 Task: Create a due date automation trigger when advanced on, 2 working days after a card is due add fields without custom field "Resume" set to a date less than 1 days from now at 11:00 AM.
Action: Mouse moved to (1201, 373)
Screenshot: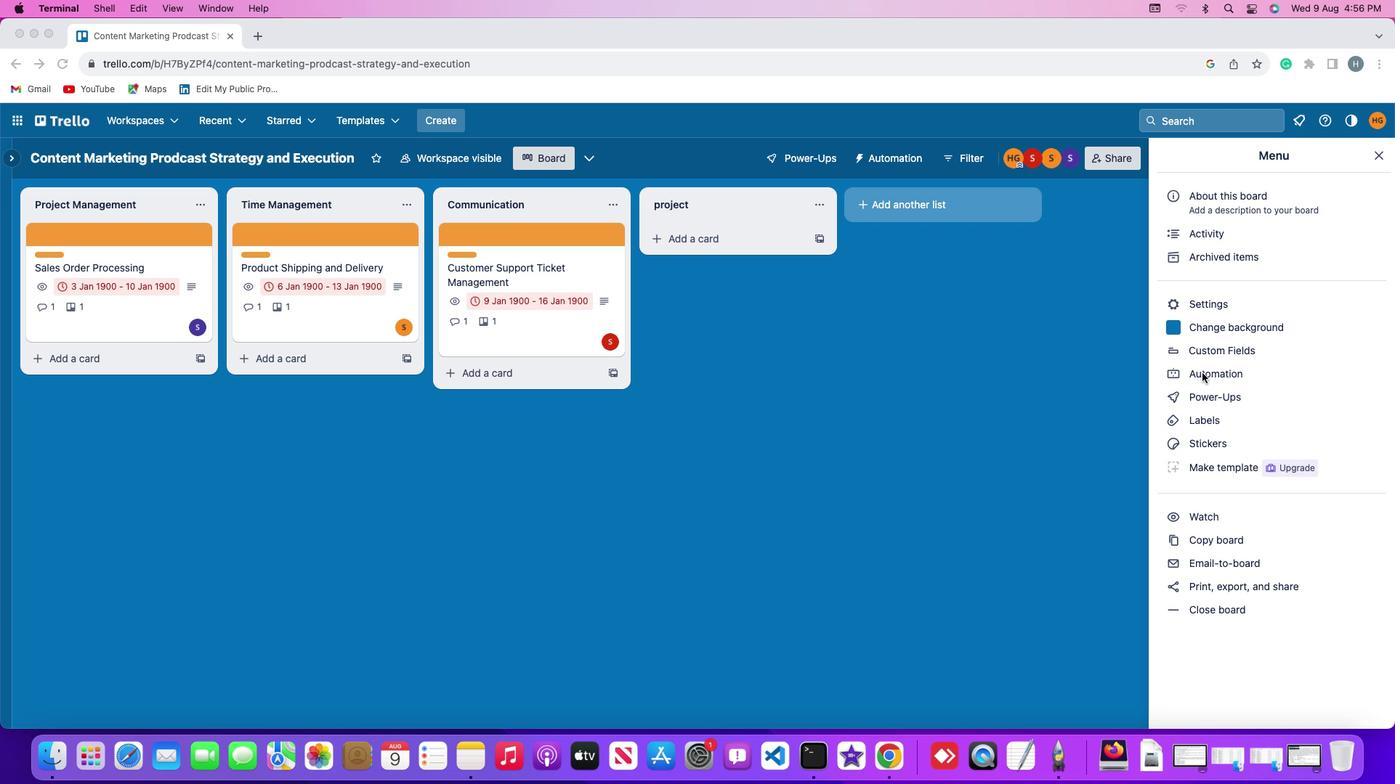 
Action: Mouse pressed left at (1201, 373)
Screenshot: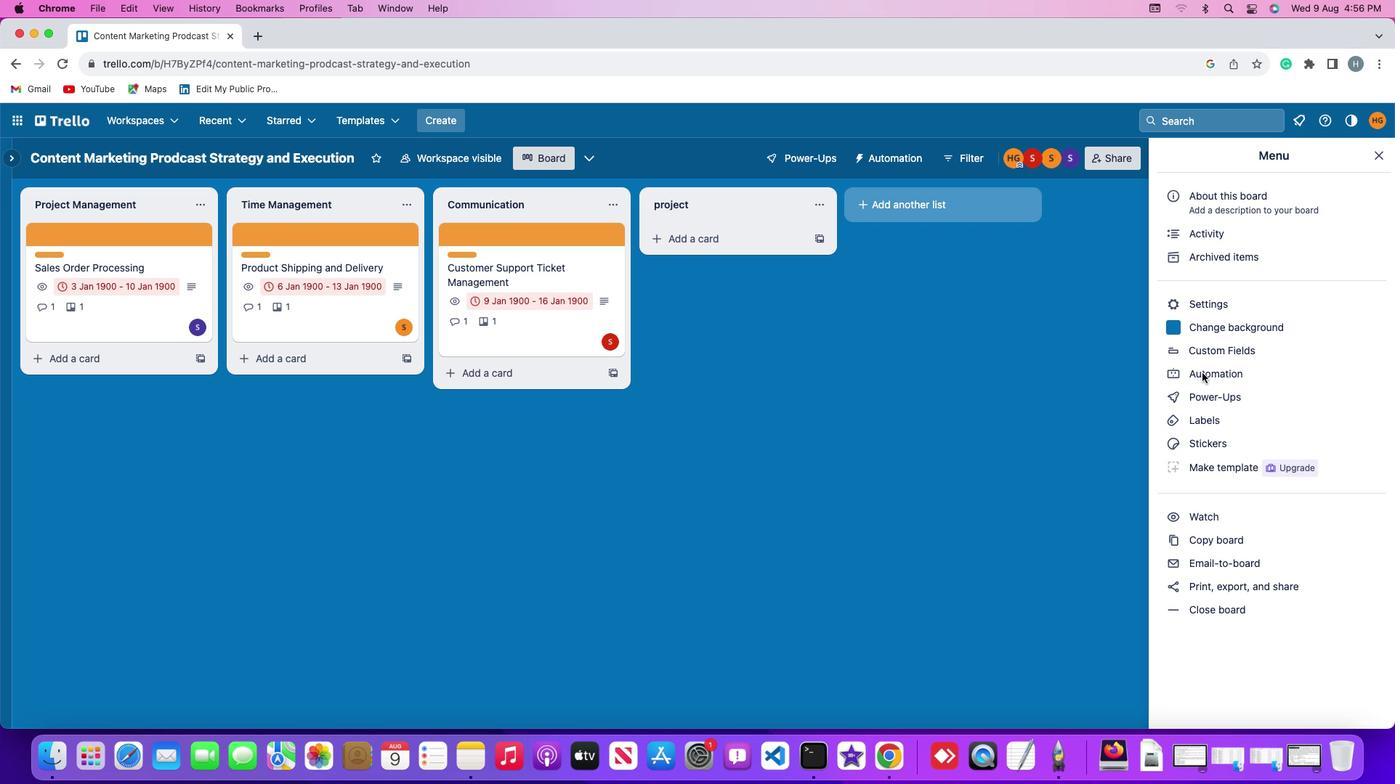 
Action: Mouse pressed left at (1201, 373)
Screenshot: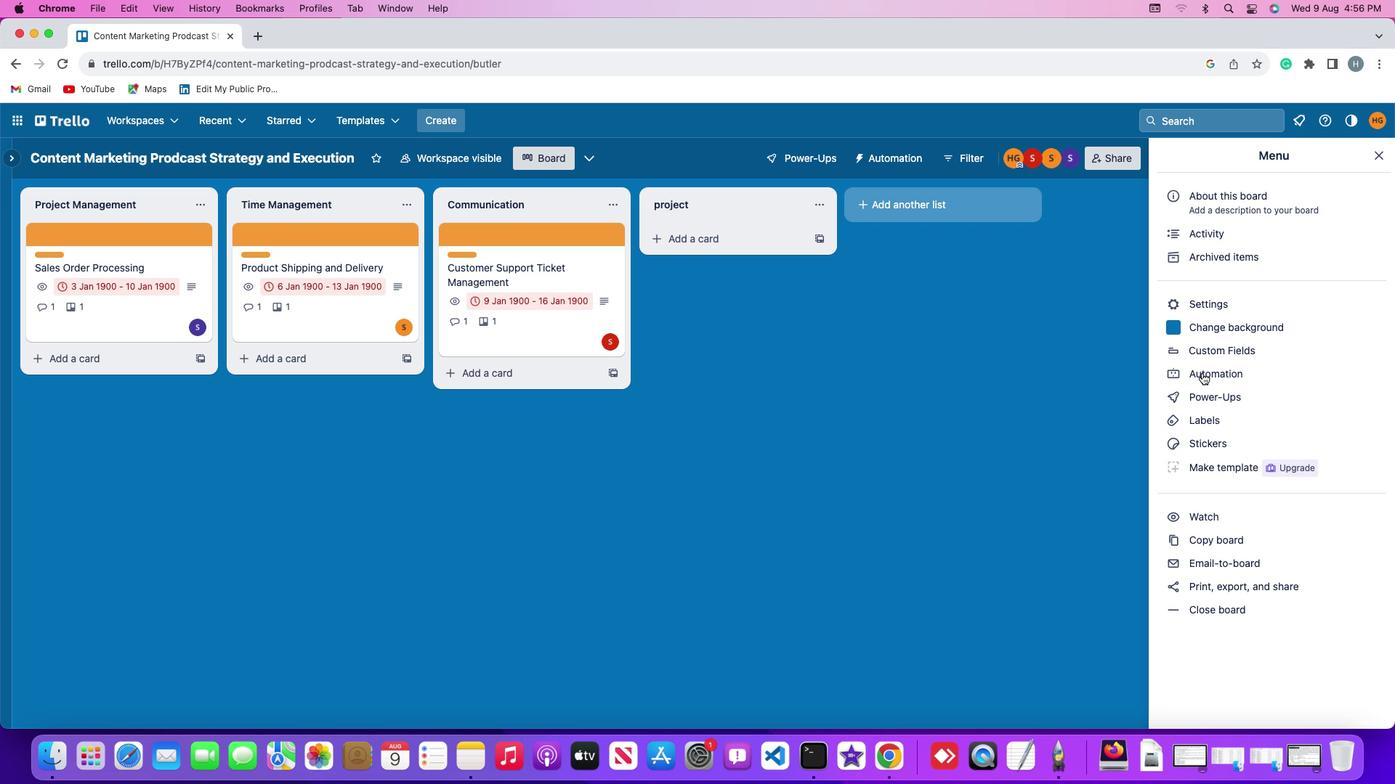 
Action: Mouse moved to (86, 345)
Screenshot: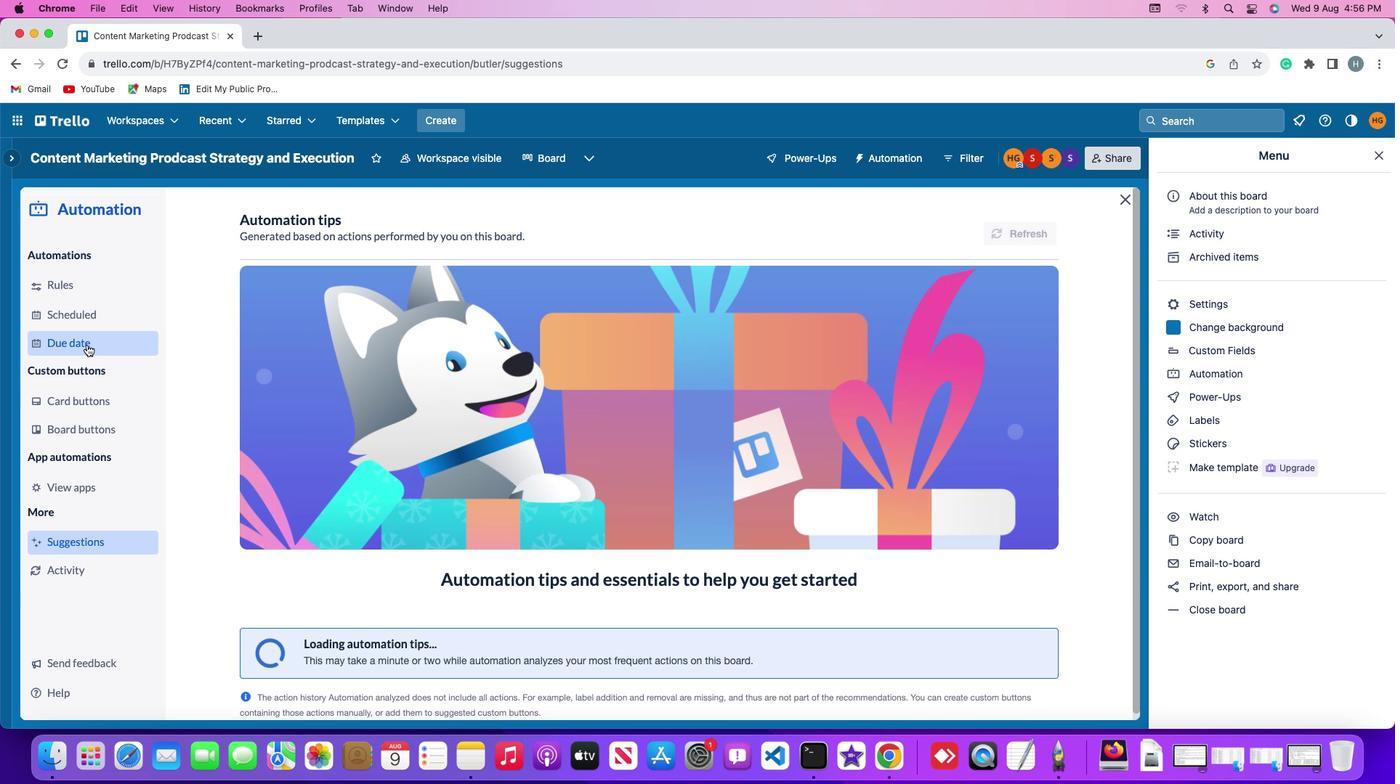 
Action: Mouse pressed left at (86, 345)
Screenshot: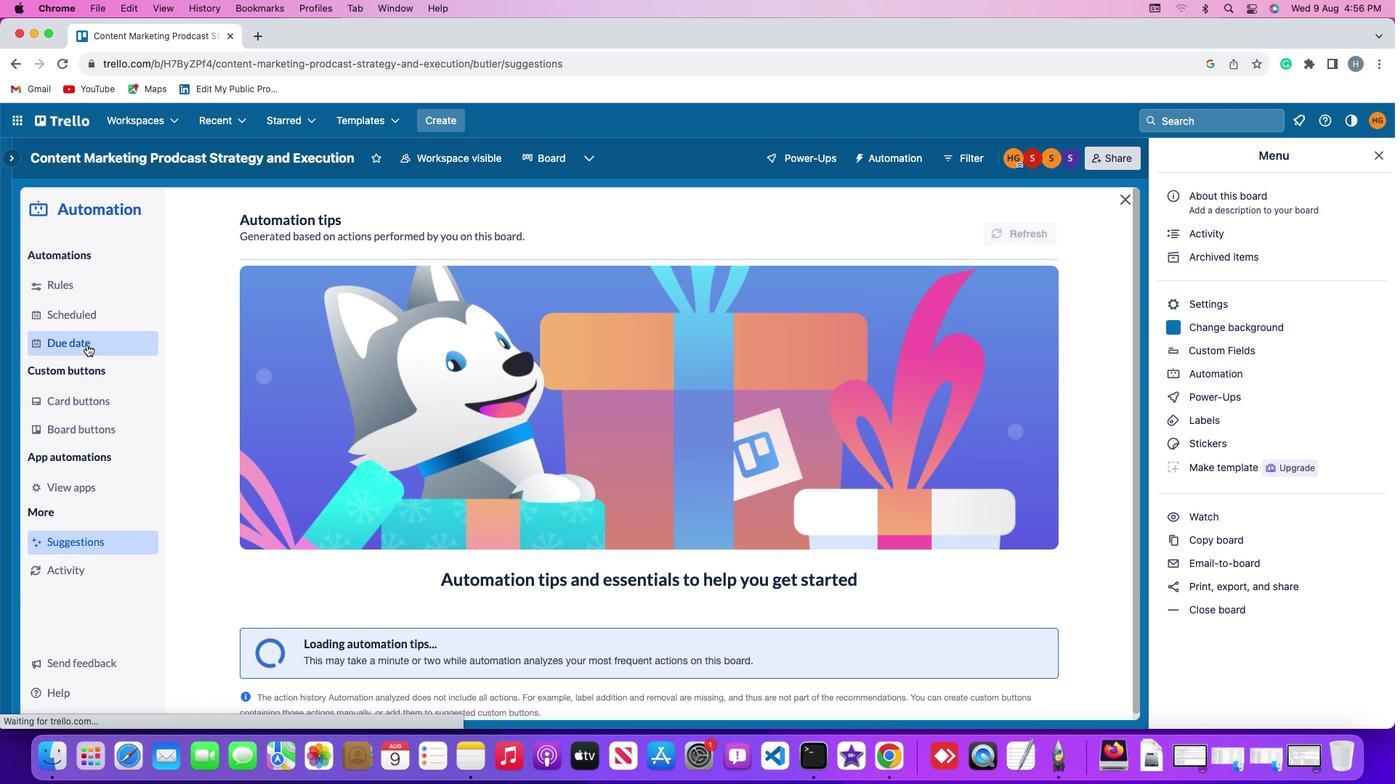 
Action: Mouse moved to (956, 225)
Screenshot: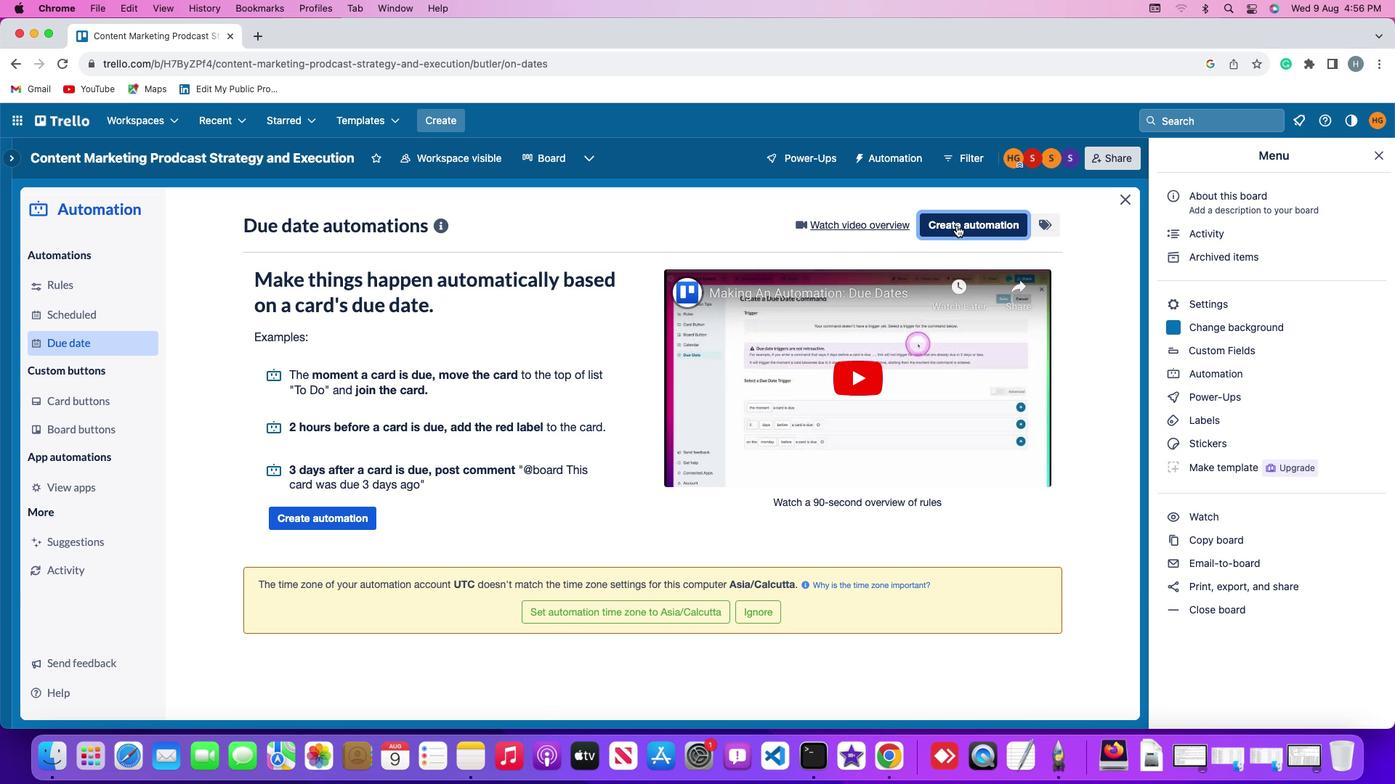 
Action: Mouse pressed left at (956, 225)
Screenshot: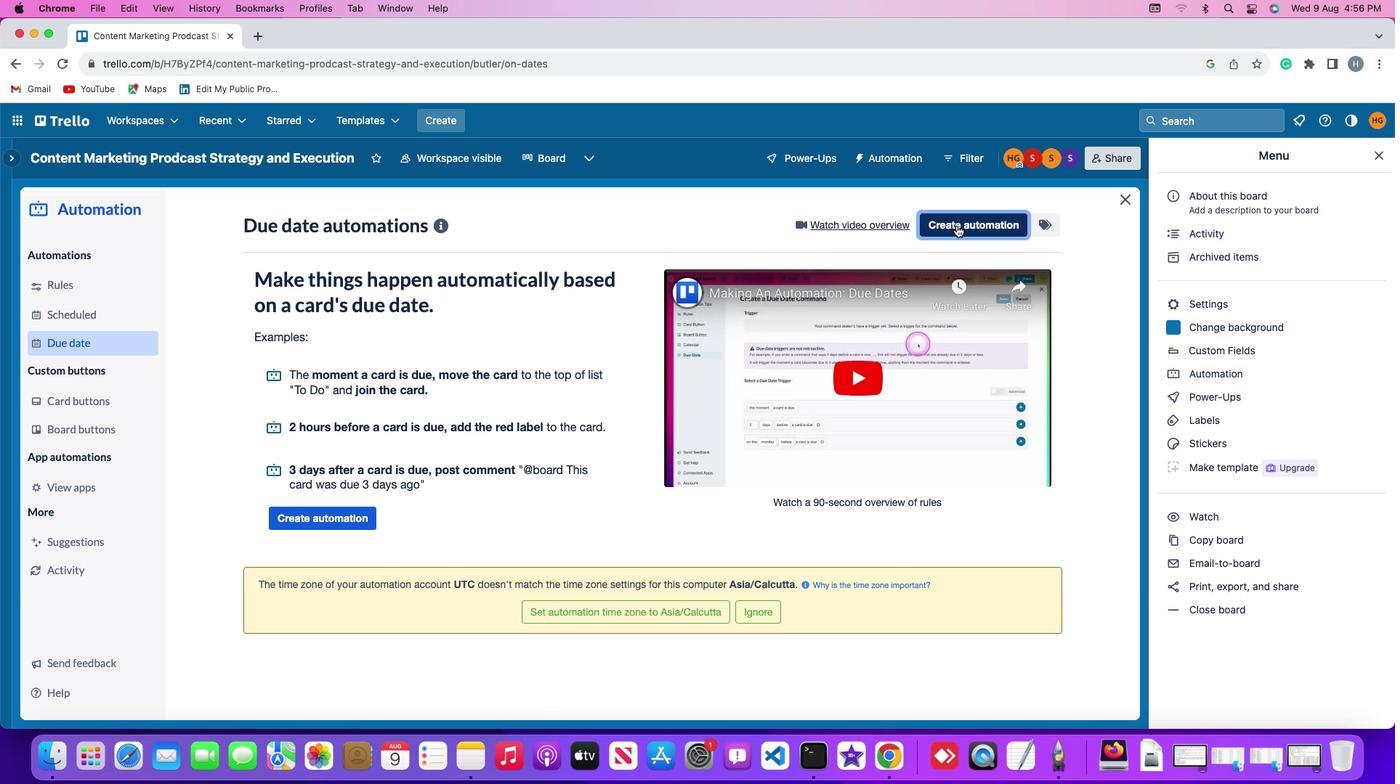 
Action: Mouse moved to (313, 369)
Screenshot: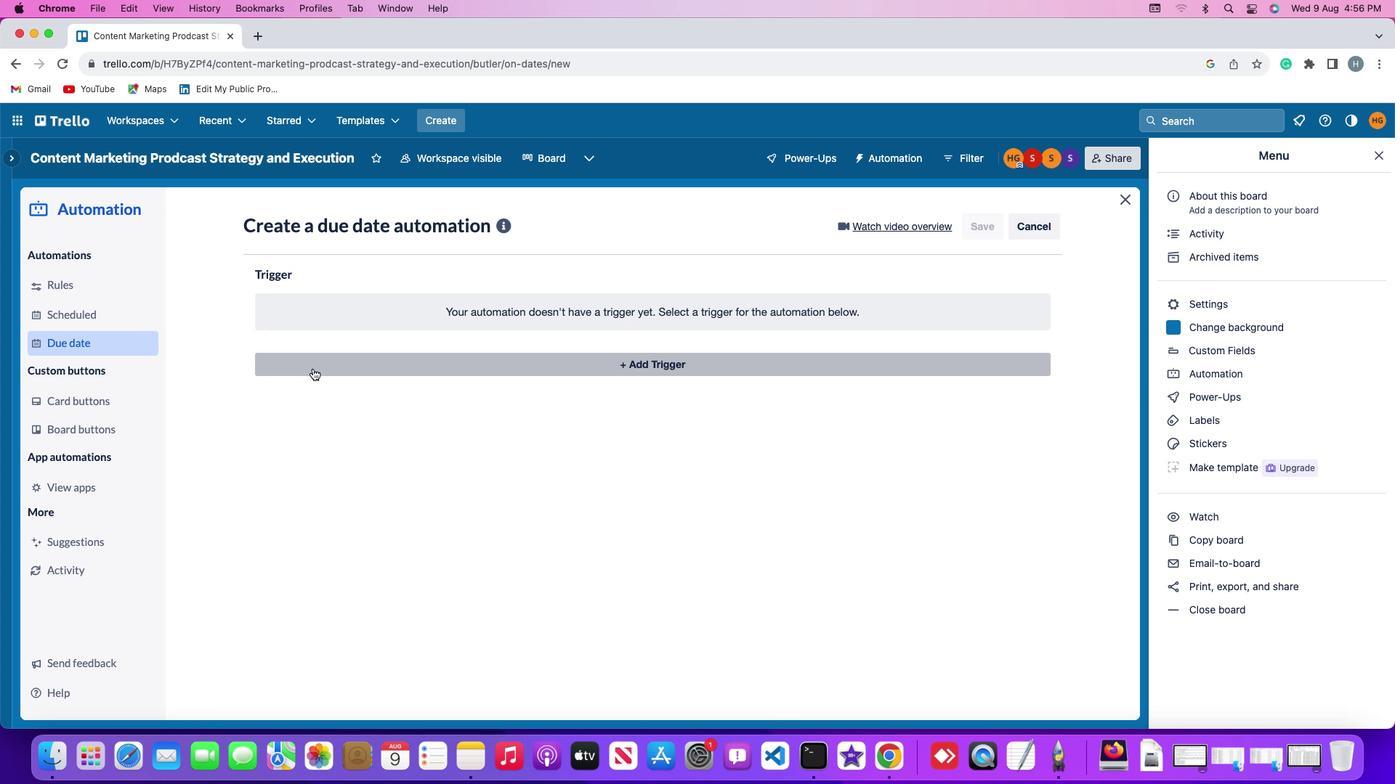 
Action: Mouse pressed left at (313, 369)
Screenshot: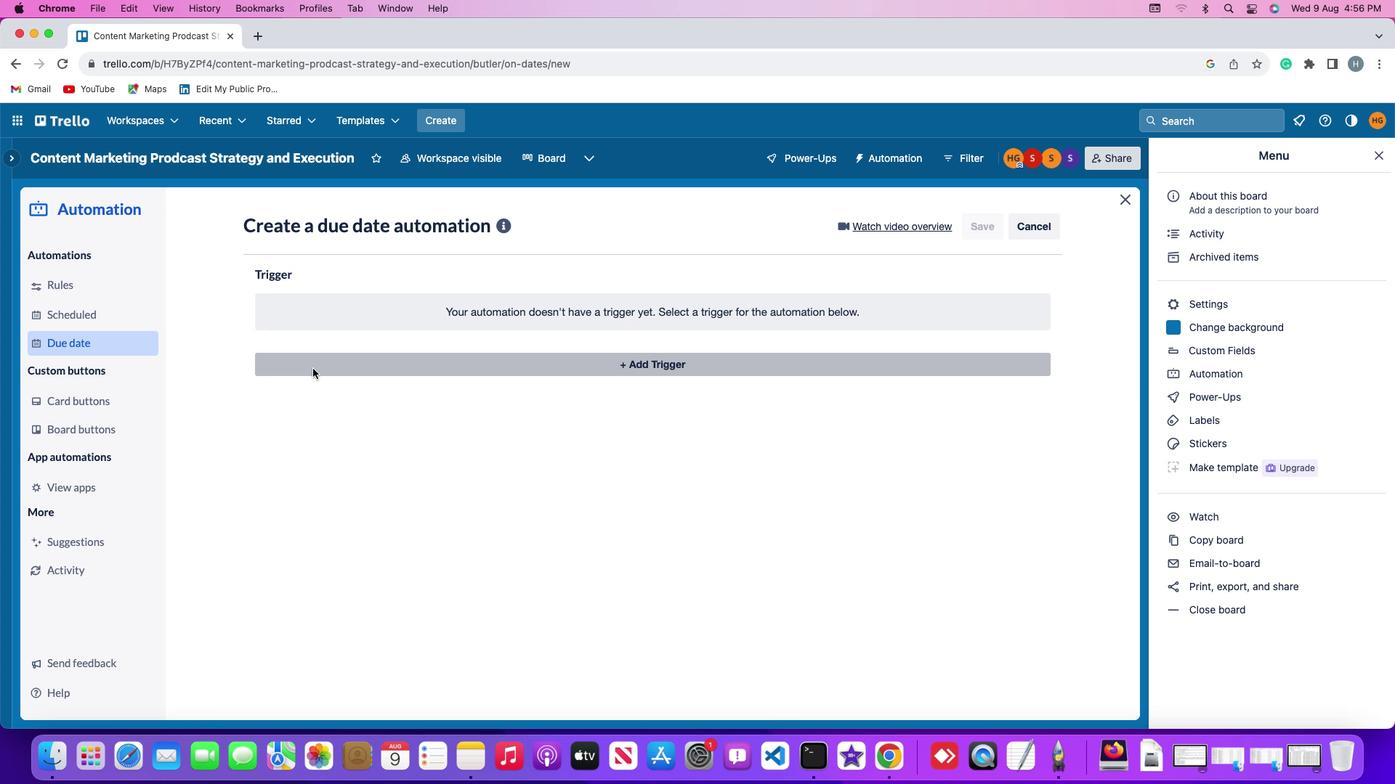 
Action: Mouse moved to (286, 587)
Screenshot: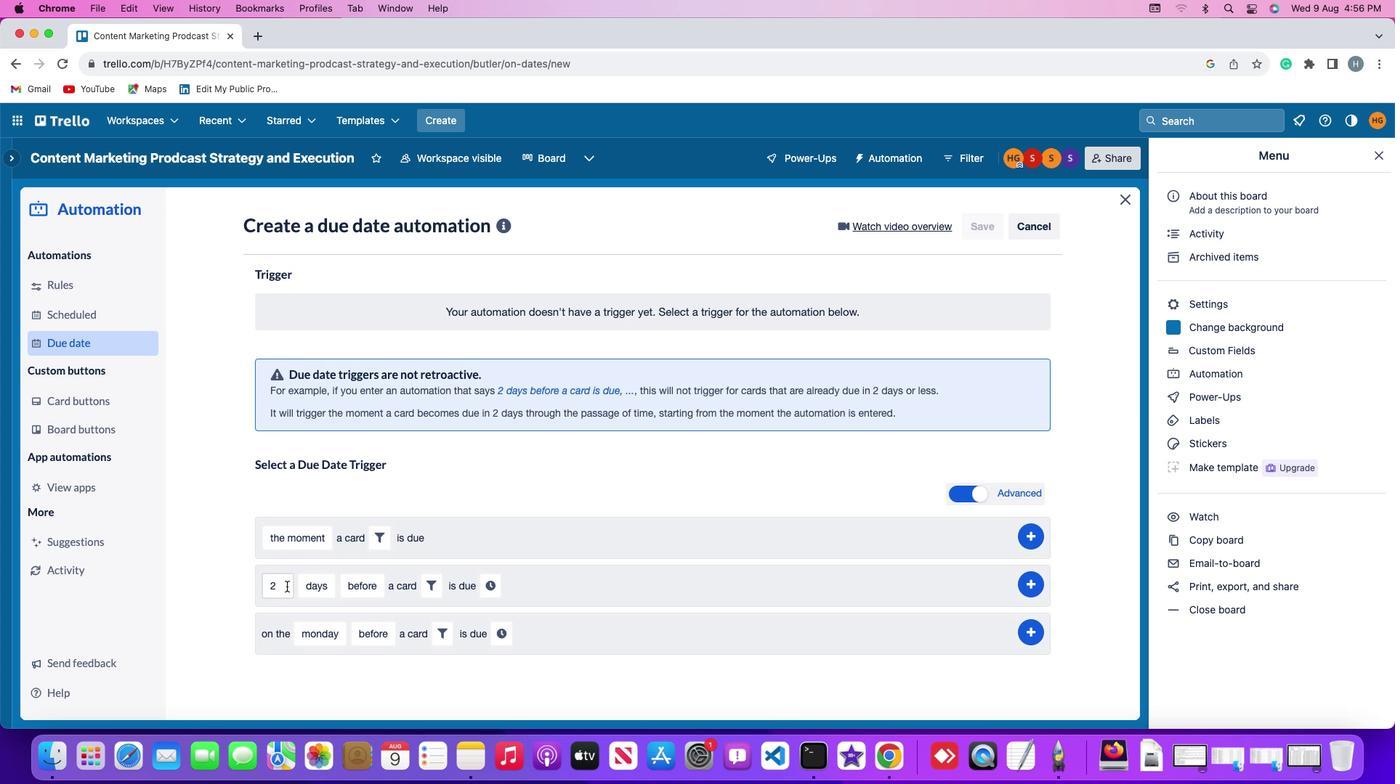 
Action: Mouse pressed left at (286, 587)
Screenshot: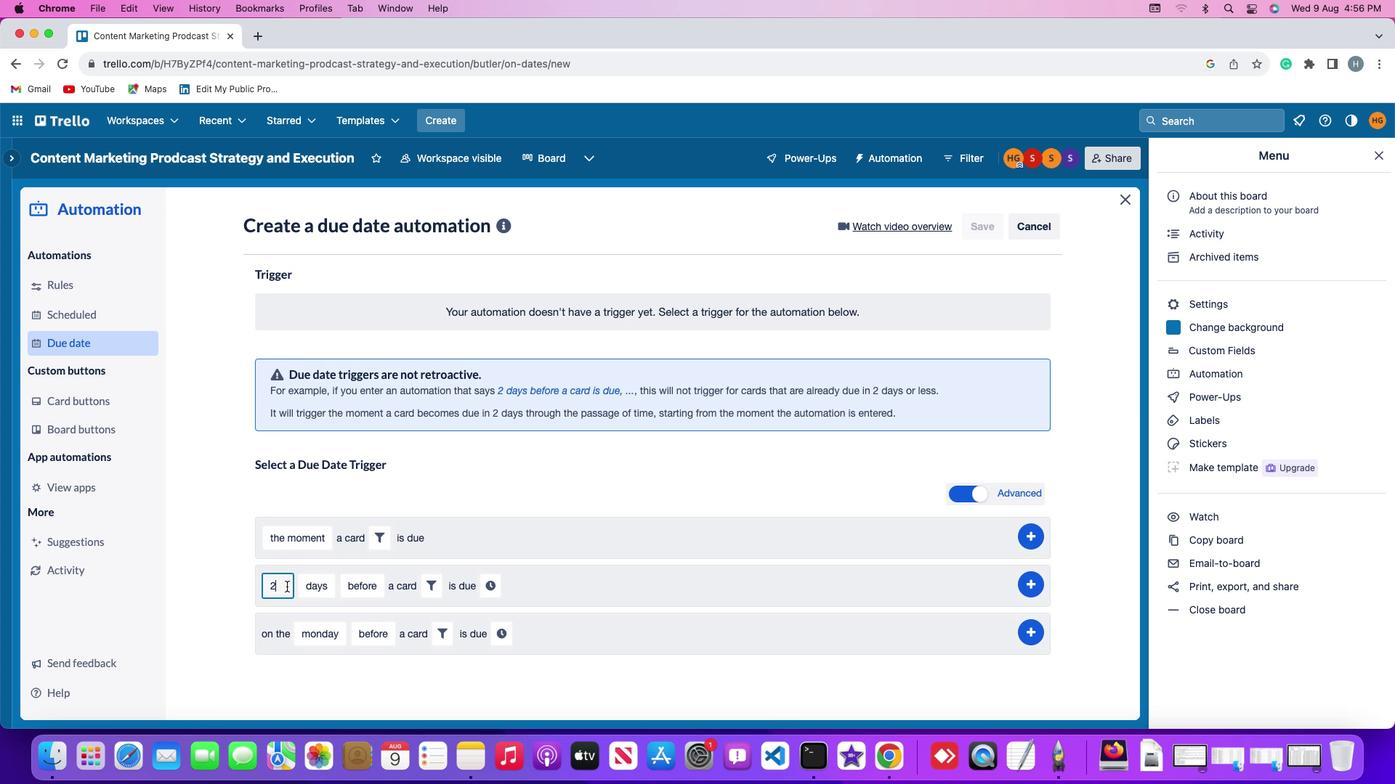 
Action: Mouse moved to (287, 585)
Screenshot: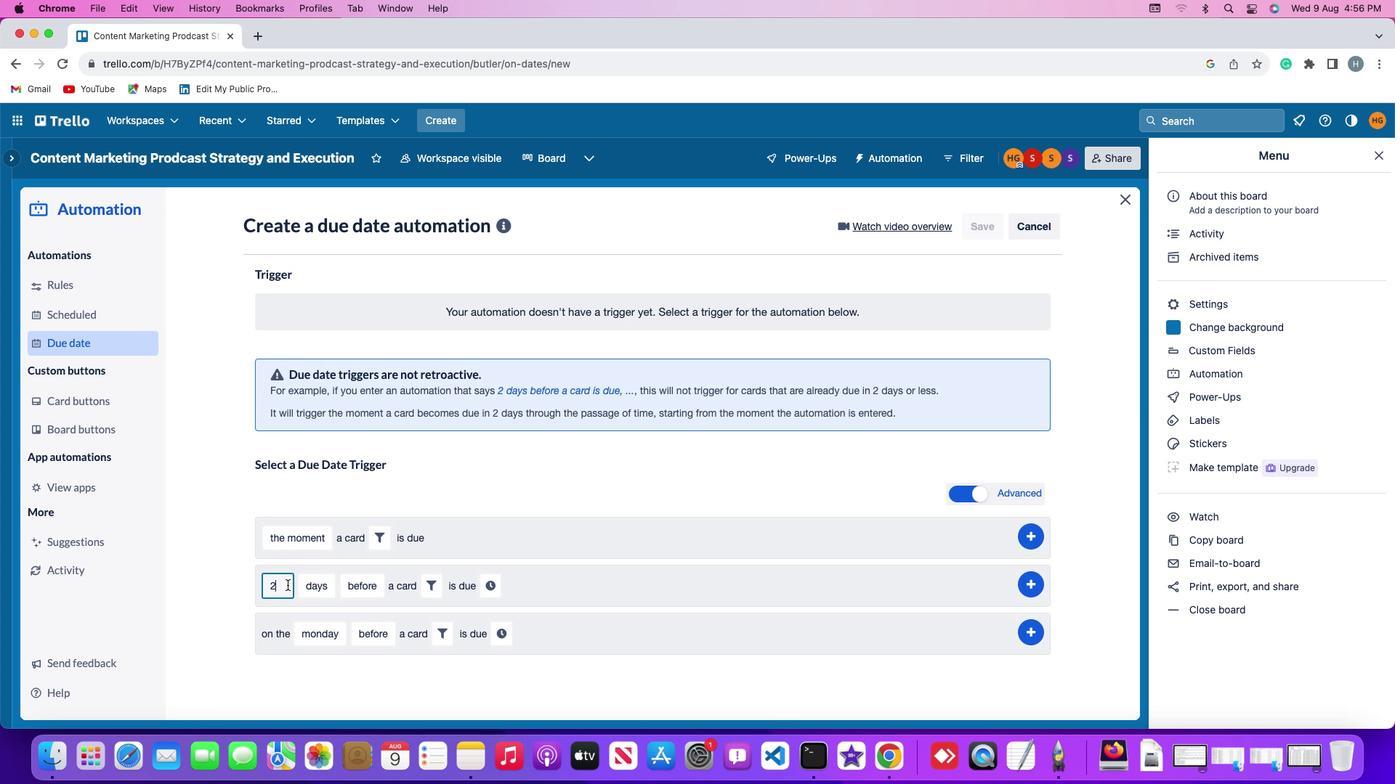
Action: Key pressed Key.backspace'2'
Screenshot: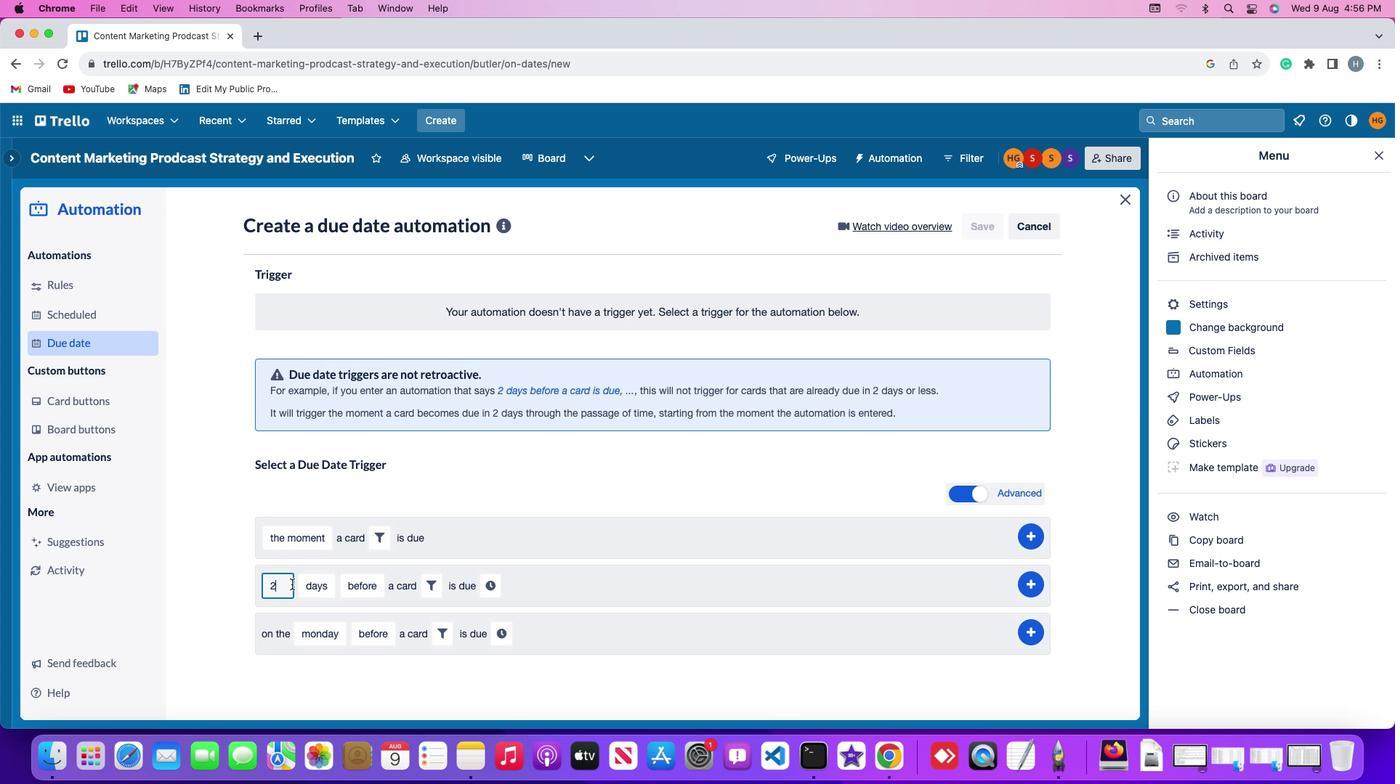 
Action: Mouse moved to (308, 584)
Screenshot: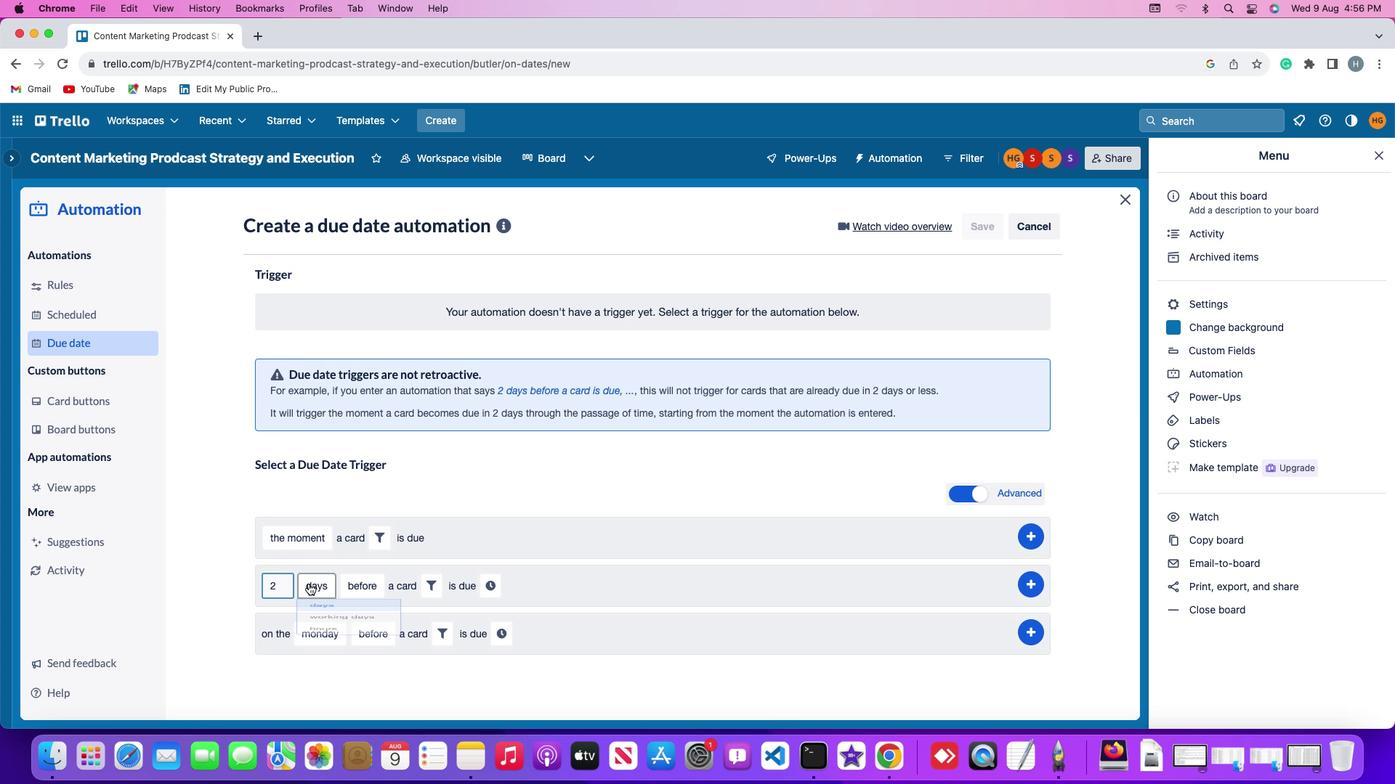 
Action: Mouse pressed left at (308, 584)
Screenshot: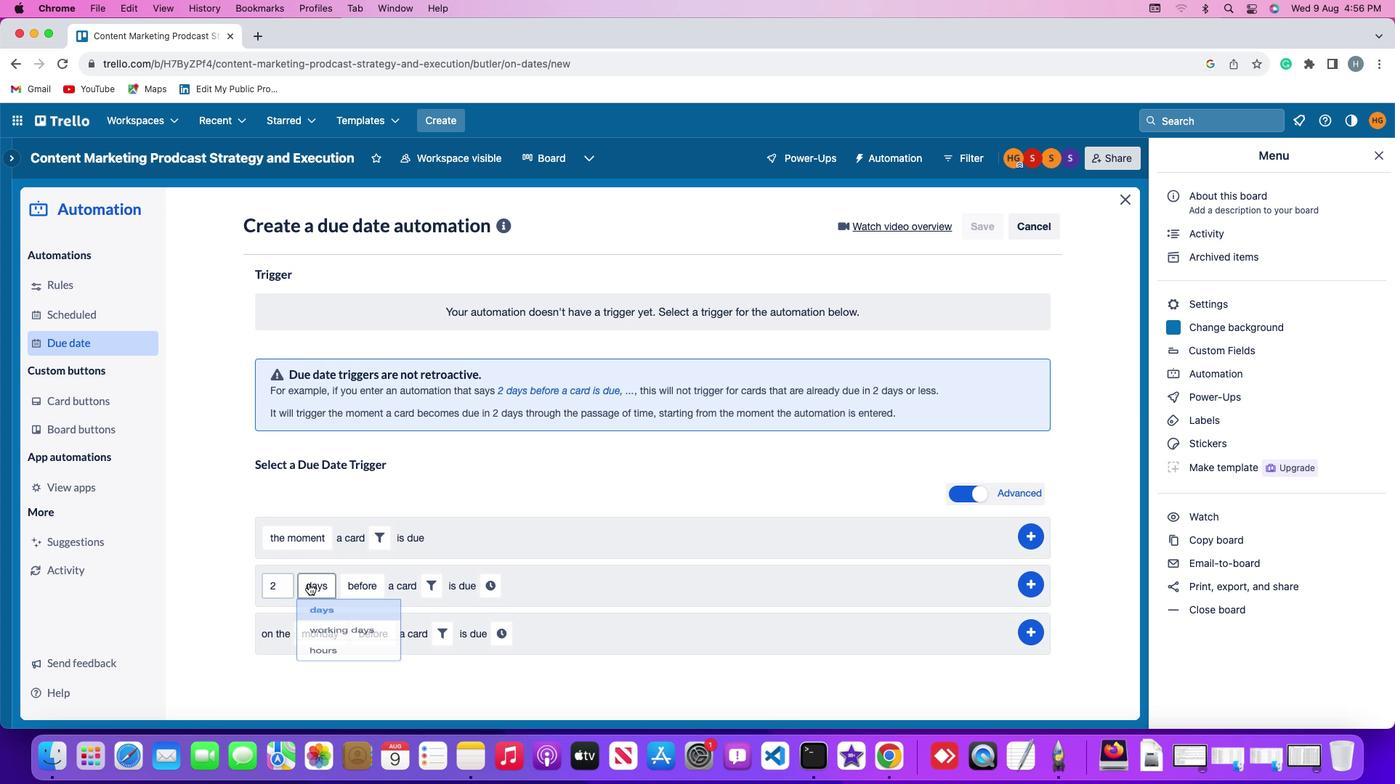 
Action: Mouse moved to (329, 637)
Screenshot: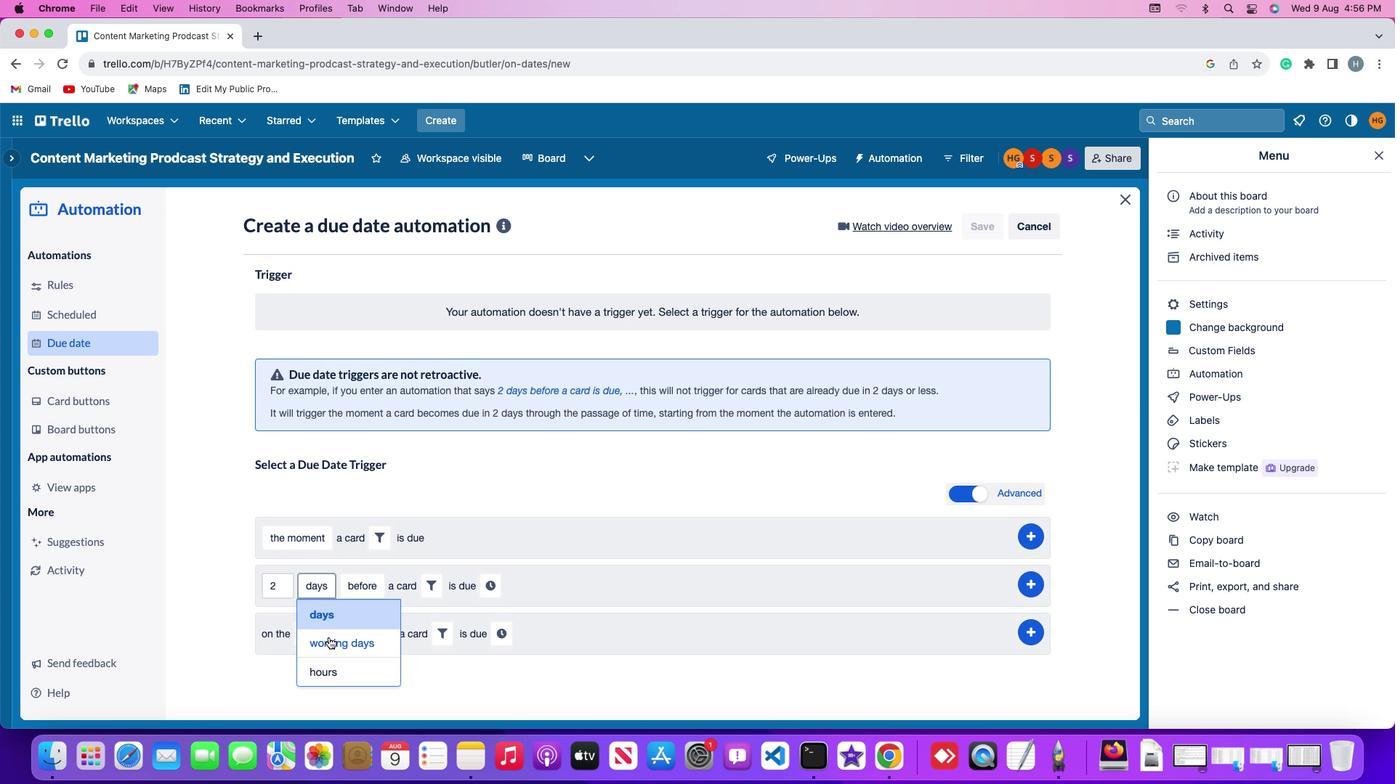 
Action: Mouse pressed left at (329, 637)
Screenshot: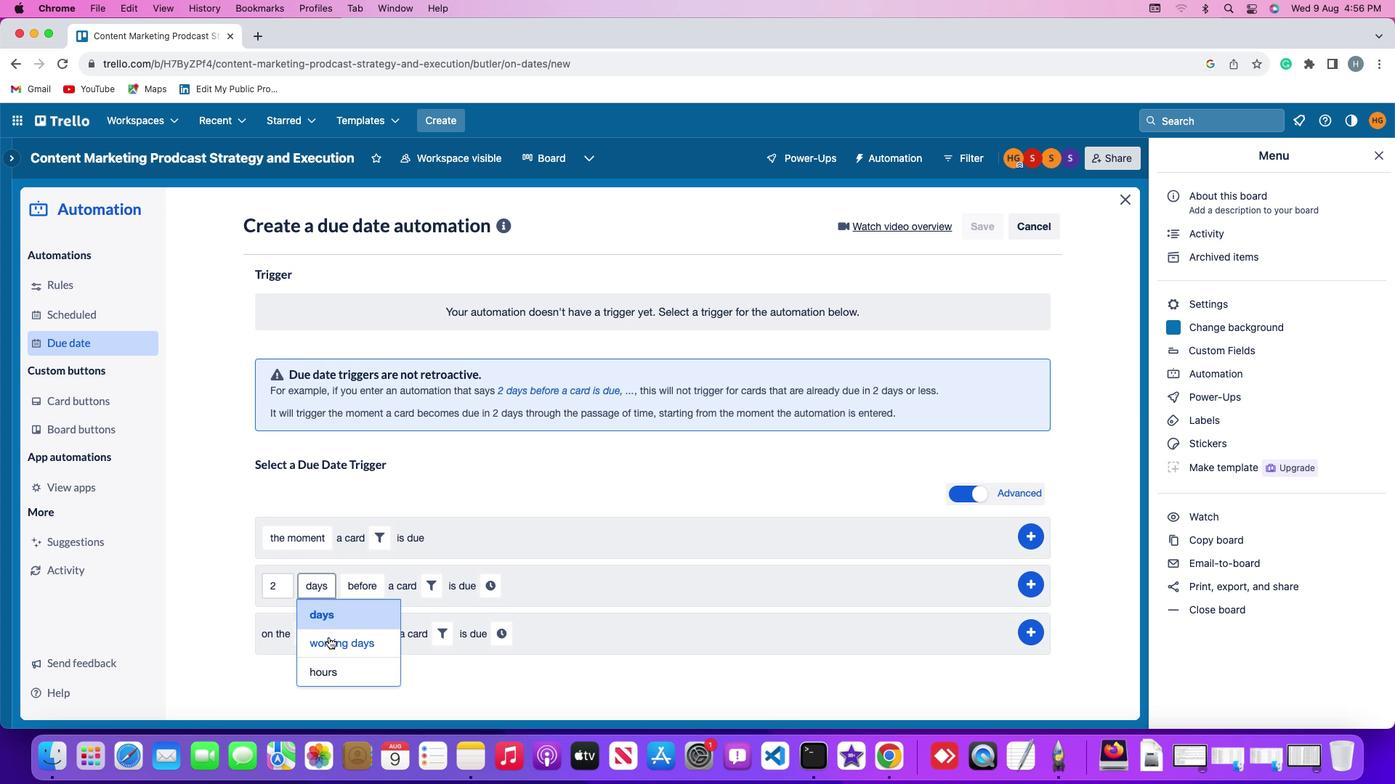 
Action: Mouse moved to (412, 583)
Screenshot: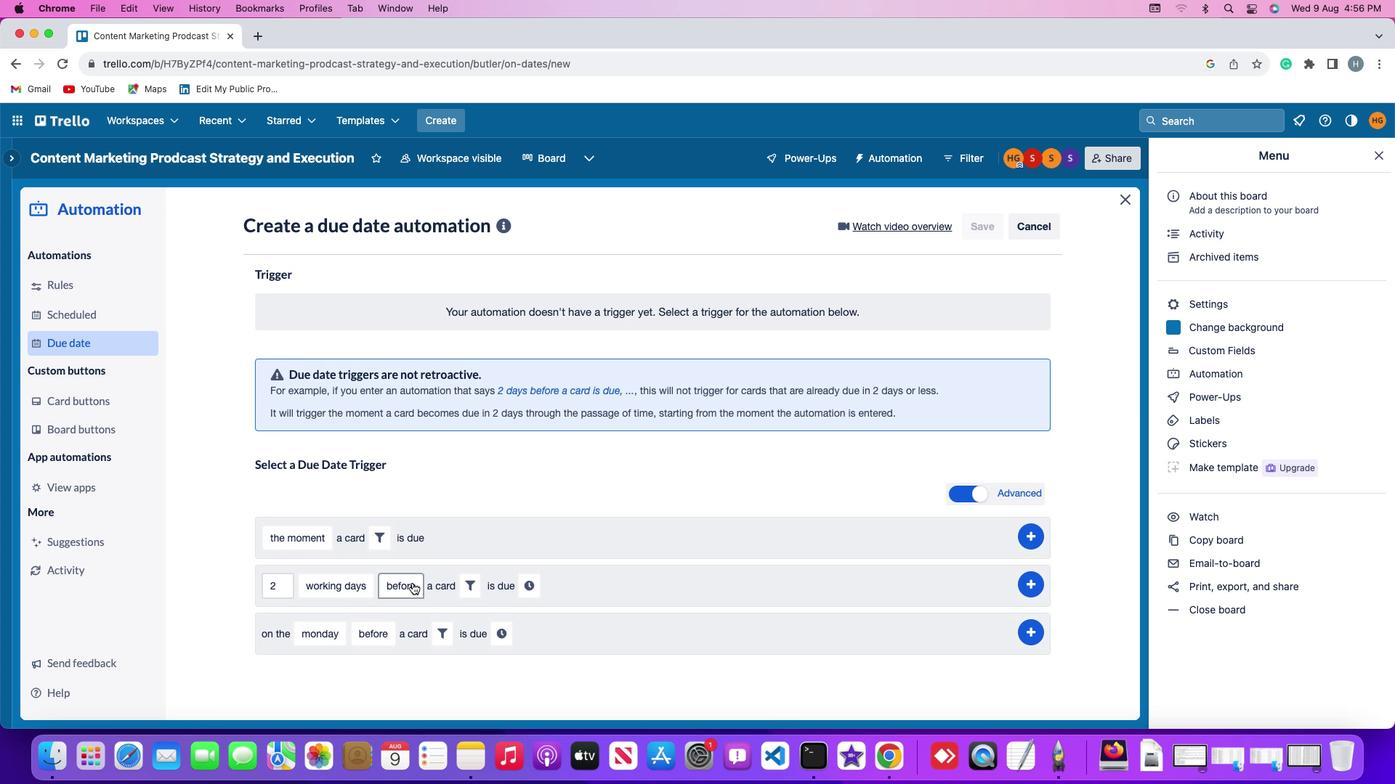 
Action: Mouse pressed left at (412, 583)
Screenshot: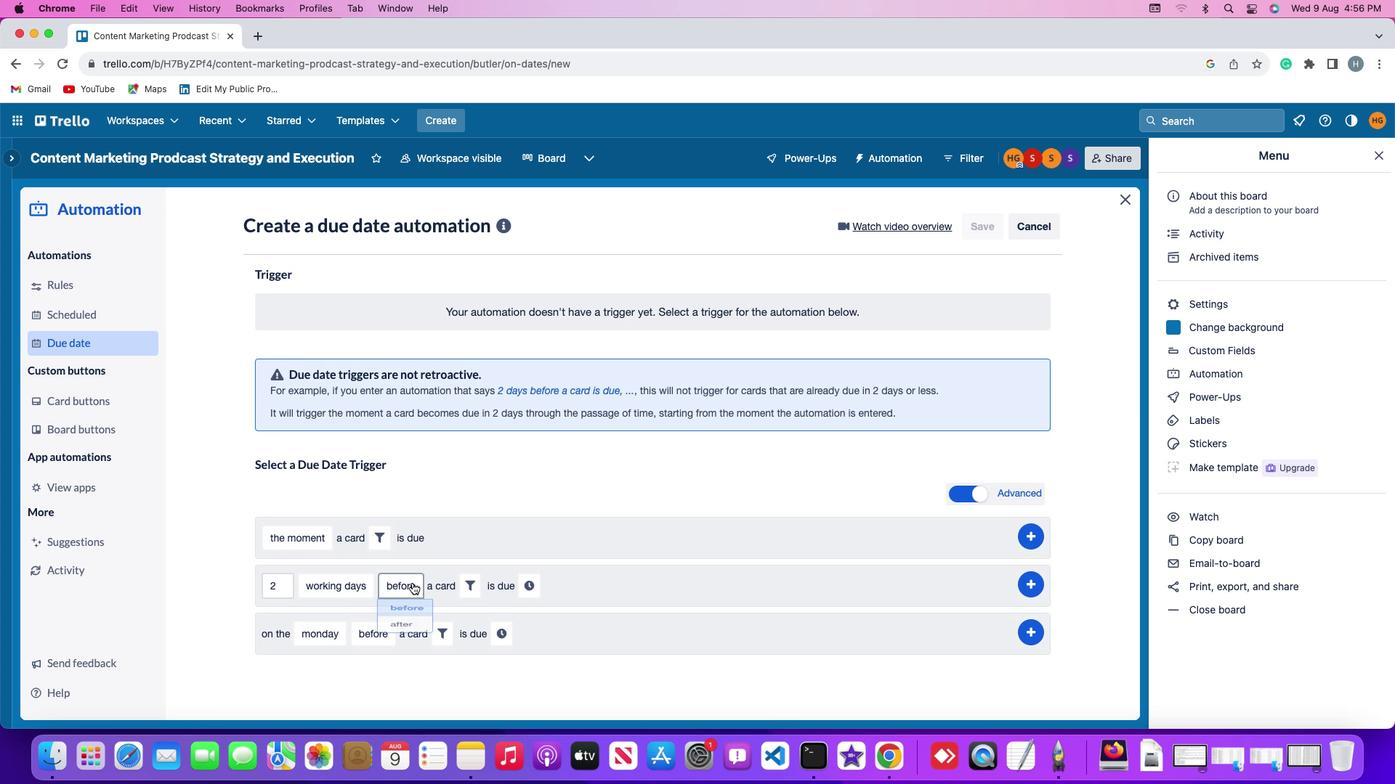 
Action: Mouse moved to (405, 637)
Screenshot: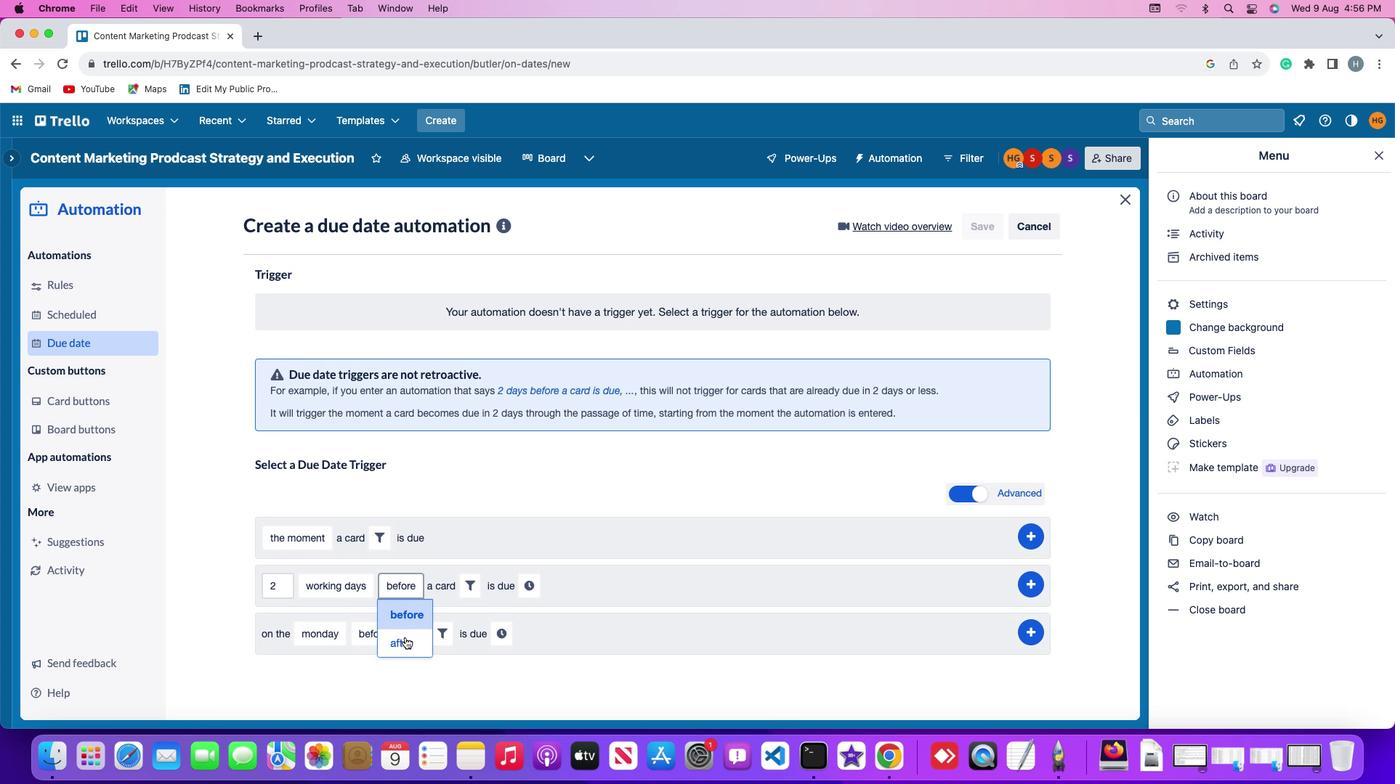 
Action: Mouse pressed left at (405, 637)
Screenshot: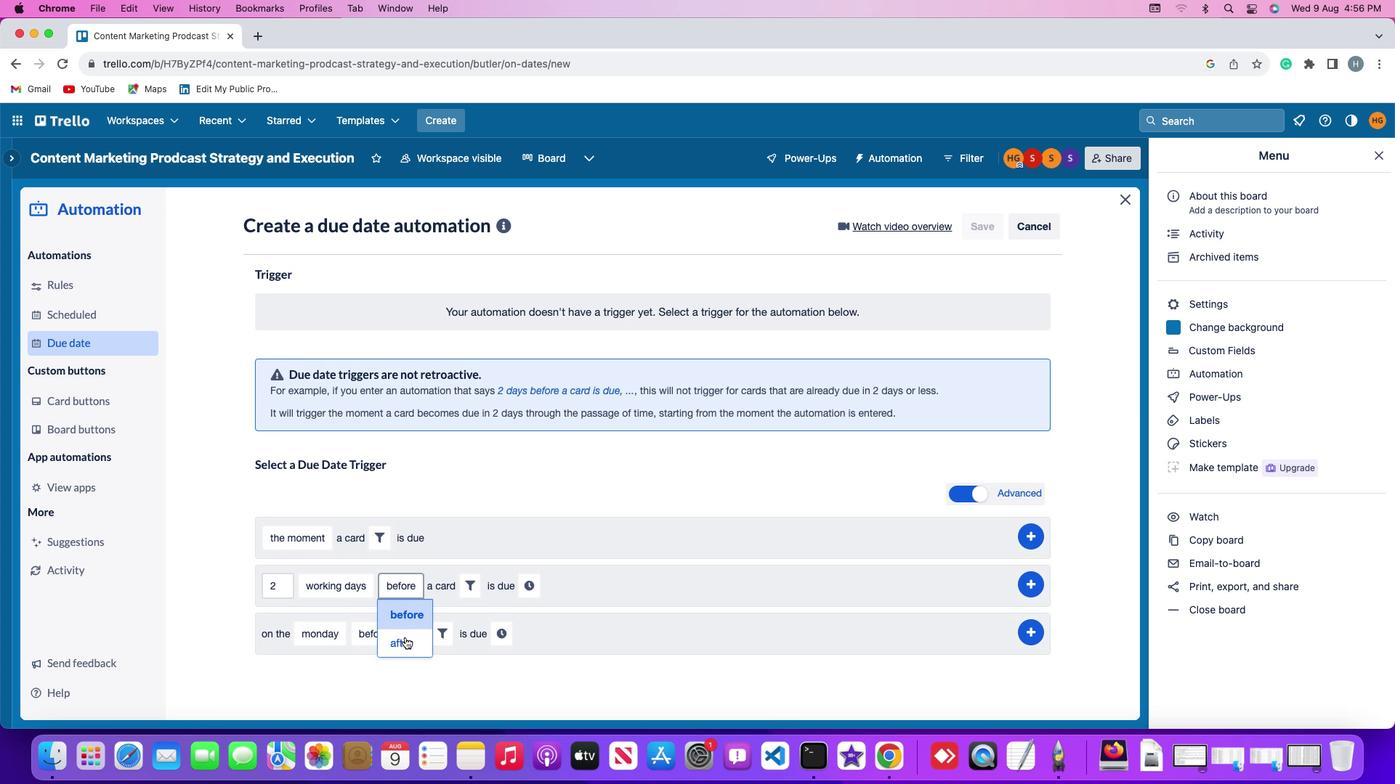 
Action: Mouse moved to (462, 591)
Screenshot: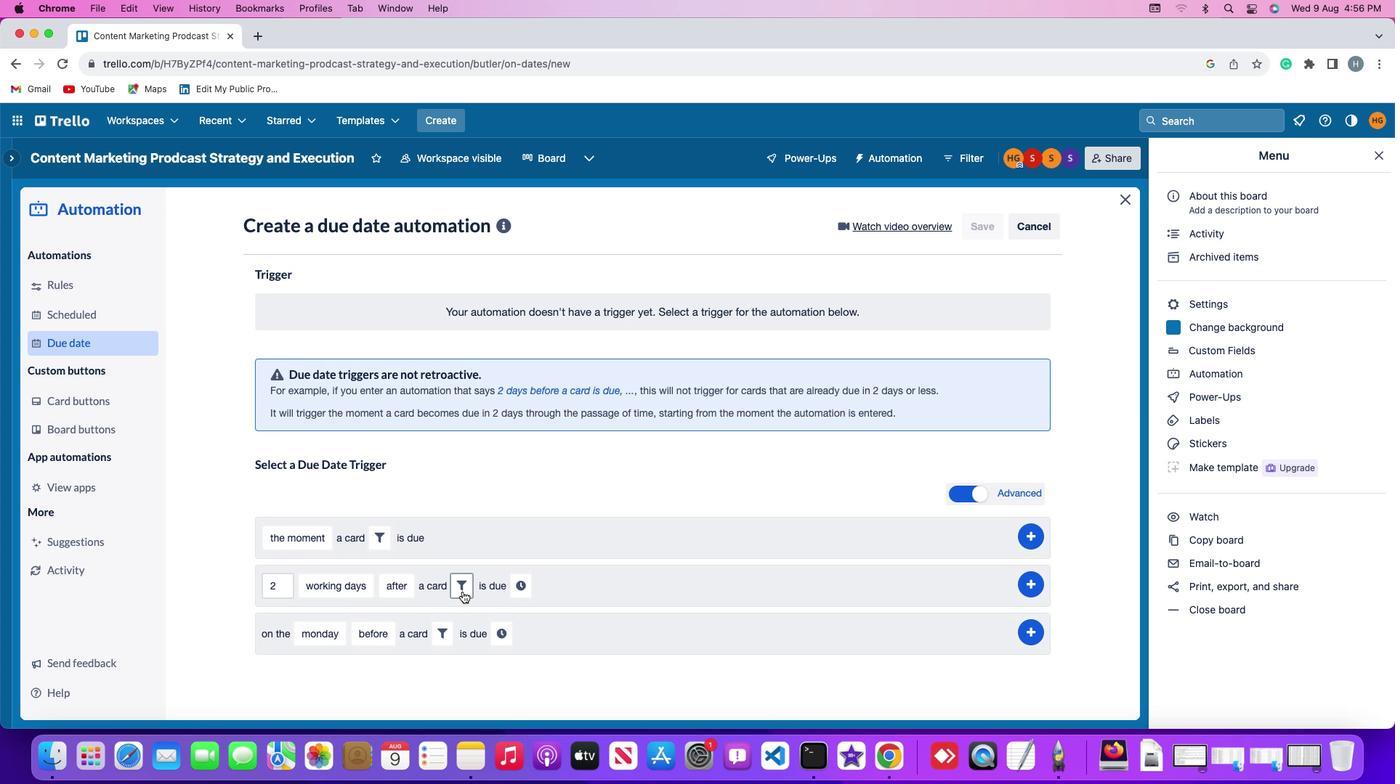 
Action: Mouse pressed left at (462, 591)
Screenshot: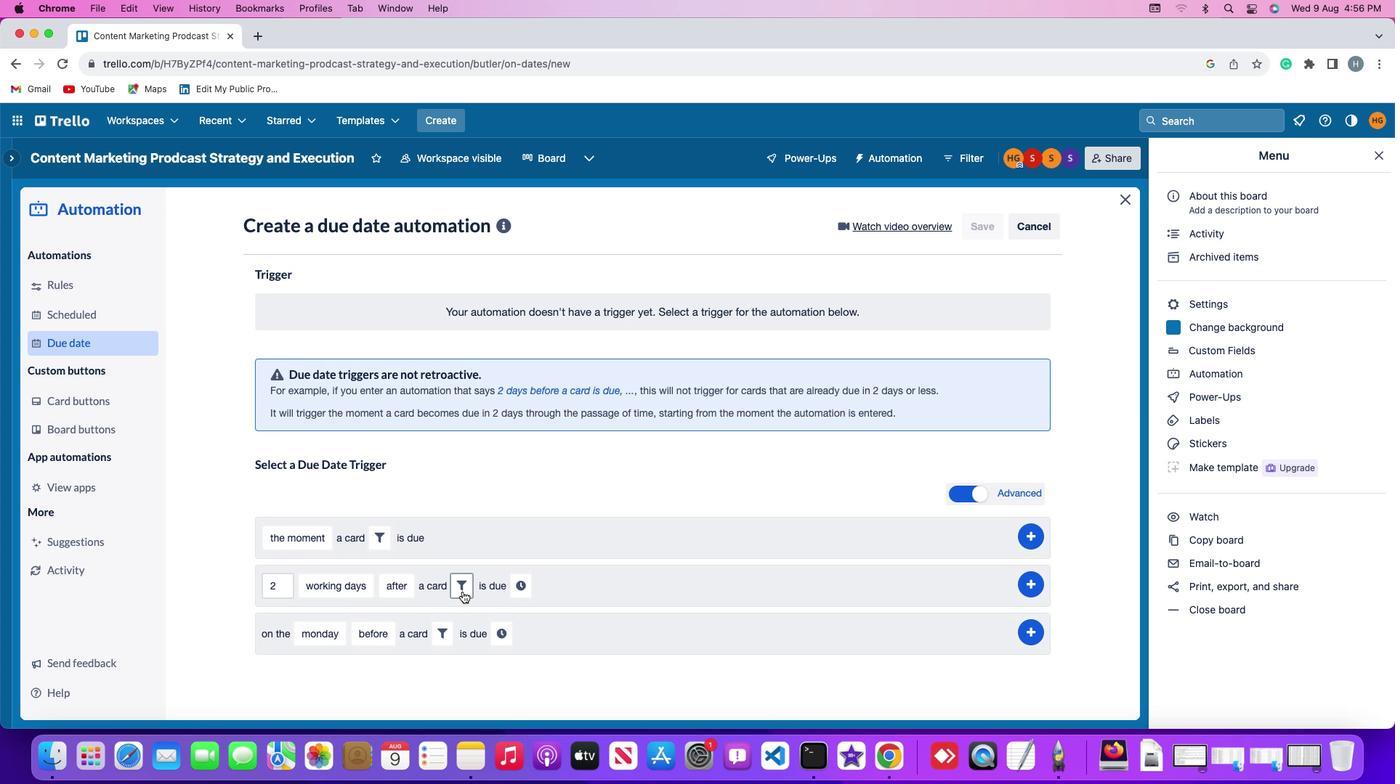 
Action: Mouse moved to (697, 626)
Screenshot: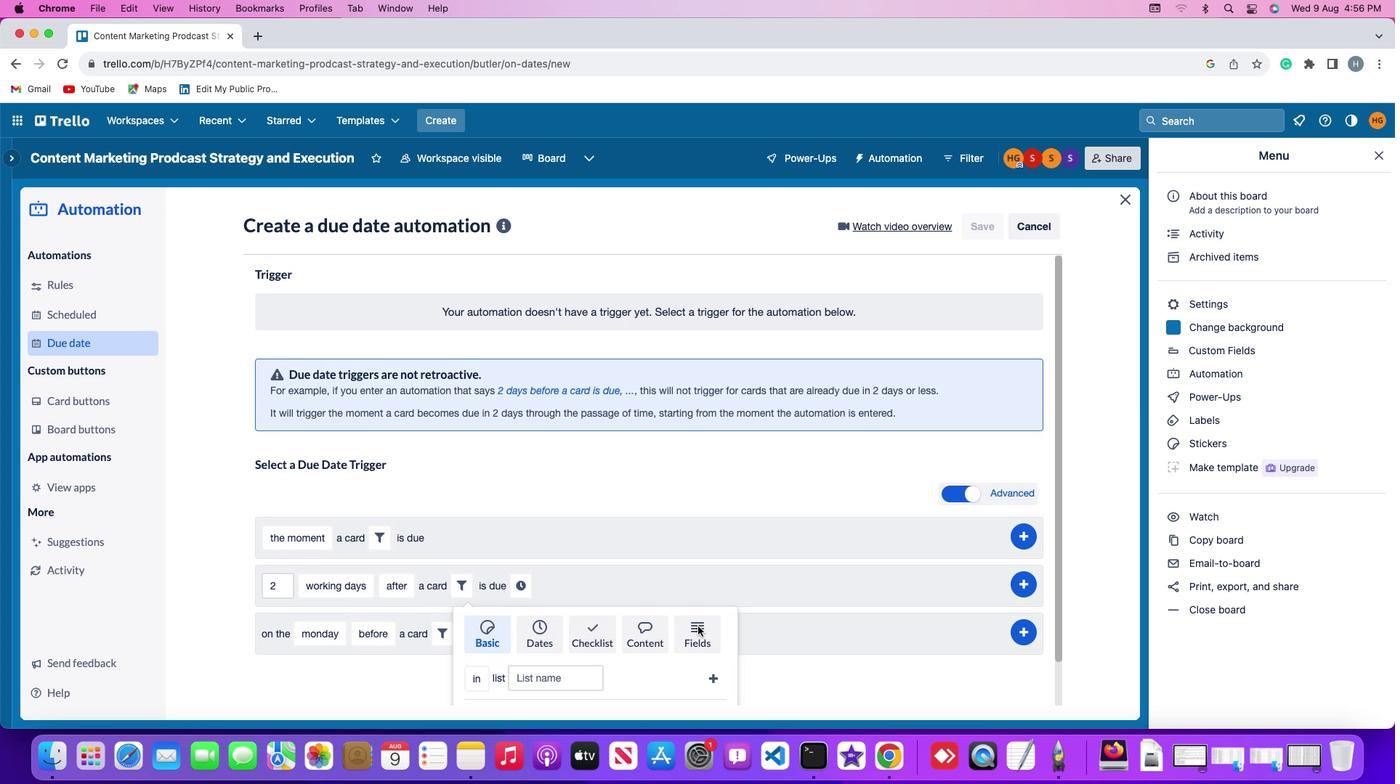
Action: Mouse pressed left at (697, 626)
Screenshot: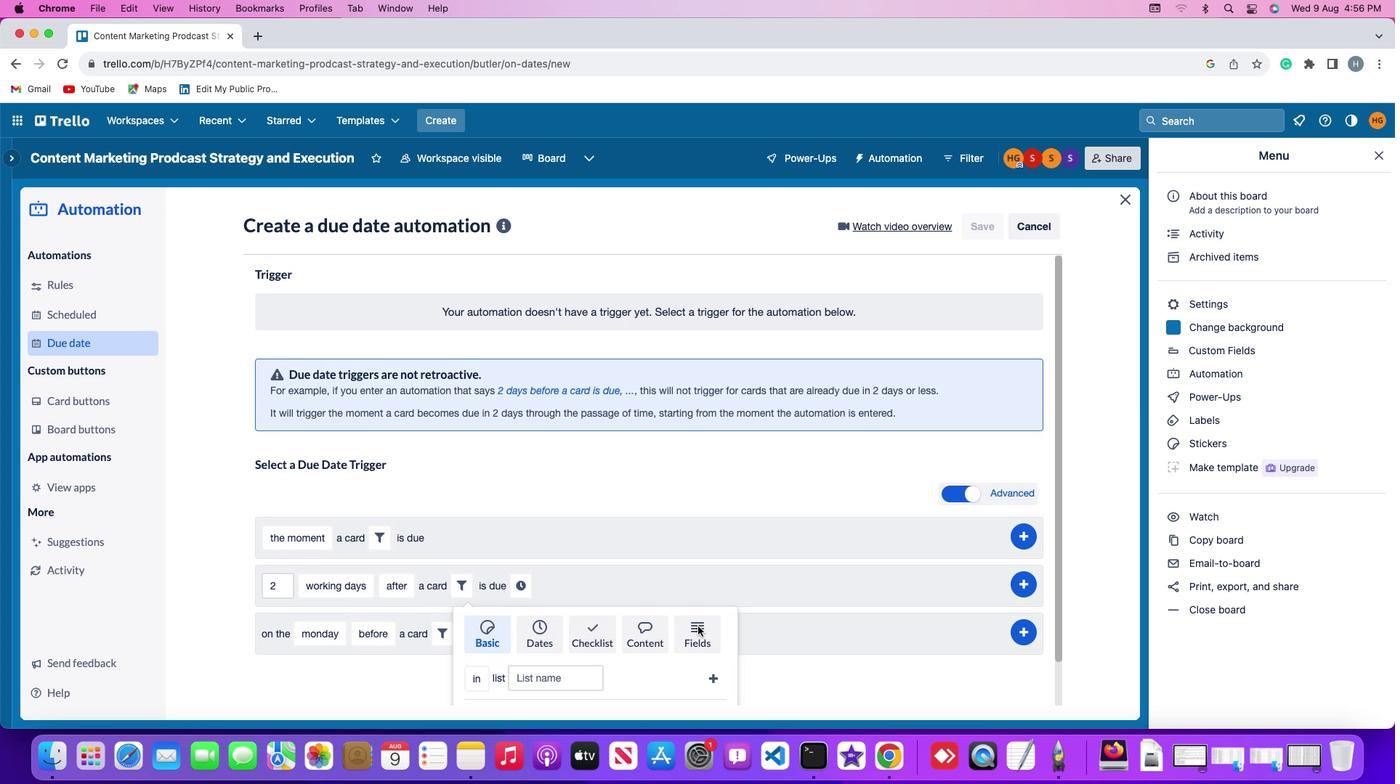
Action: Mouse moved to (440, 672)
Screenshot: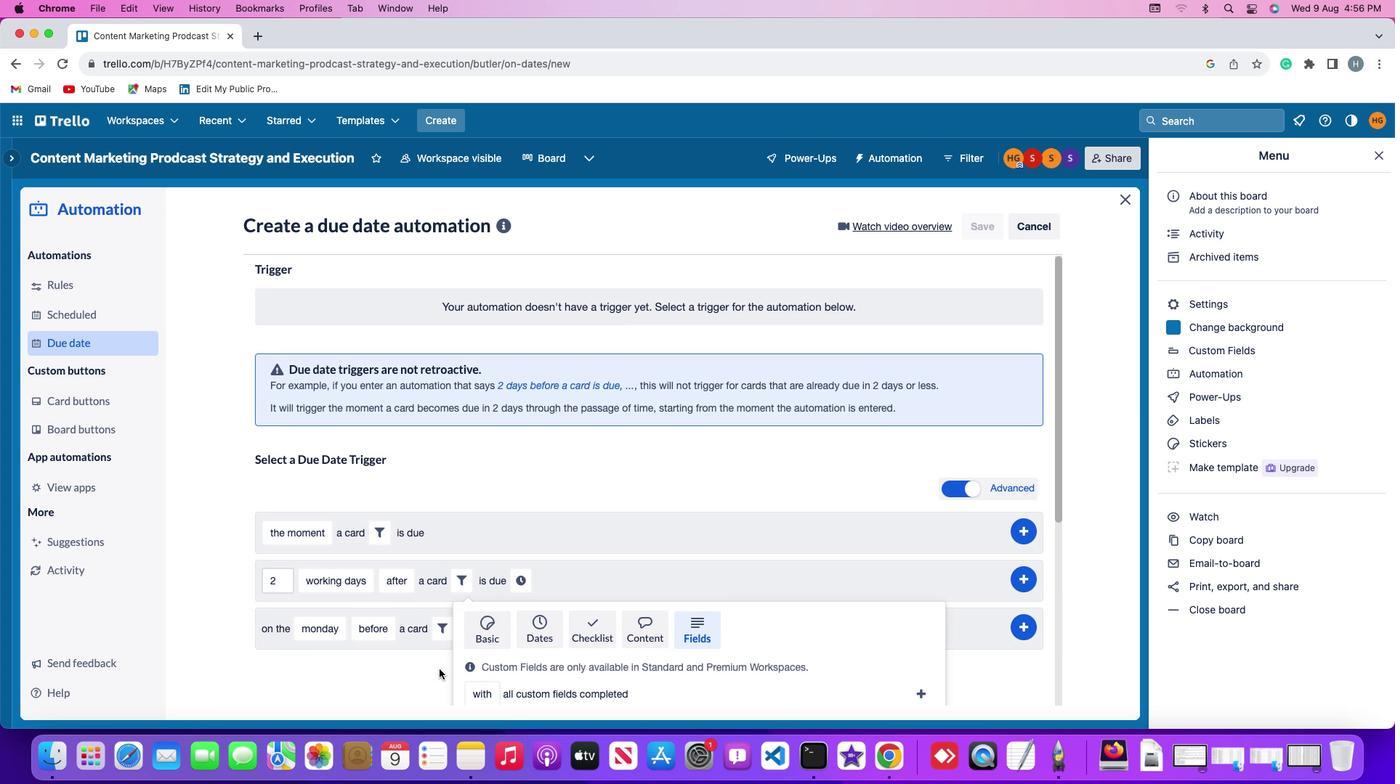 
Action: Mouse scrolled (440, 672) with delta (0, 0)
Screenshot: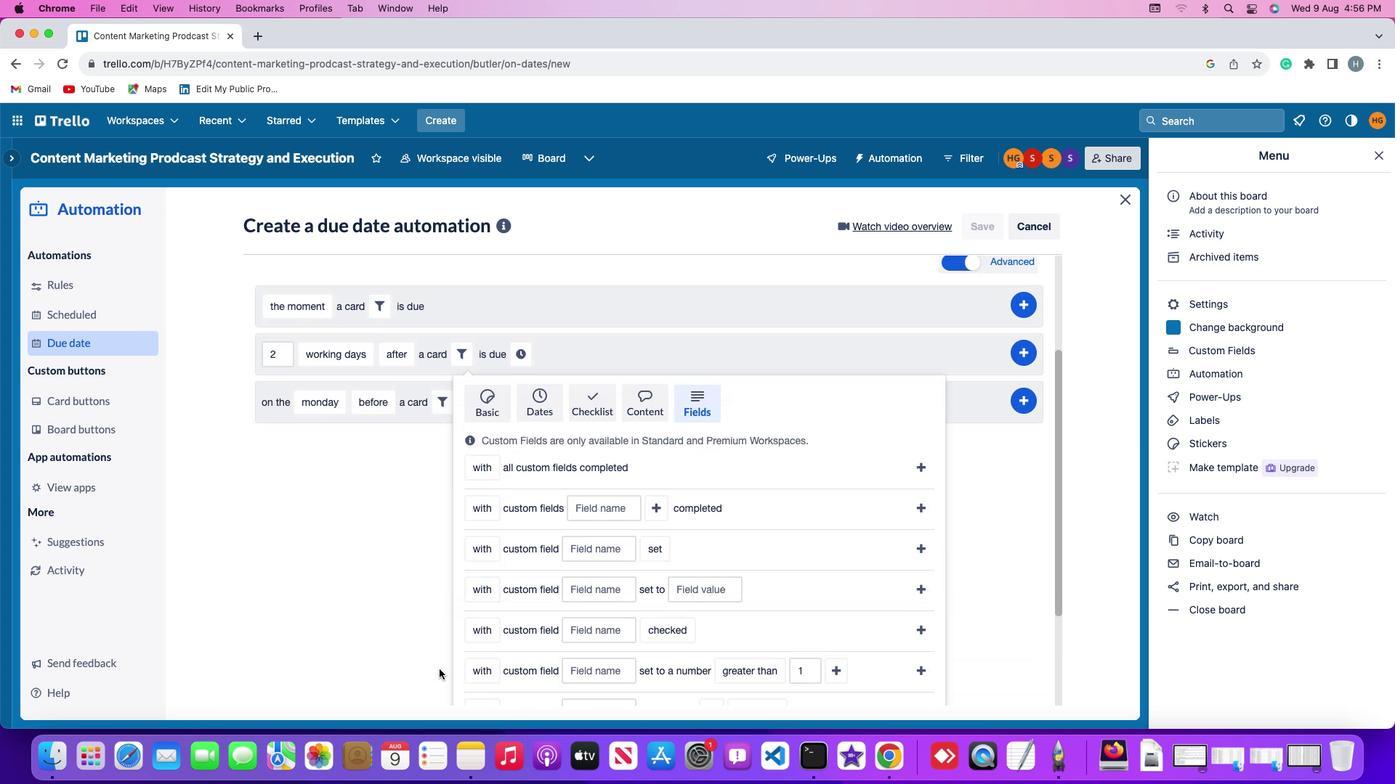 
Action: Mouse scrolled (440, 672) with delta (0, 0)
Screenshot: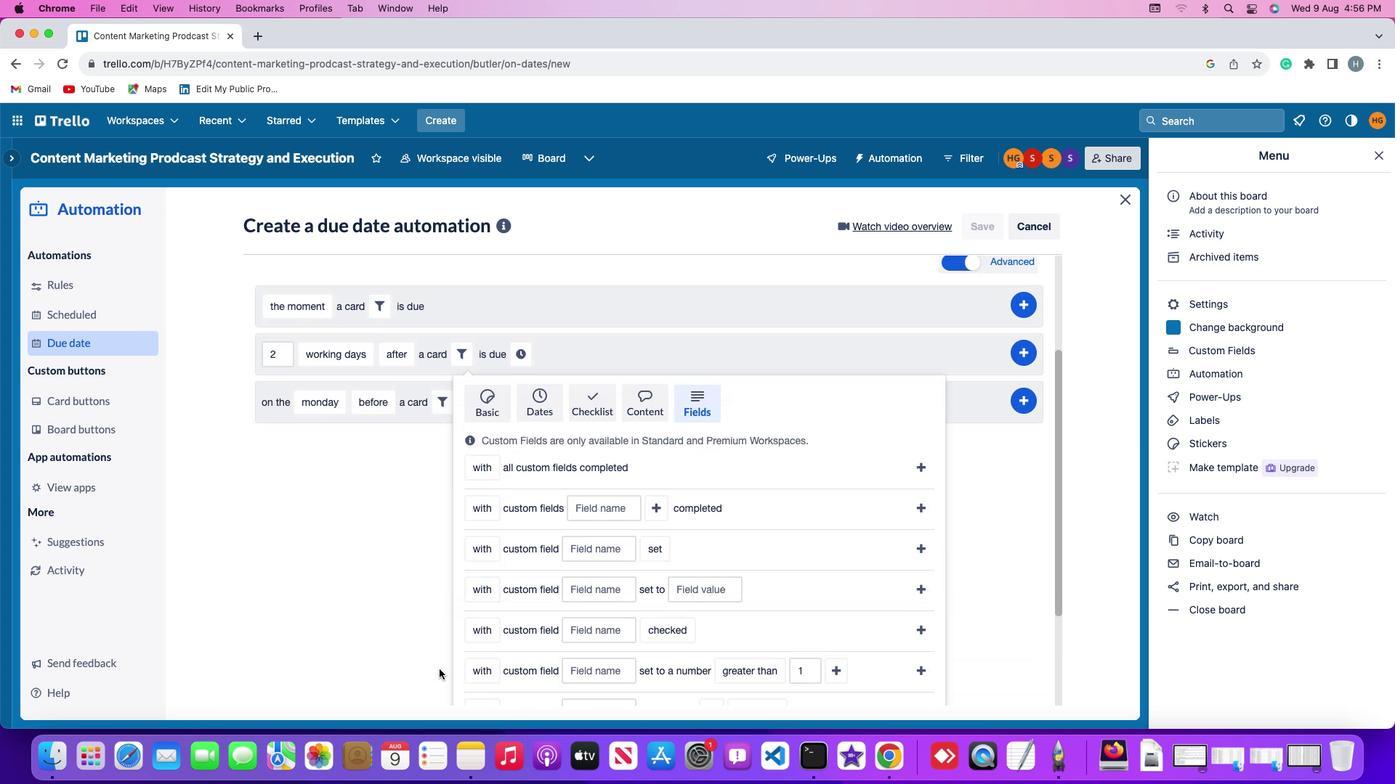 
Action: Mouse scrolled (440, 672) with delta (0, -2)
Screenshot: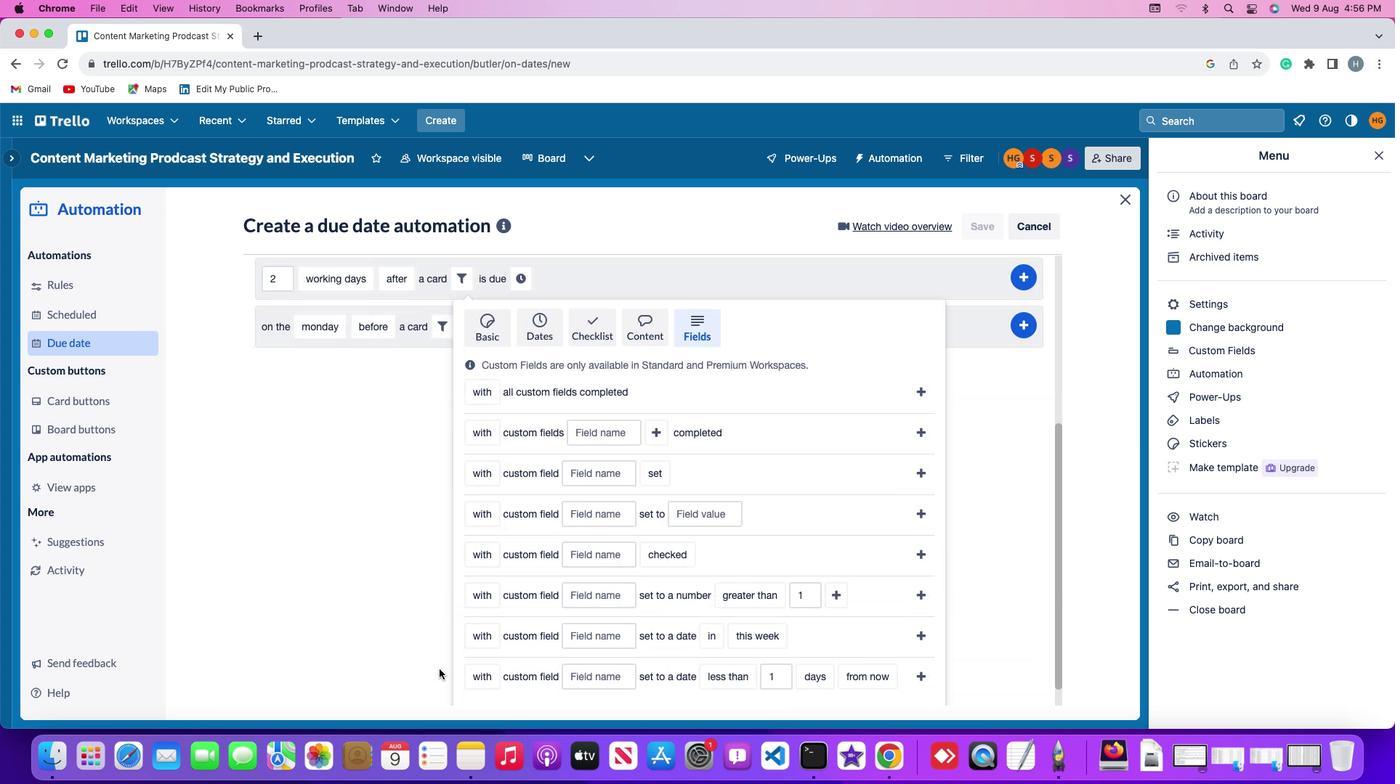 
Action: Mouse scrolled (440, 672) with delta (0, -3)
Screenshot: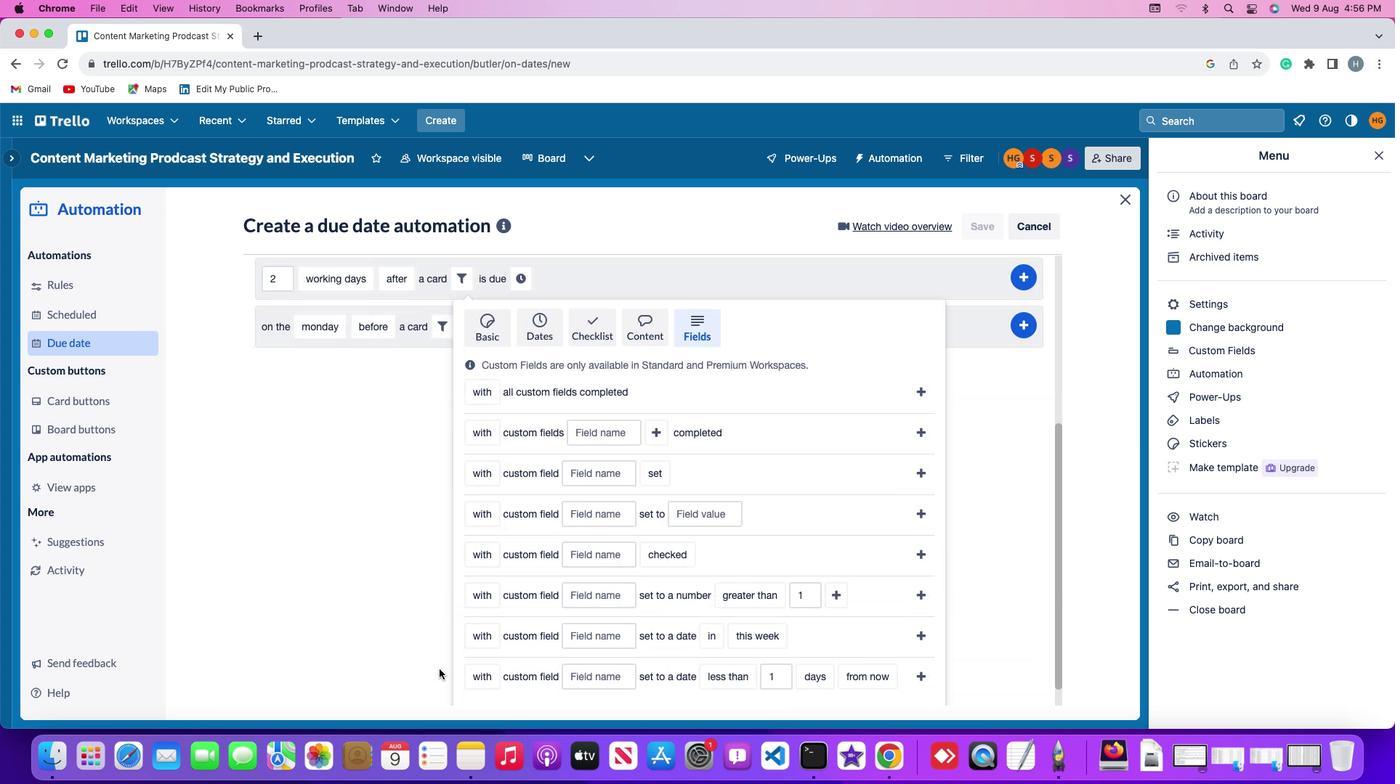 
Action: Mouse moved to (440, 671)
Screenshot: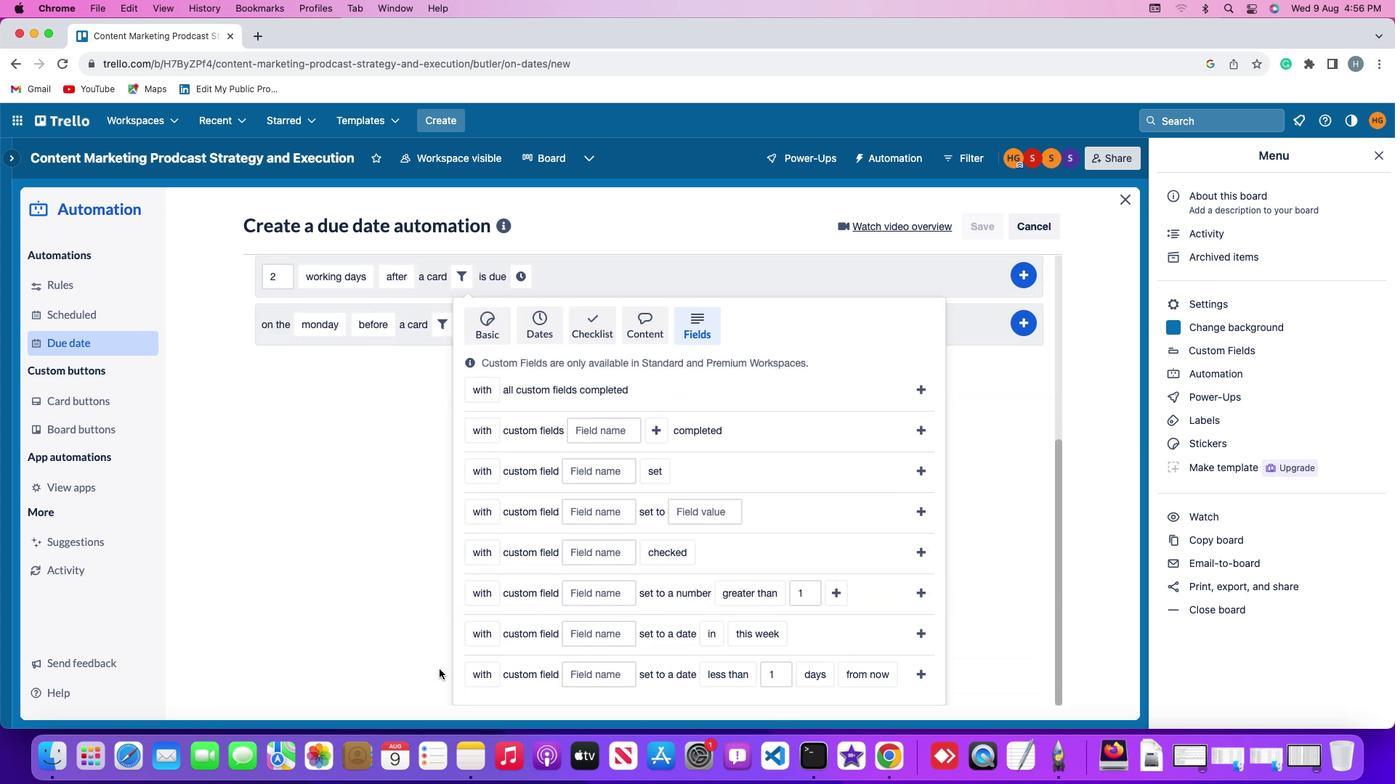 
Action: Mouse scrolled (440, 671) with delta (0, -4)
Screenshot: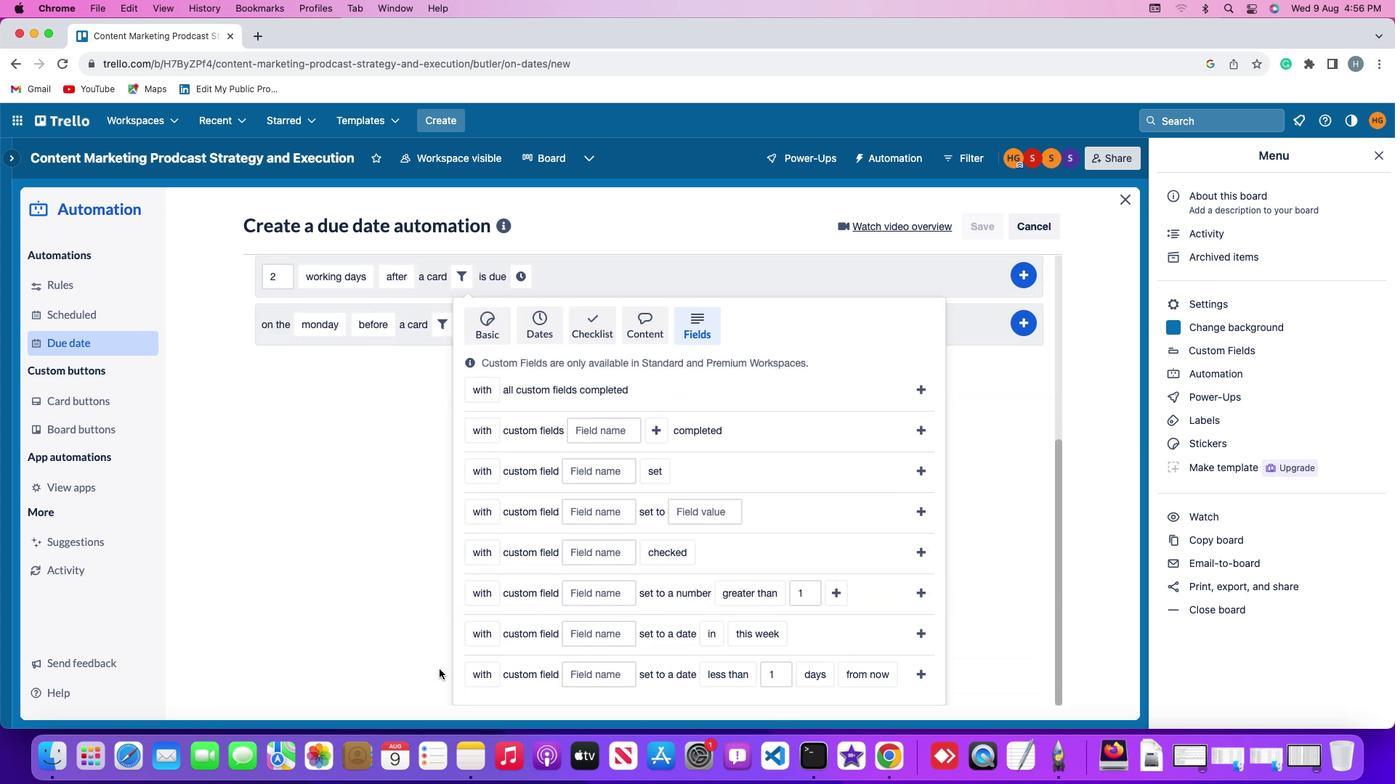 
Action: Mouse moved to (438, 669)
Screenshot: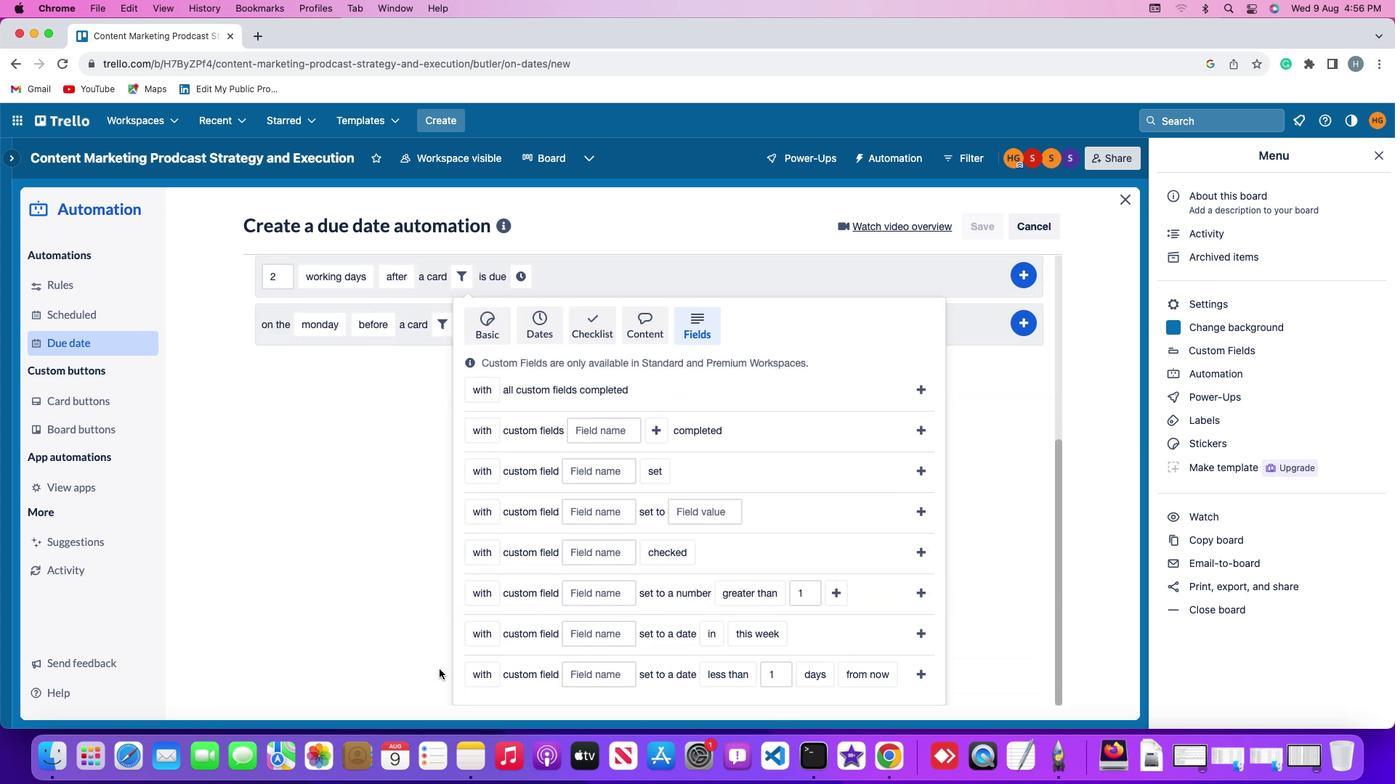 
Action: Mouse scrolled (438, 669) with delta (0, 0)
Screenshot: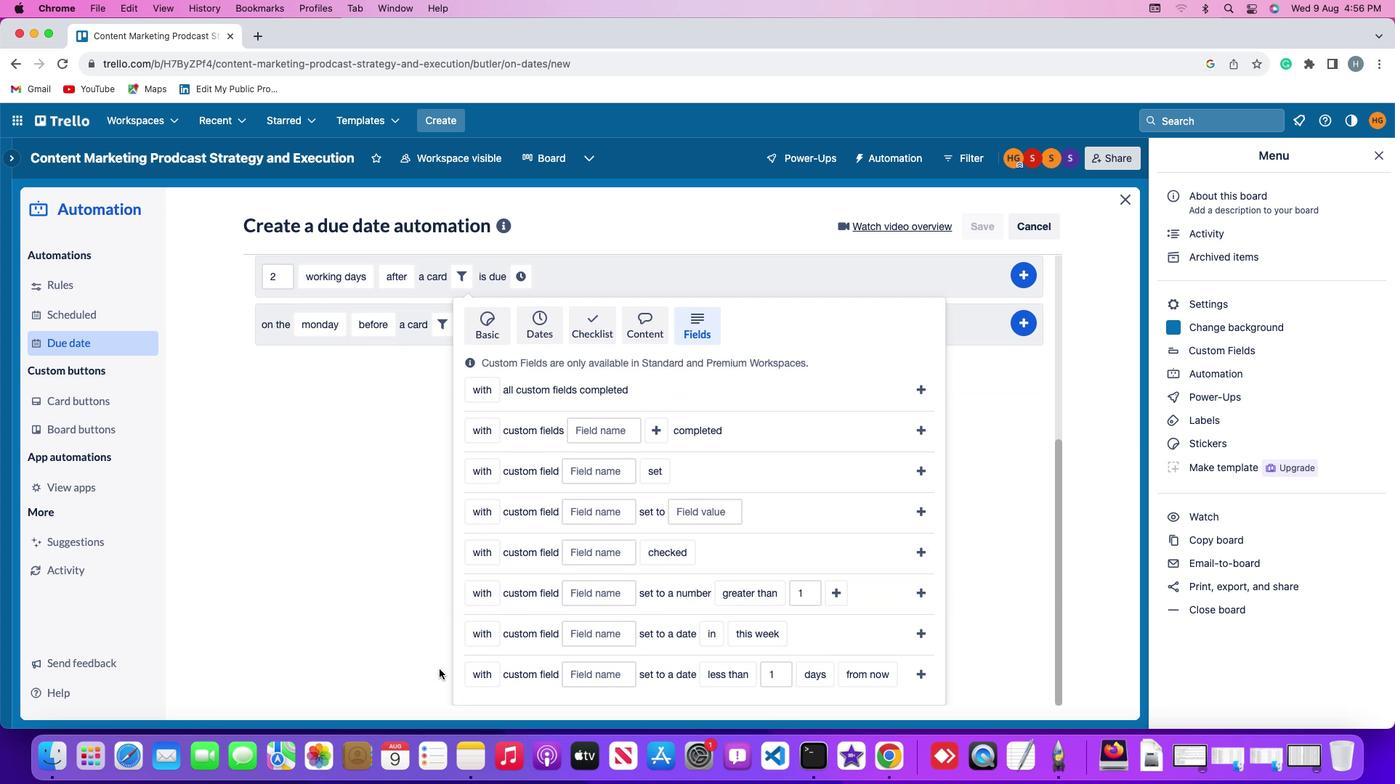 
Action: Mouse scrolled (438, 669) with delta (0, 0)
Screenshot: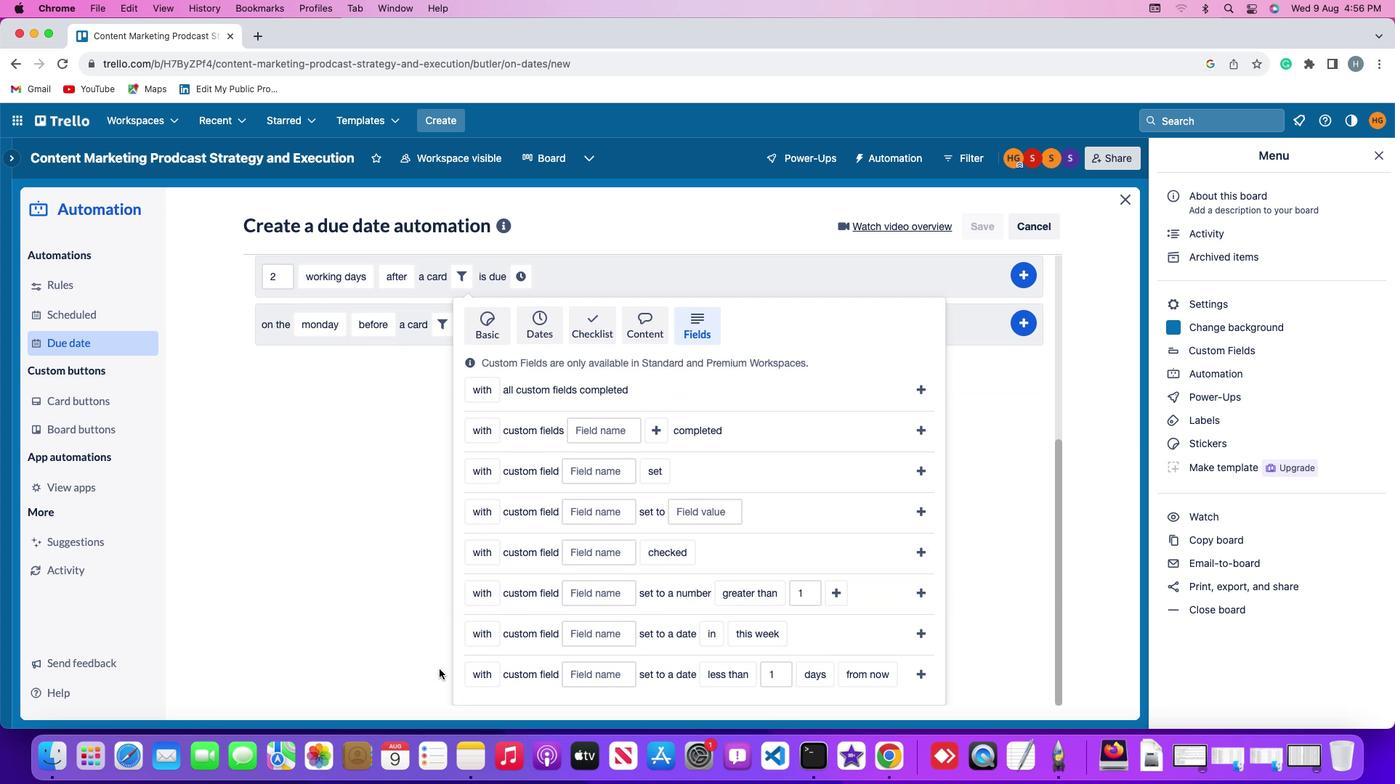 
Action: Mouse scrolled (438, 669) with delta (0, -2)
Screenshot: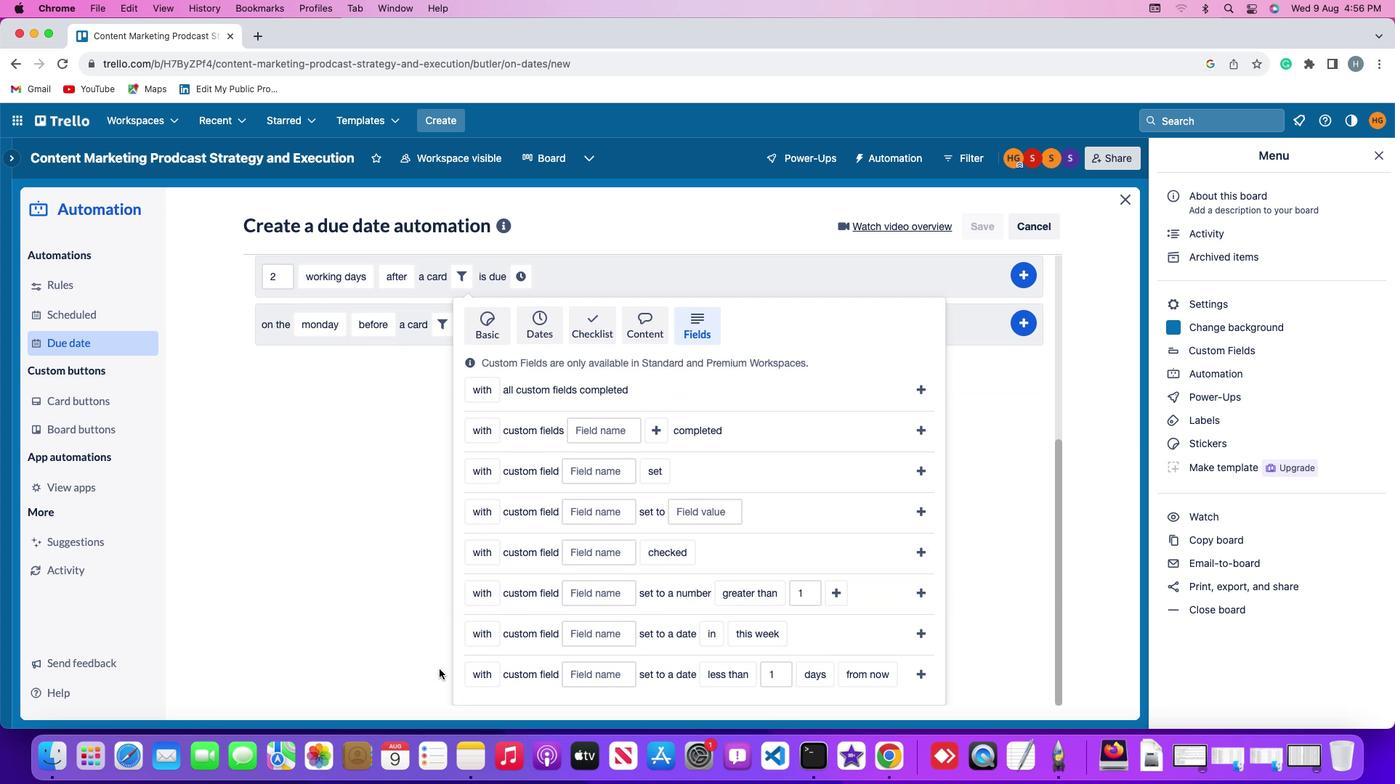 
Action: Mouse scrolled (438, 669) with delta (0, -3)
Screenshot: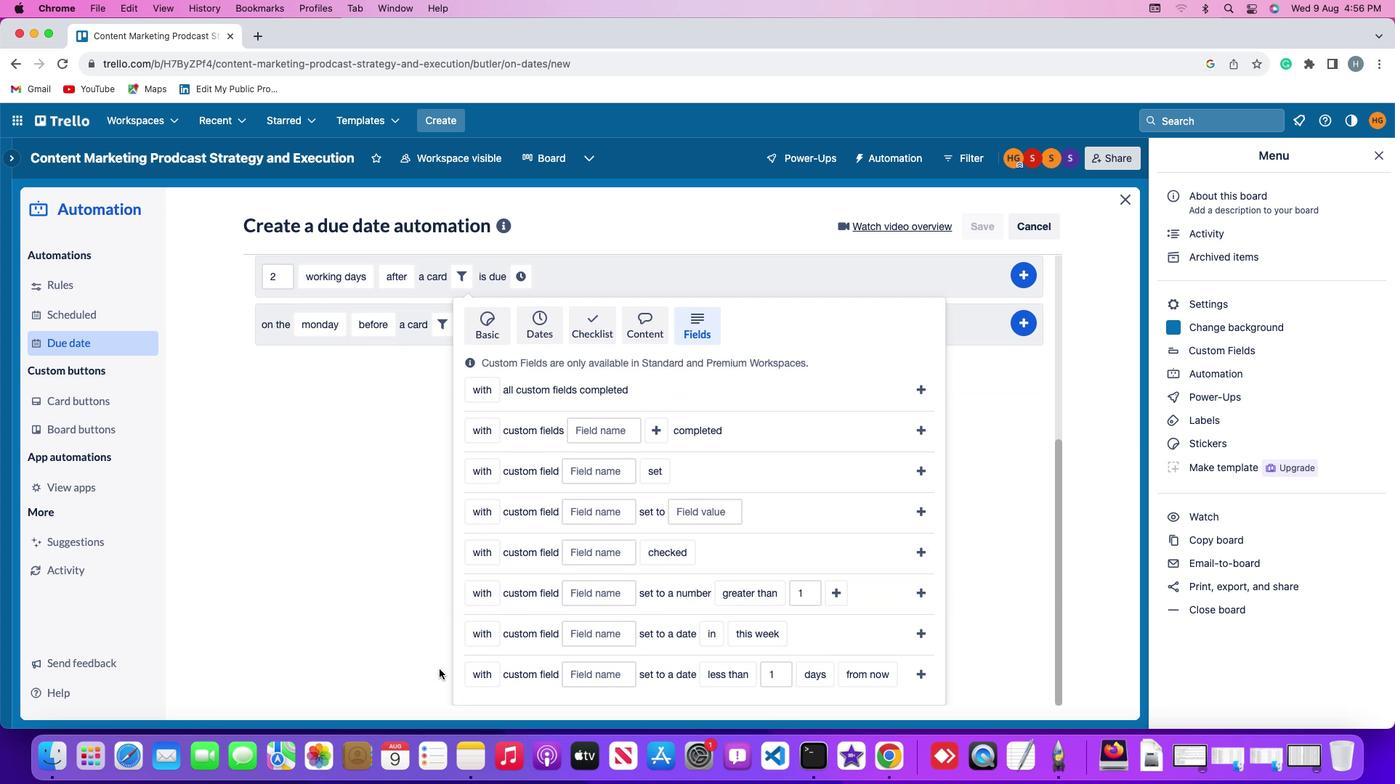 
Action: Mouse moved to (488, 671)
Screenshot: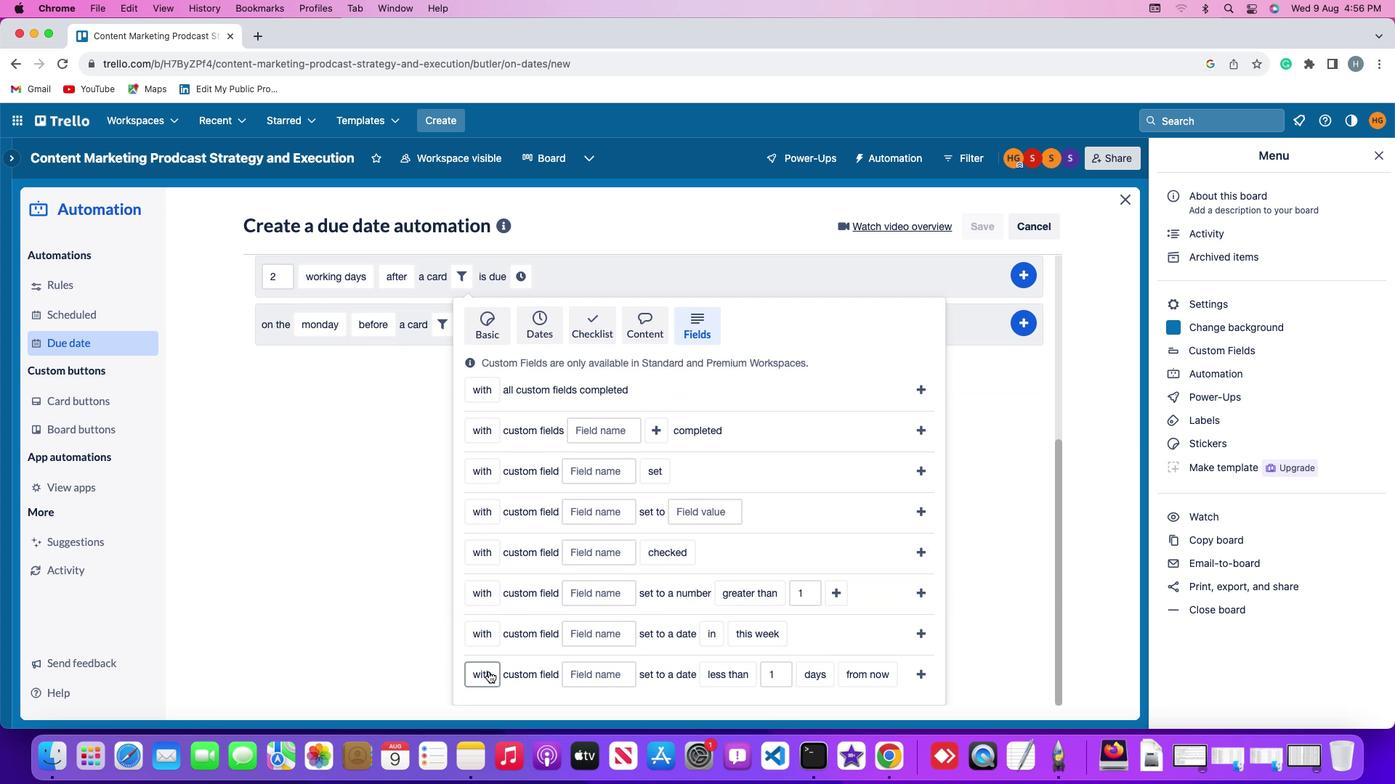 
Action: Mouse pressed left at (488, 671)
Screenshot: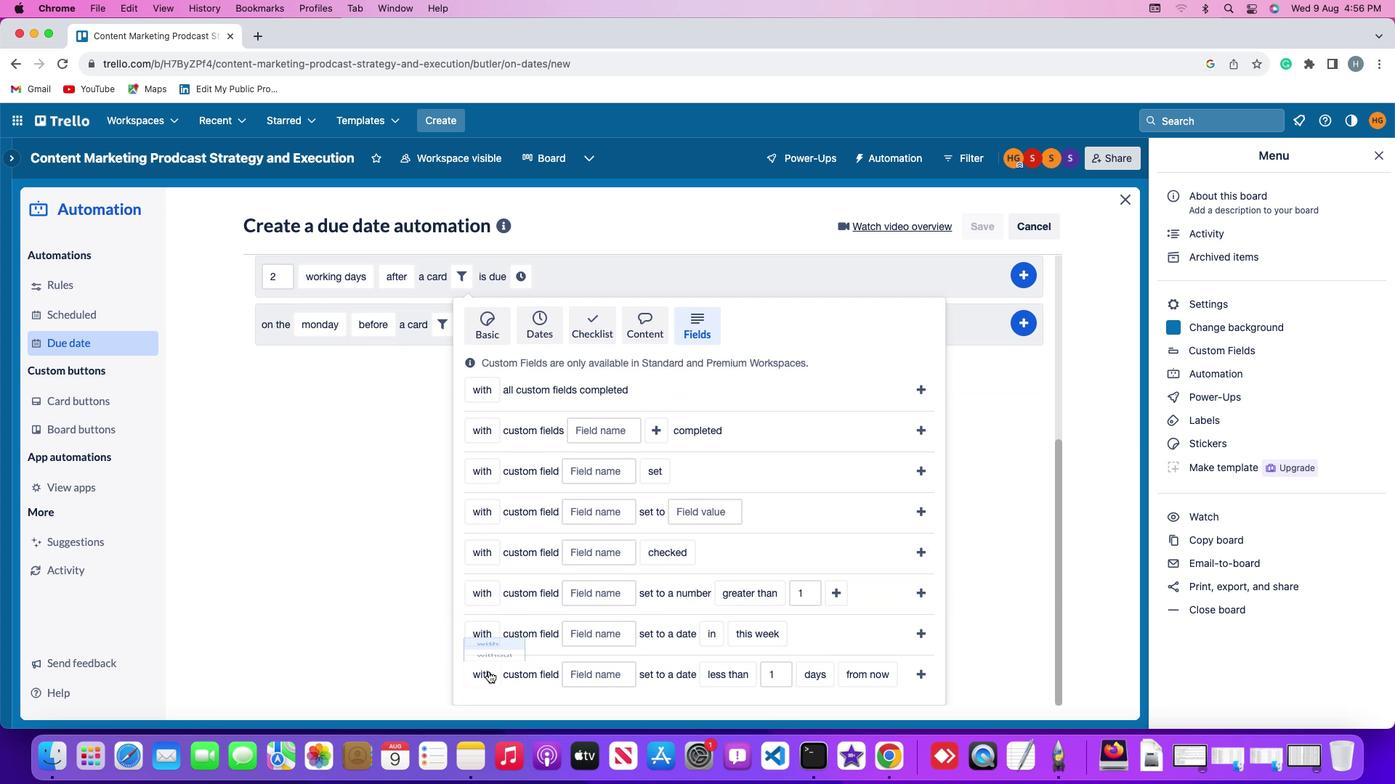 
Action: Mouse moved to (494, 652)
Screenshot: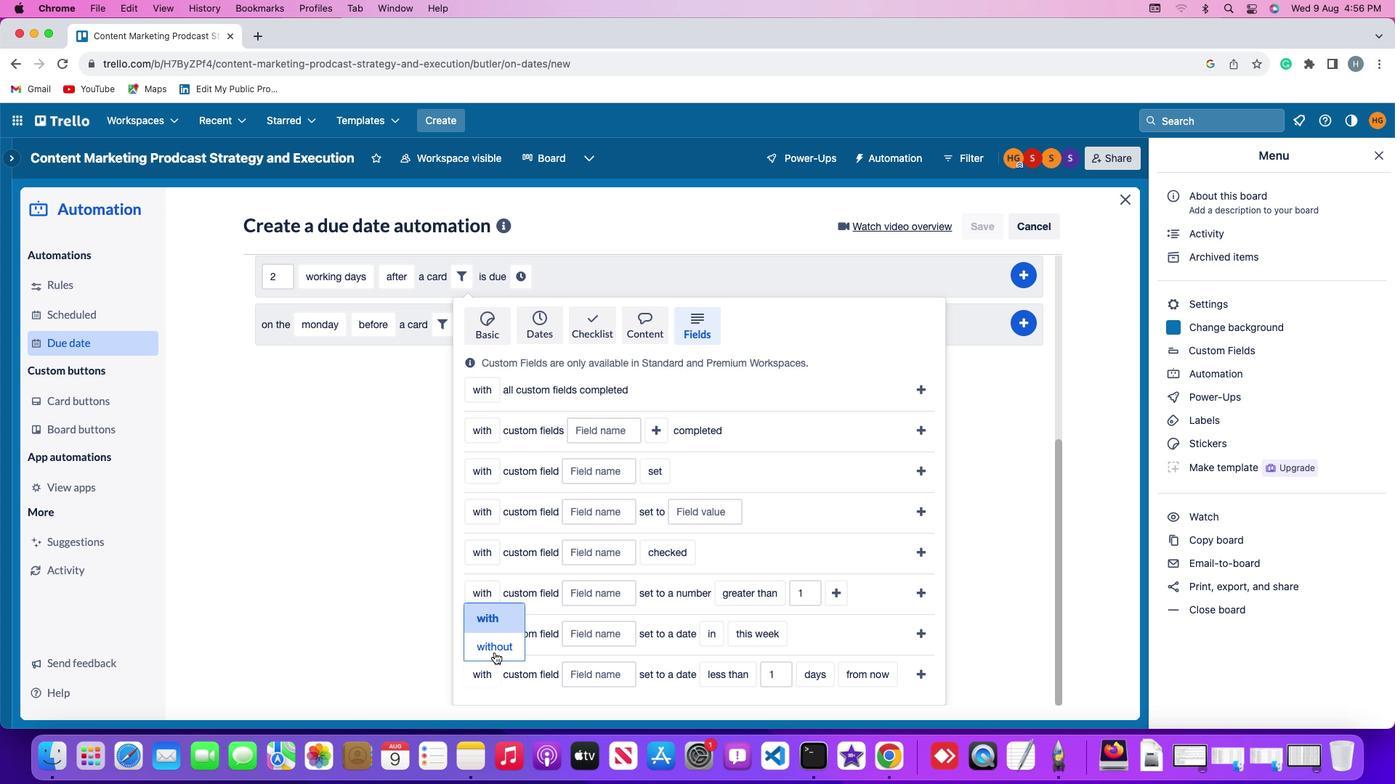 
Action: Mouse pressed left at (494, 652)
Screenshot: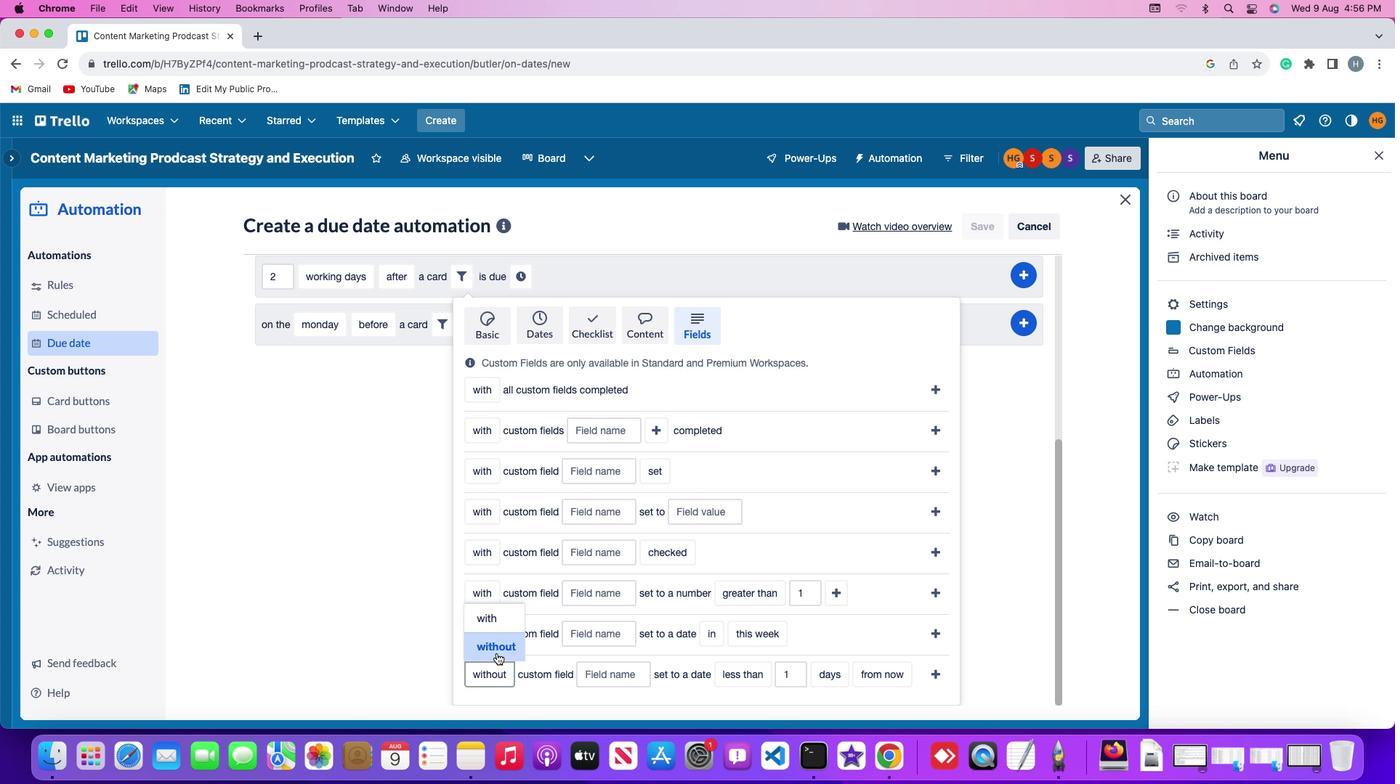 
Action: Mouse moved to (604, 679)
Screenshot: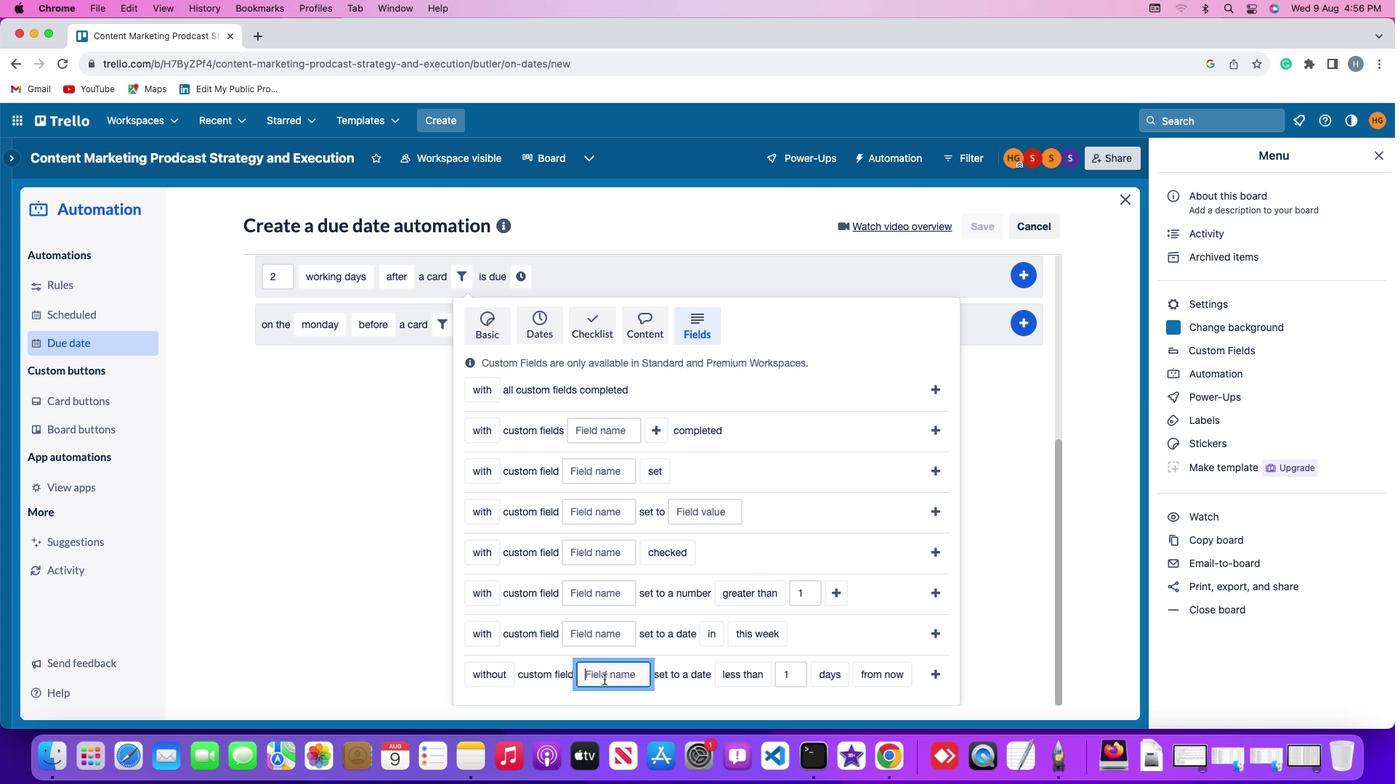 
Action: Mouse pressed left at (604, 679)
Screenshot: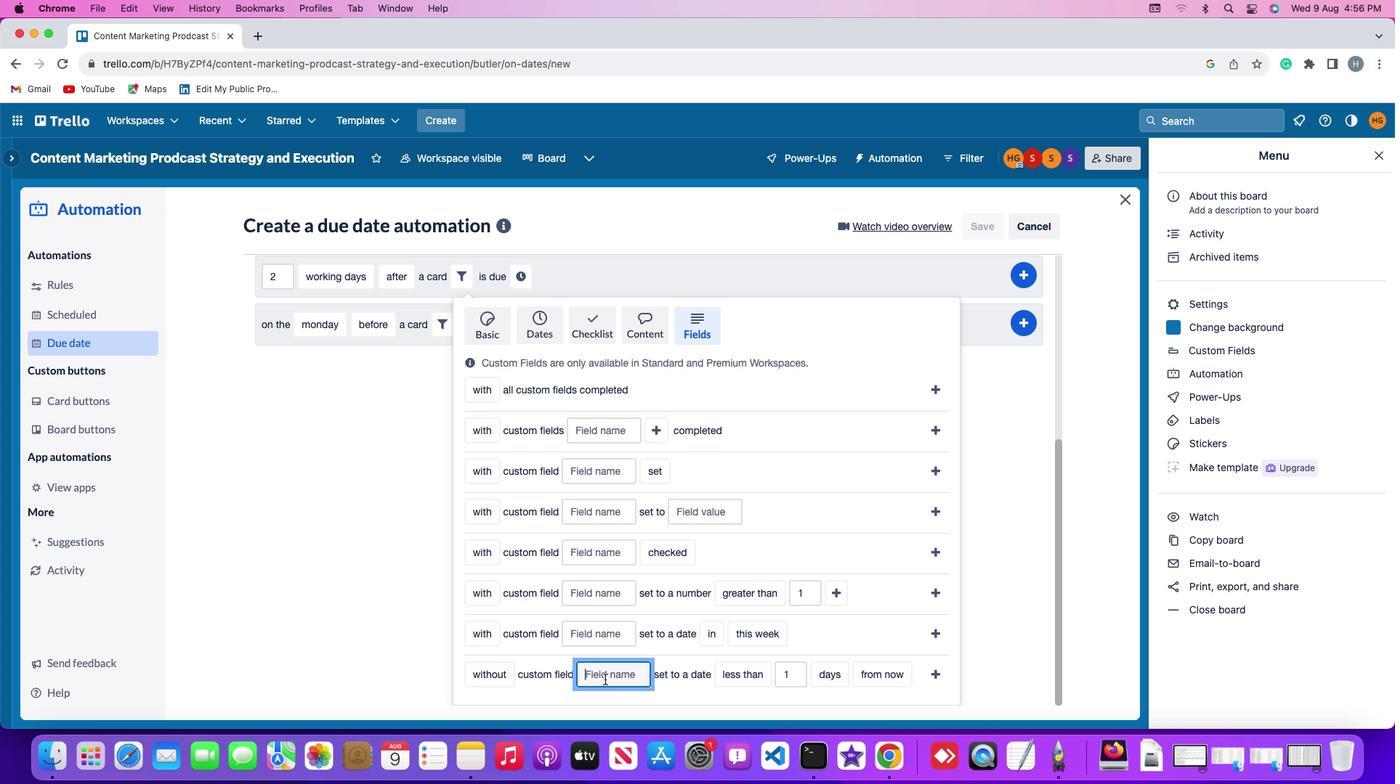 
Action: Mouse moved to (605, 679)
Screenshot: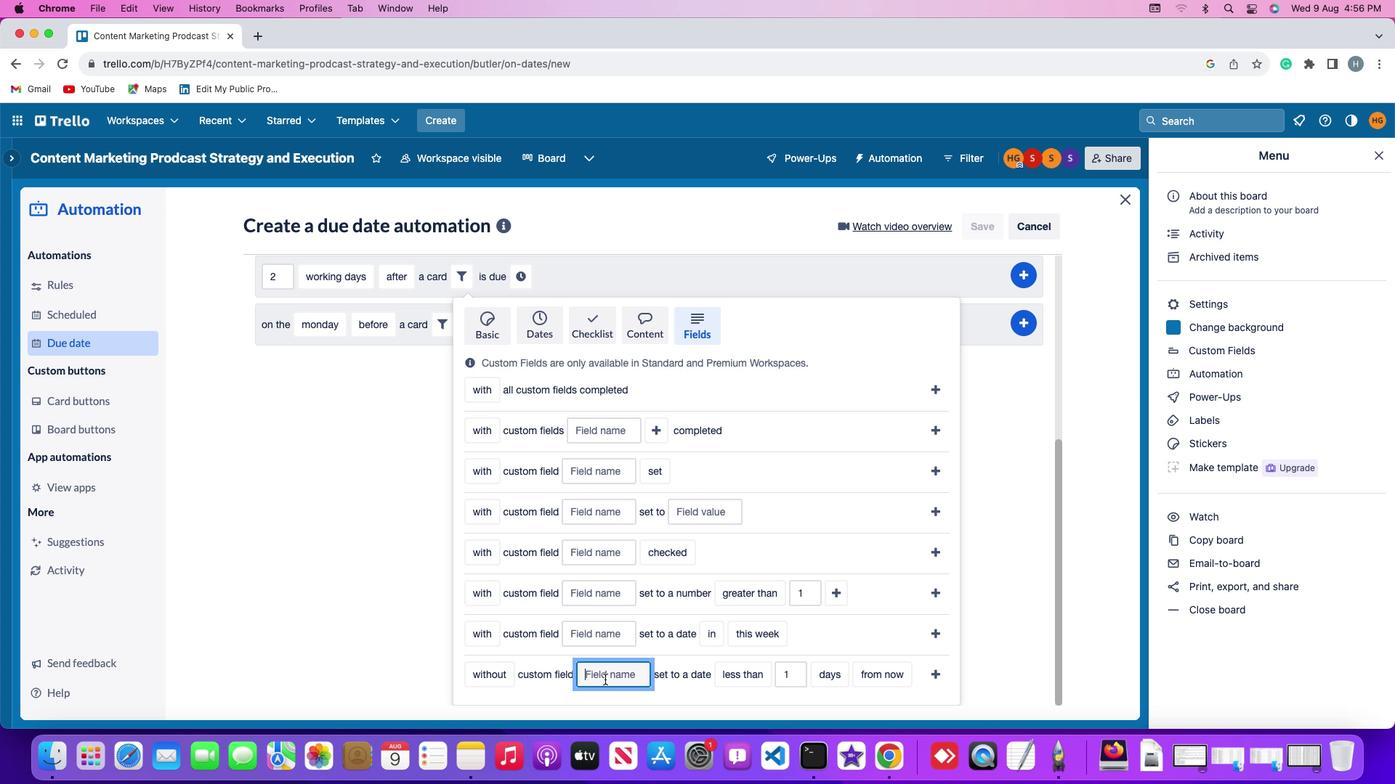 
Action: Key pressed Key.shift'R''e''s''u''m''e'
Screenshot: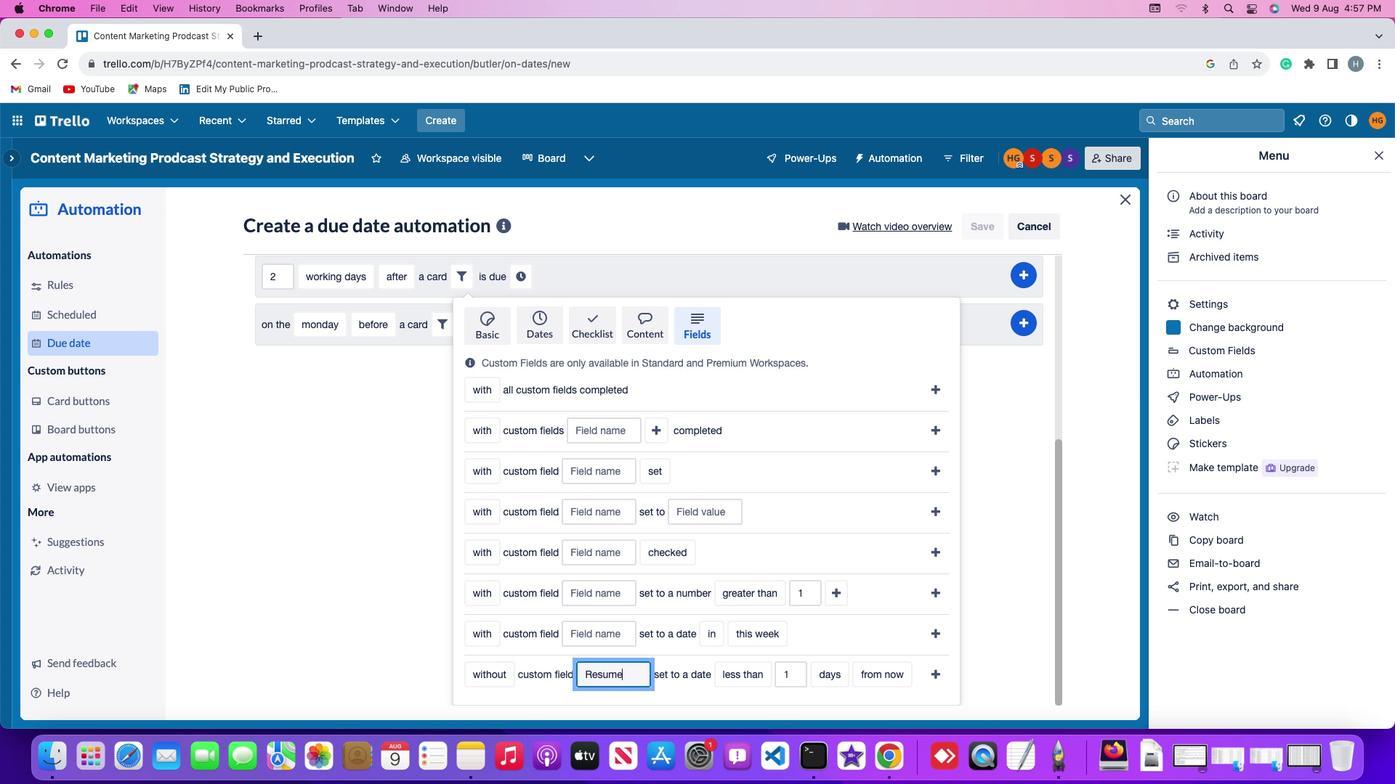 
Action: Mouse moved to (724, 677)
Screenshot: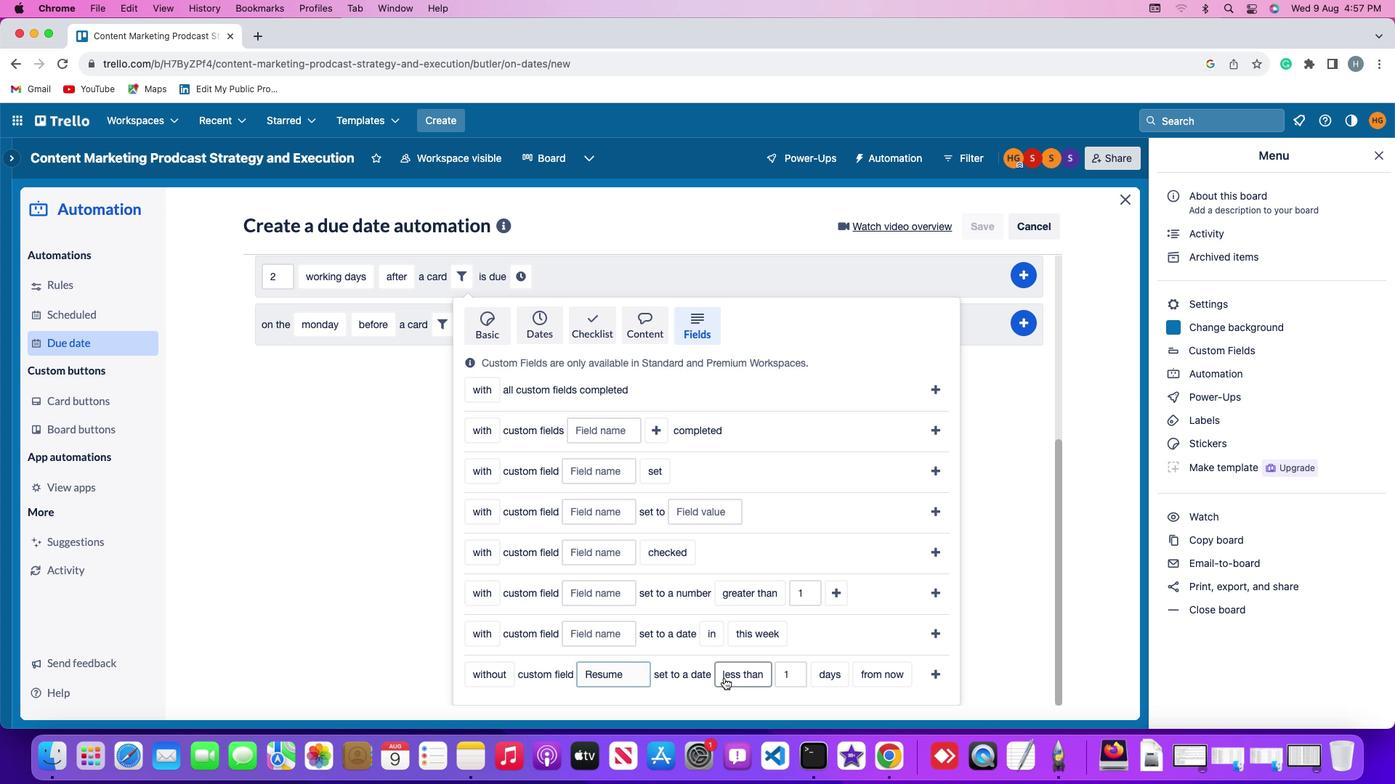 
Action: Mouse pressed left at (724, 677)
Screenshot: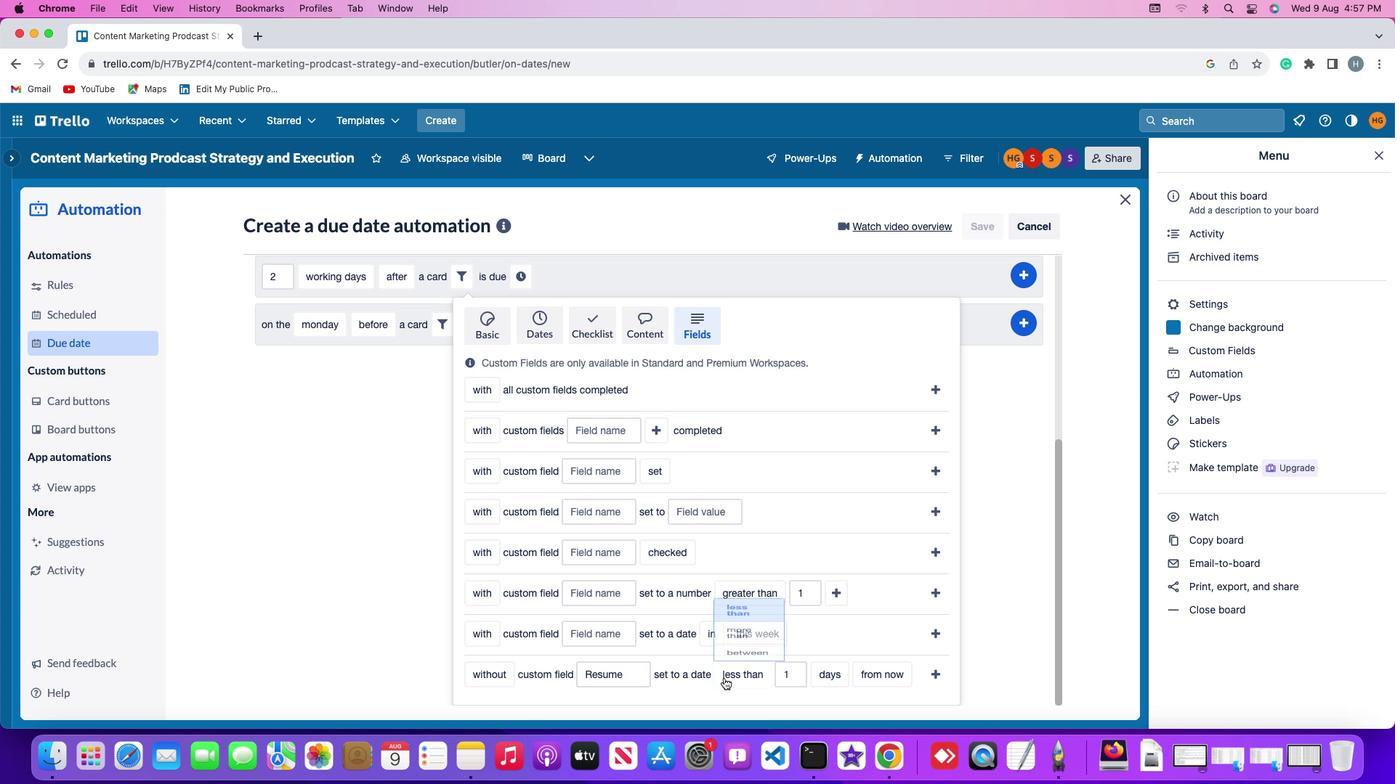 
Action: Mouse moved to (761, 579)
Screenshot: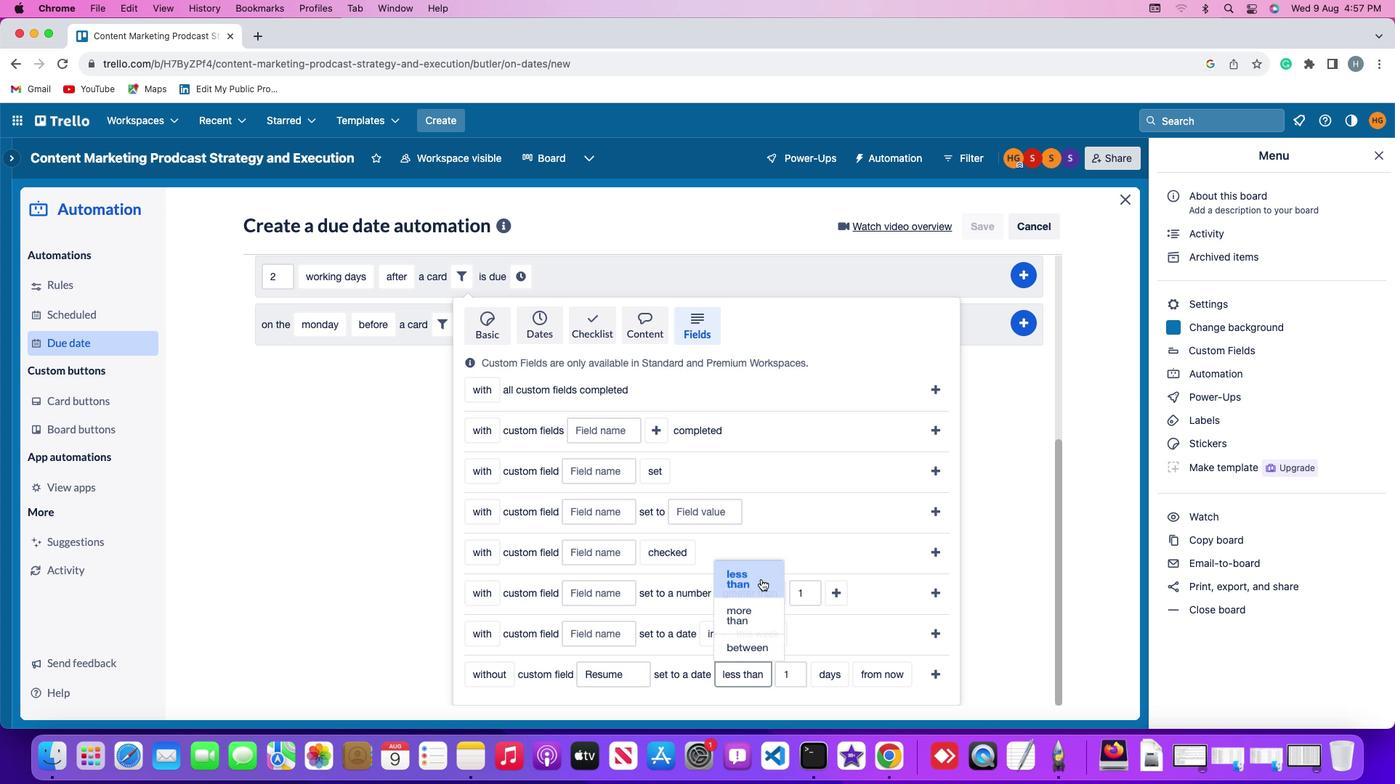 
Action: Mouse pressed left at (761, 579)
Screenshot: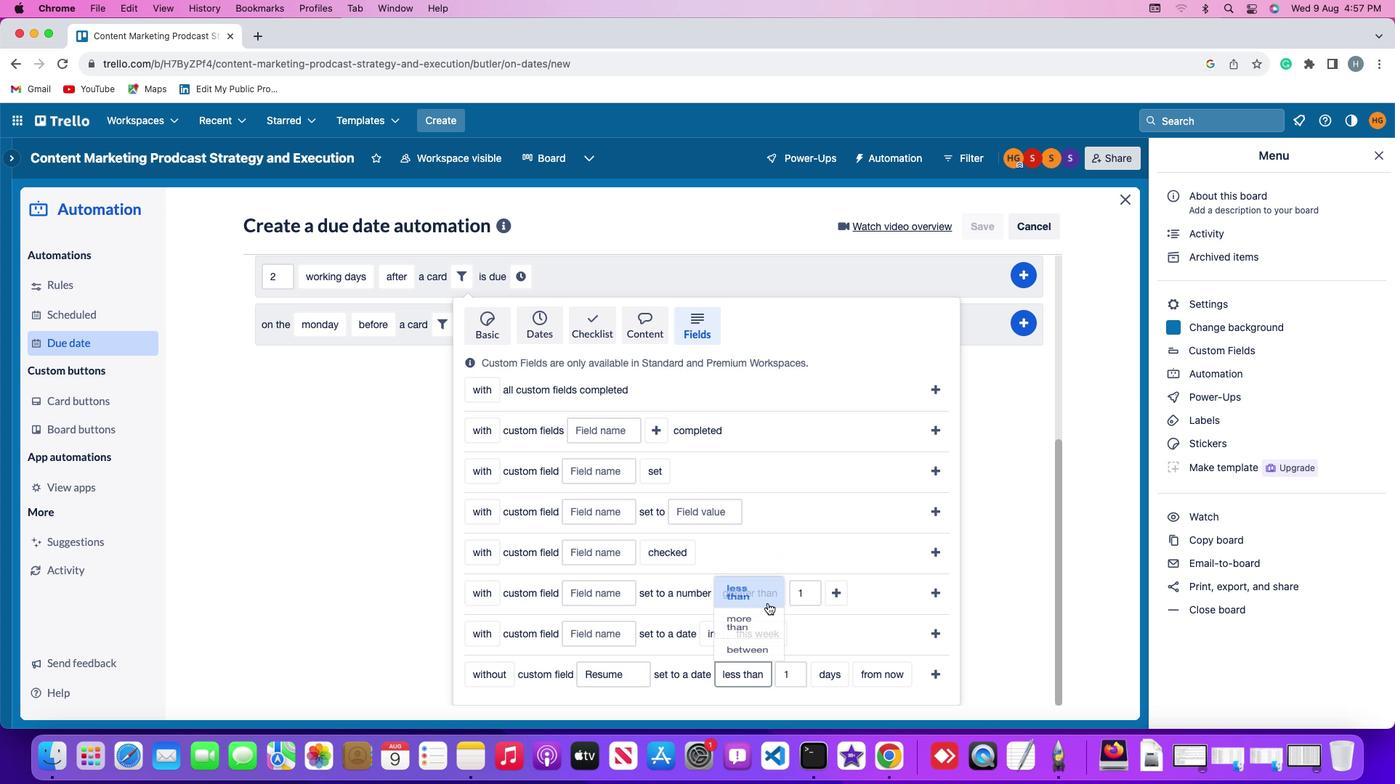 
Action: Mouse moved to (794, 677)
Screenshot: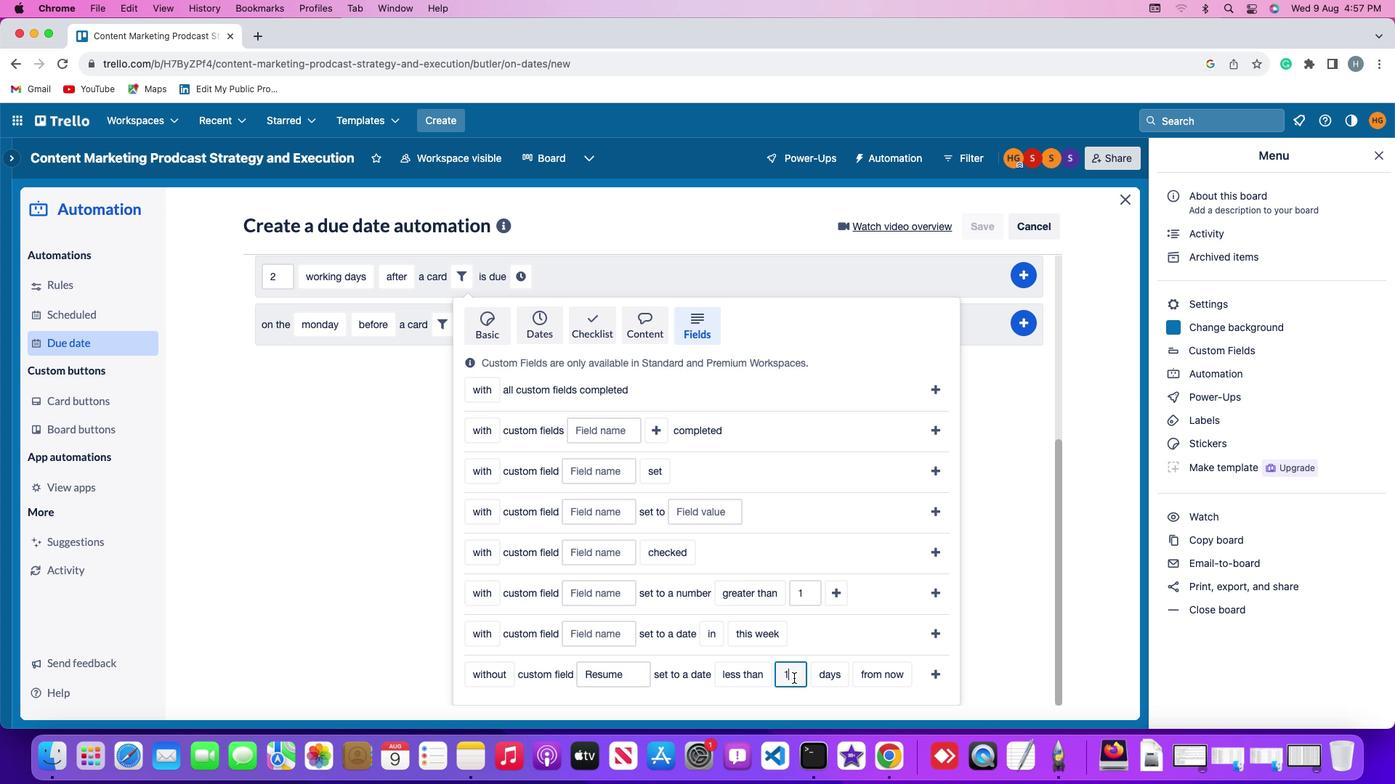 
Action: Mouse pressed left at (794, 677)
Screenshot: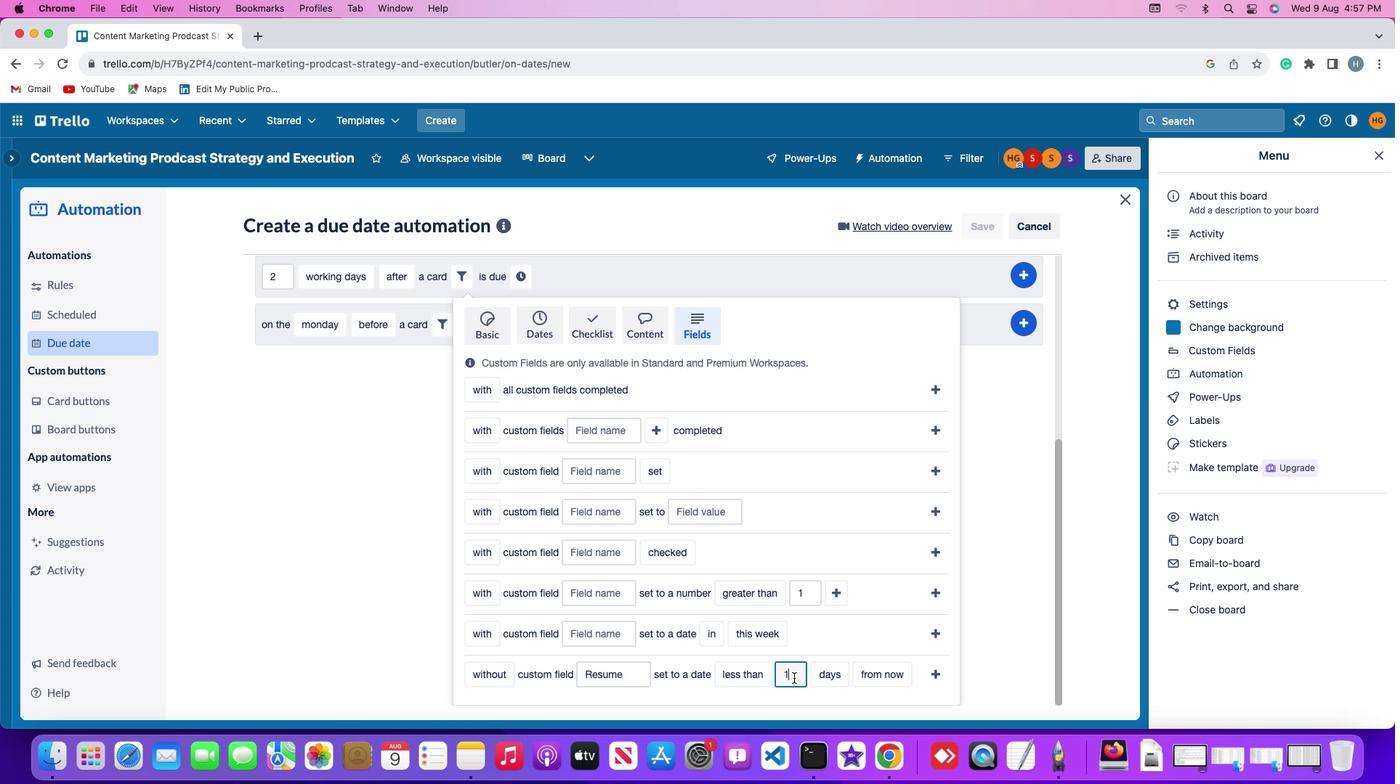 
Action: Key pressed Key.backspace
Screenshot: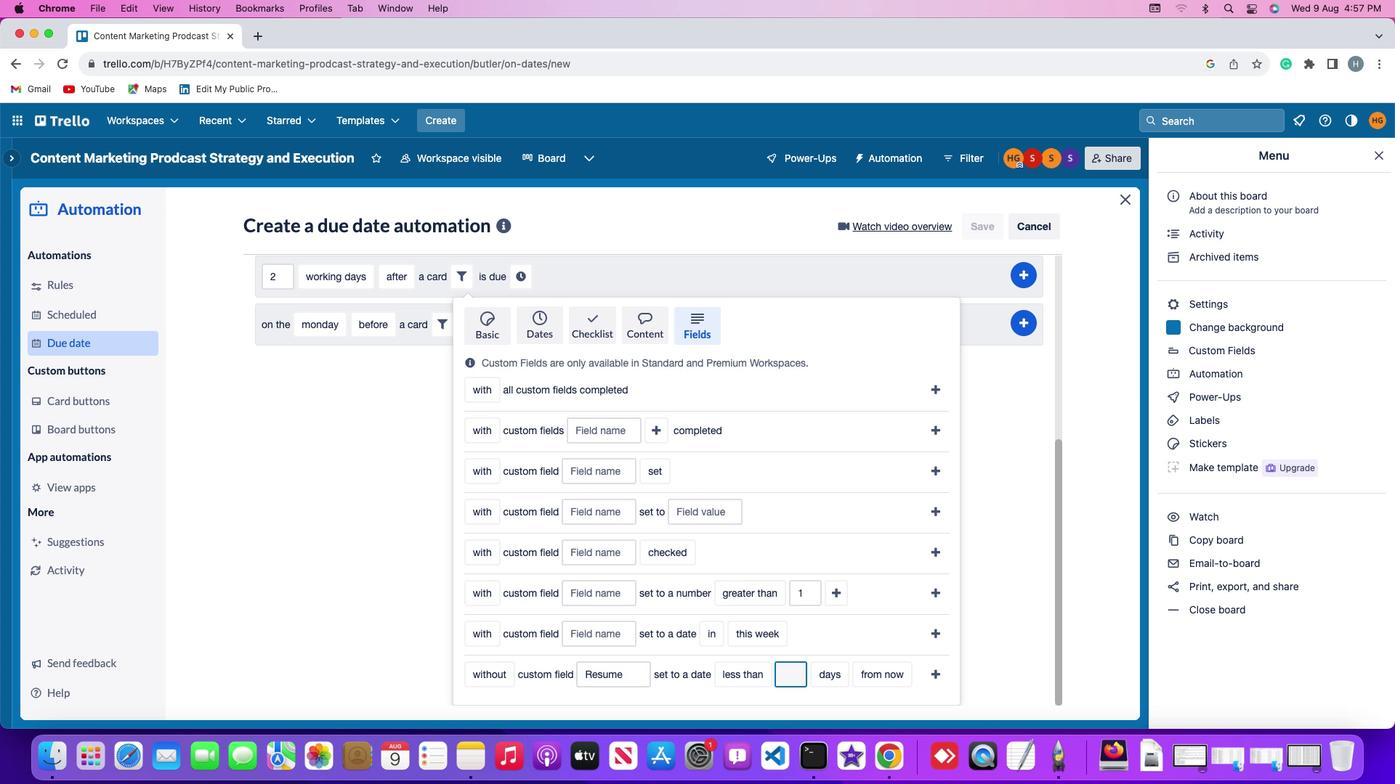 
Action: Mouse moved to (796, 678)
Screenshot: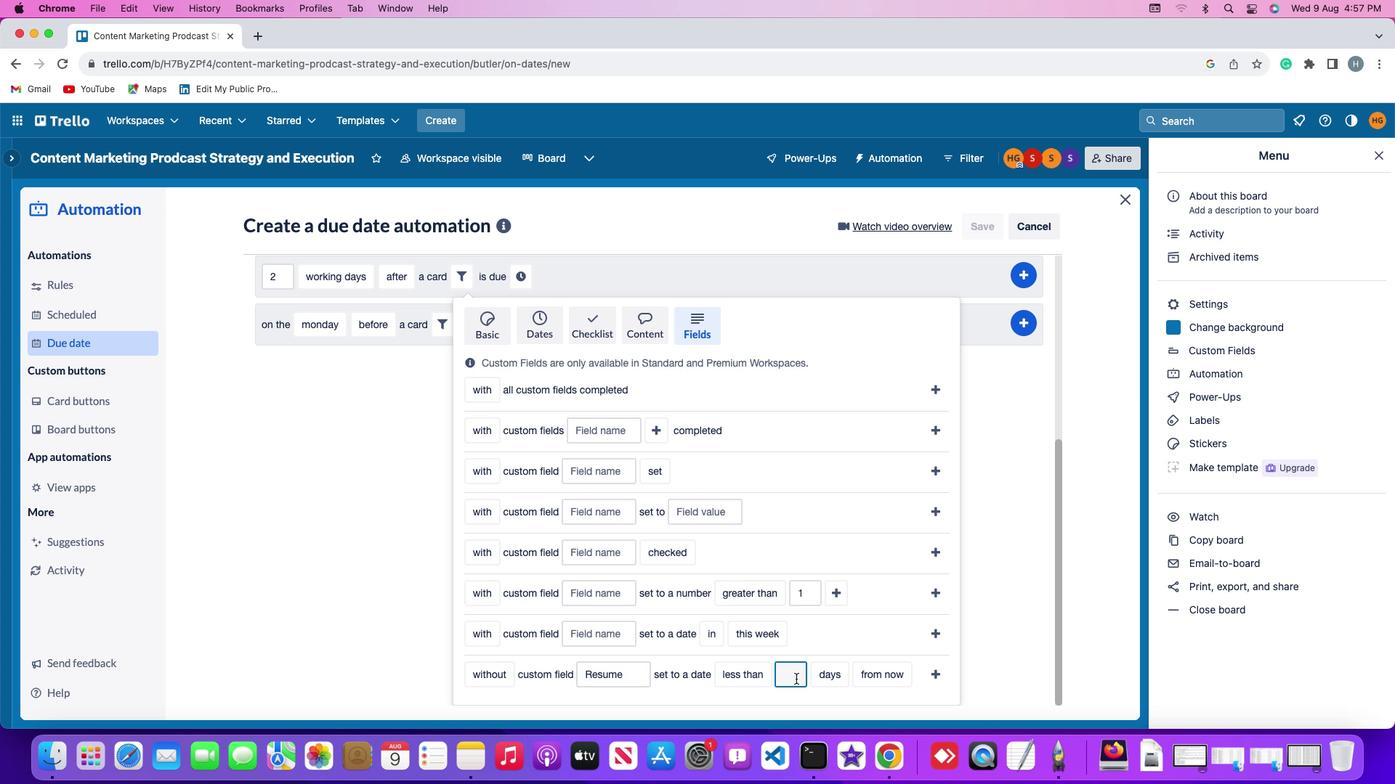 
Action: Key pressed '1'
Screenshot: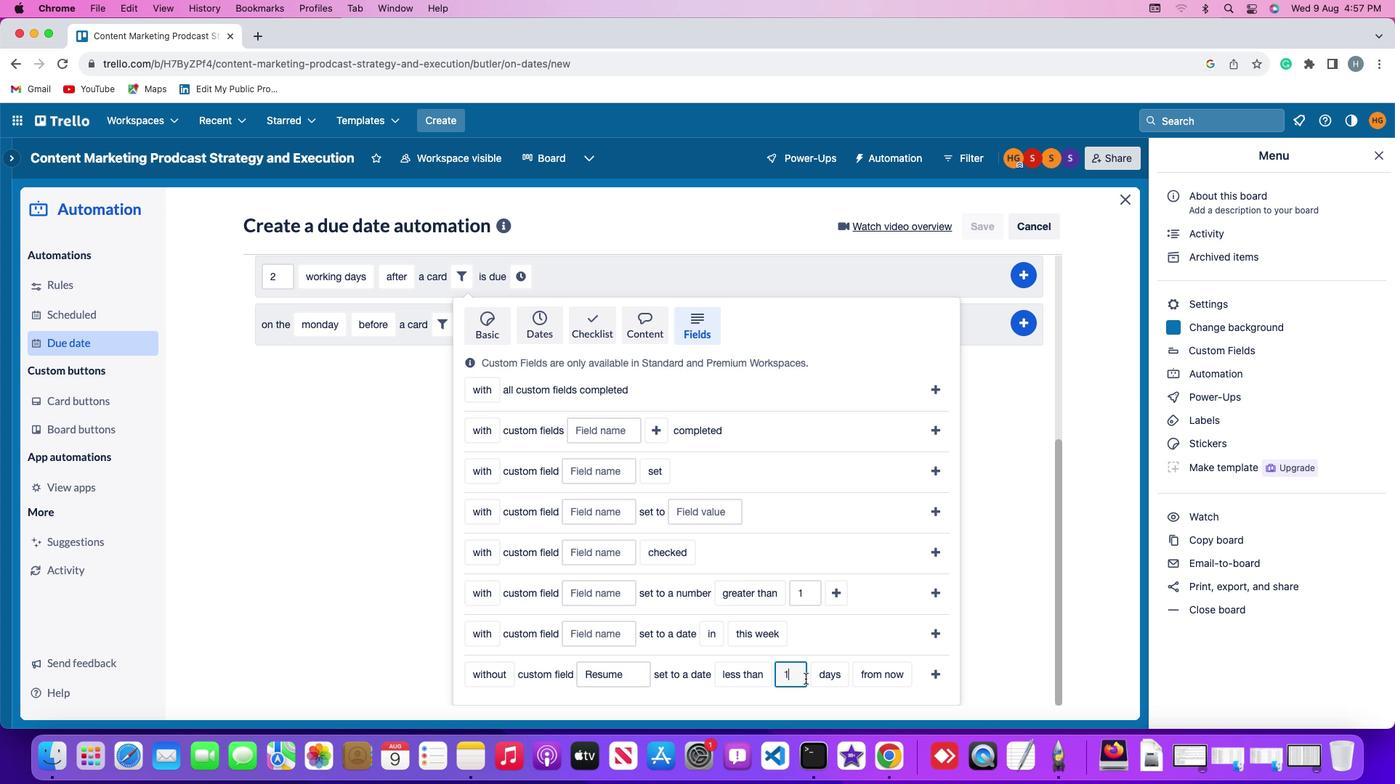 
Action: Mouse moved to (826, 680)
Screenshot: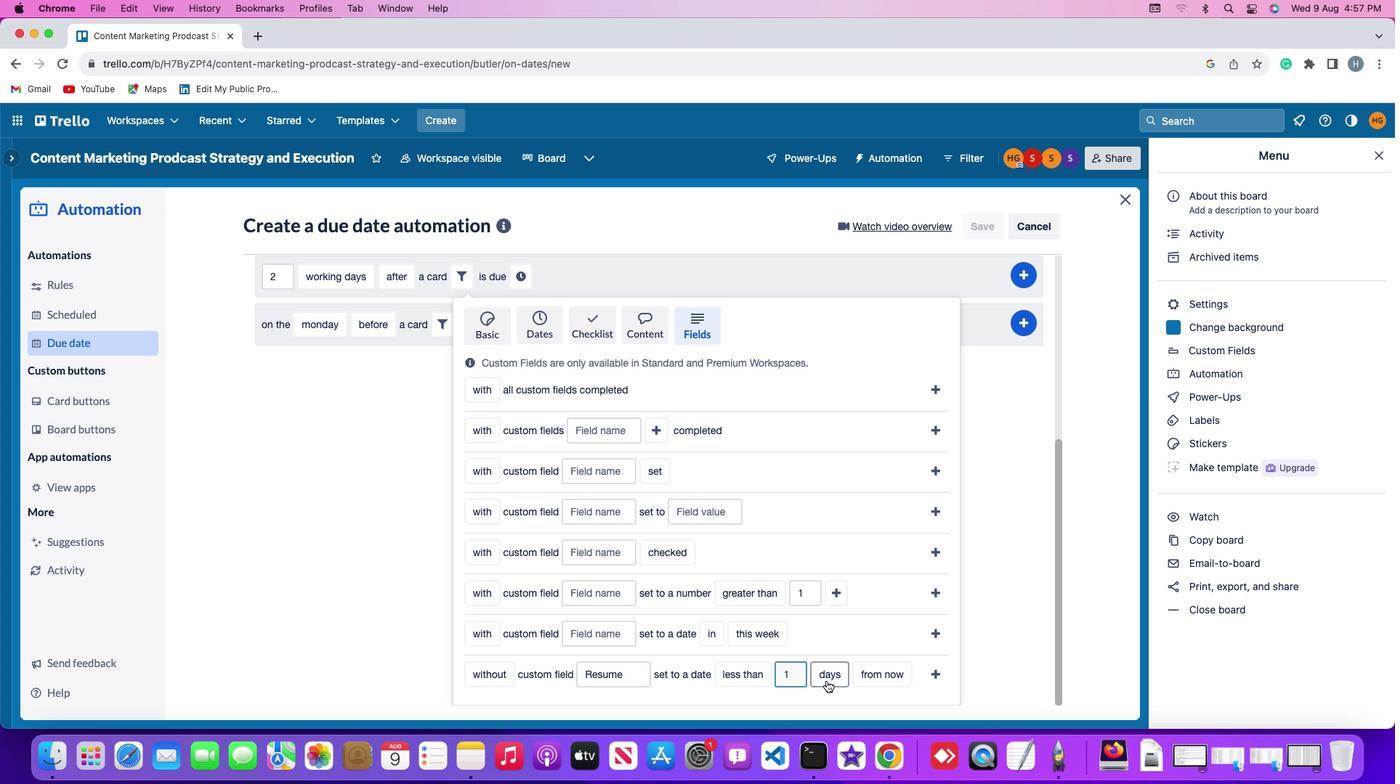 
Action: Mouse pressed left at (826, 680)
Screenshot: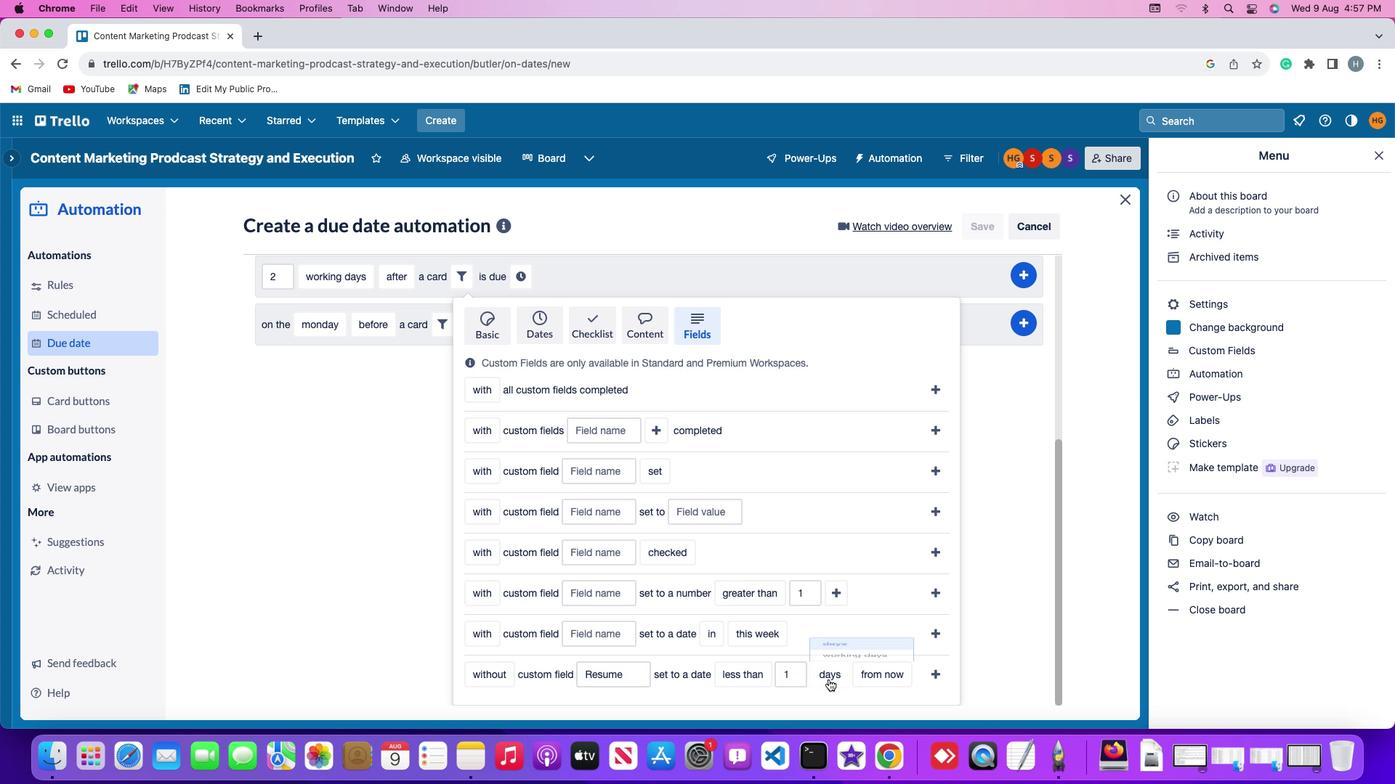 
Action: Mouse moved to (837, 621)
Screenshot: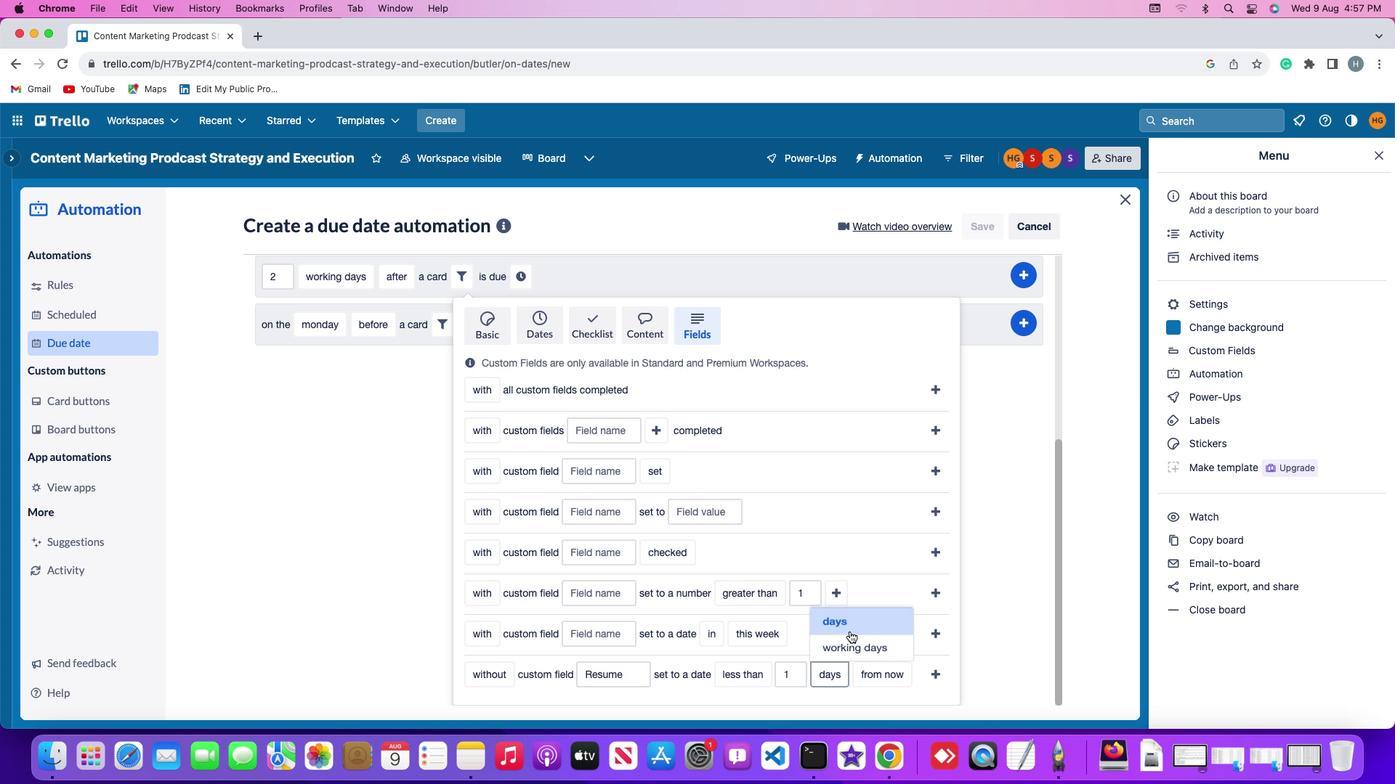 
Action: Mouse pressed left at (837, 621)
Screenshot: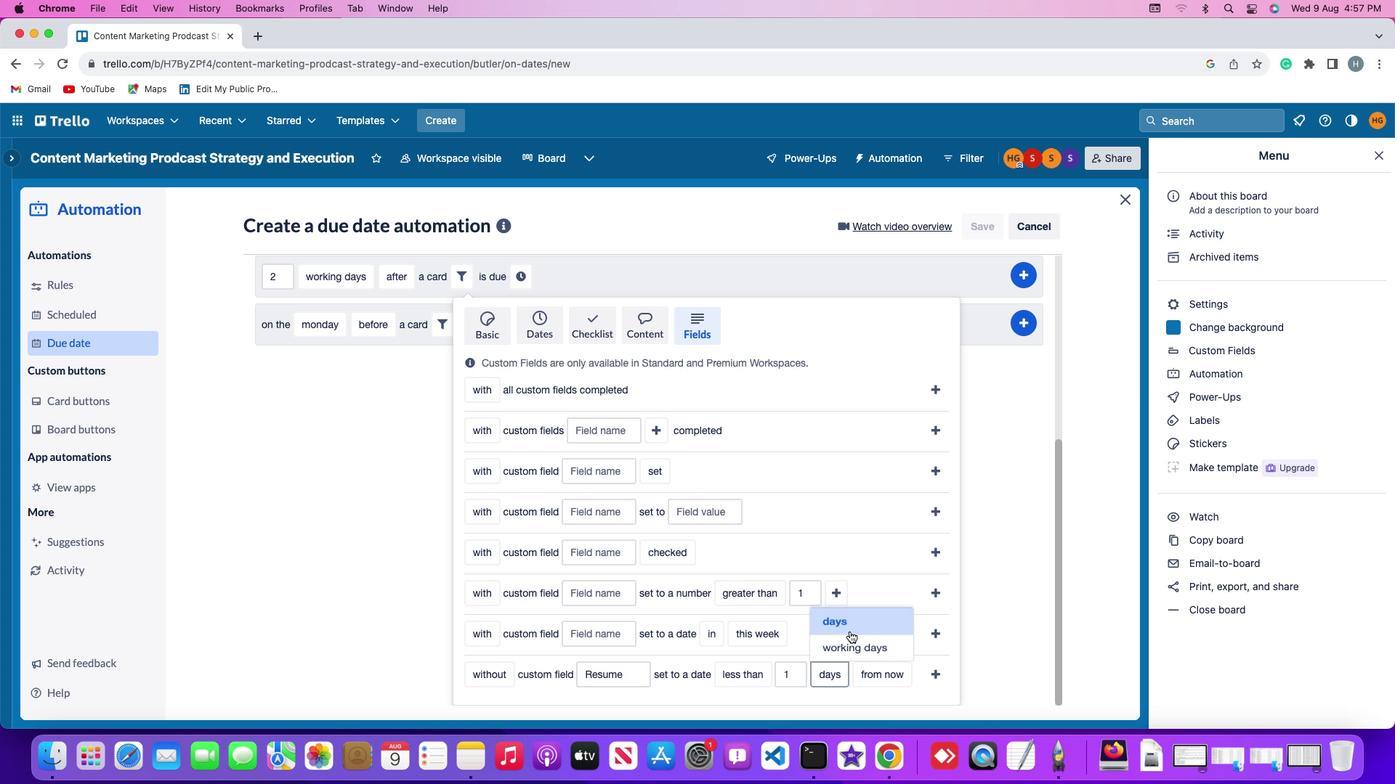 
Action: Mouse moved to (885, 674)
Screenshot: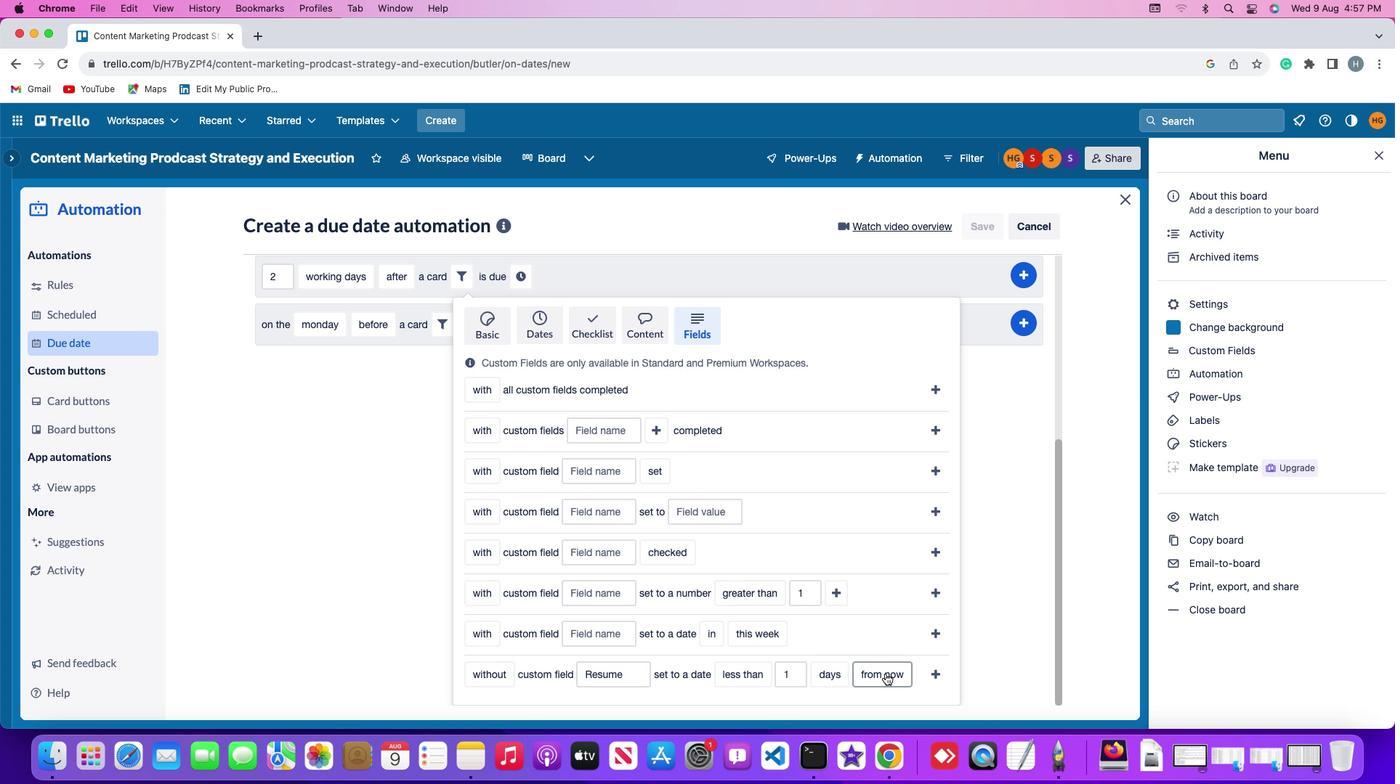
Action: Mouse pressed left at (885, 674)
Screenshot: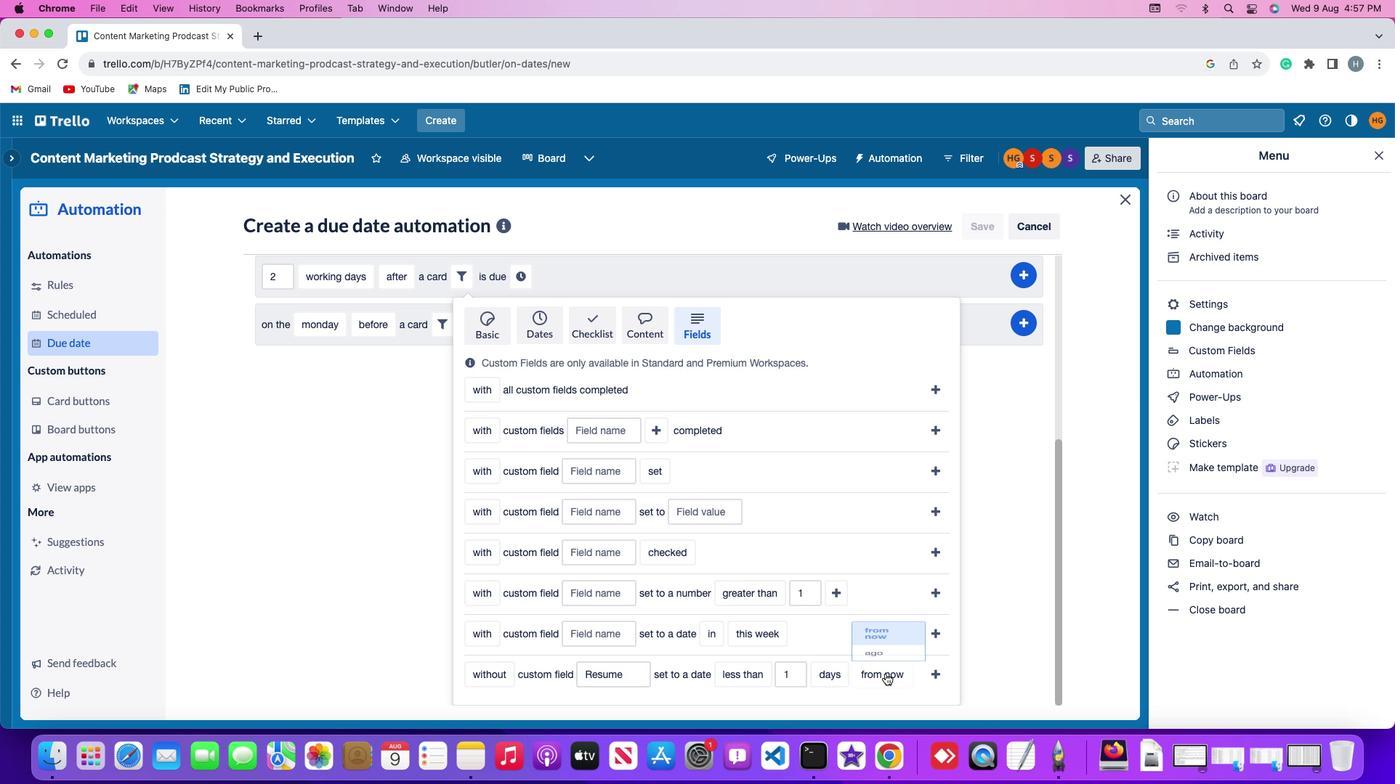 
Action: Mouse moved to (882, 611)
Screenshot: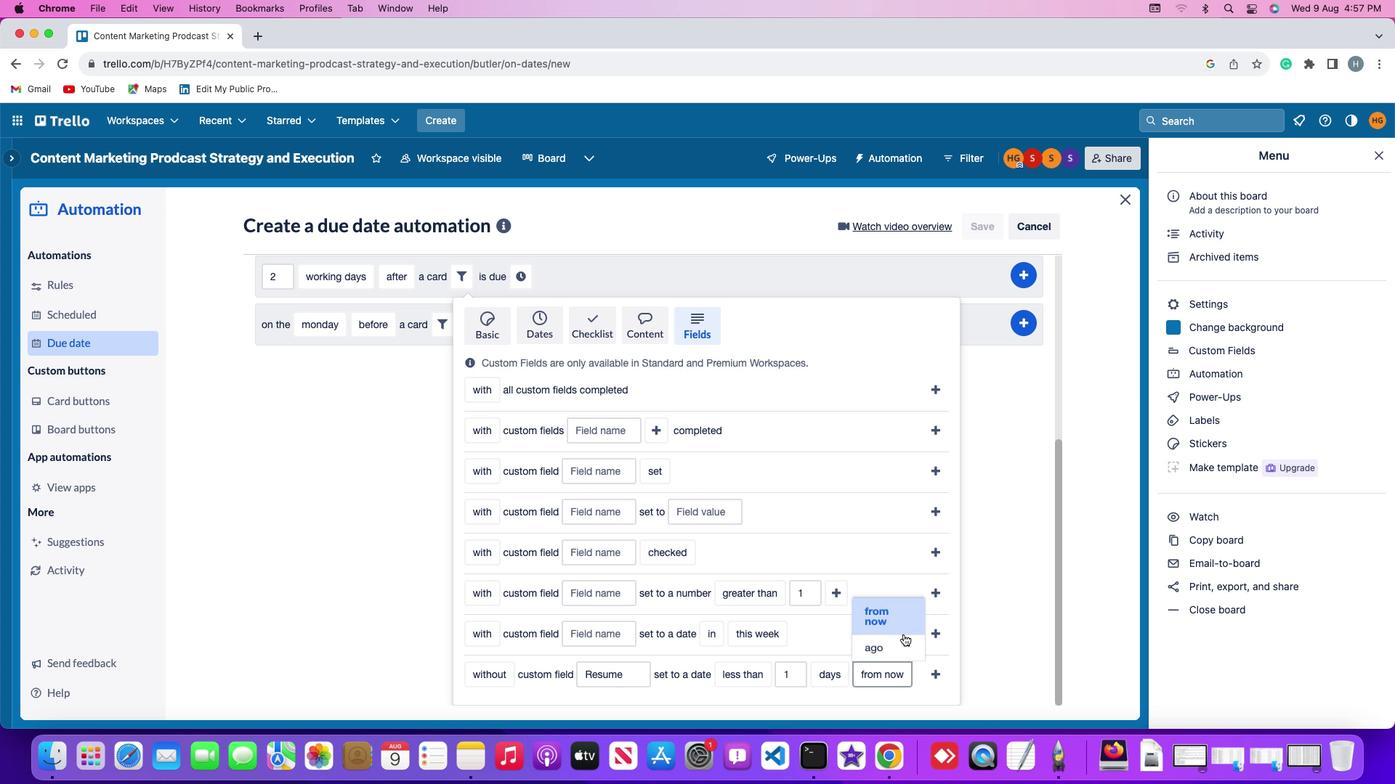 
Action: Mouse pressed left at (882, 611)
Screenshot: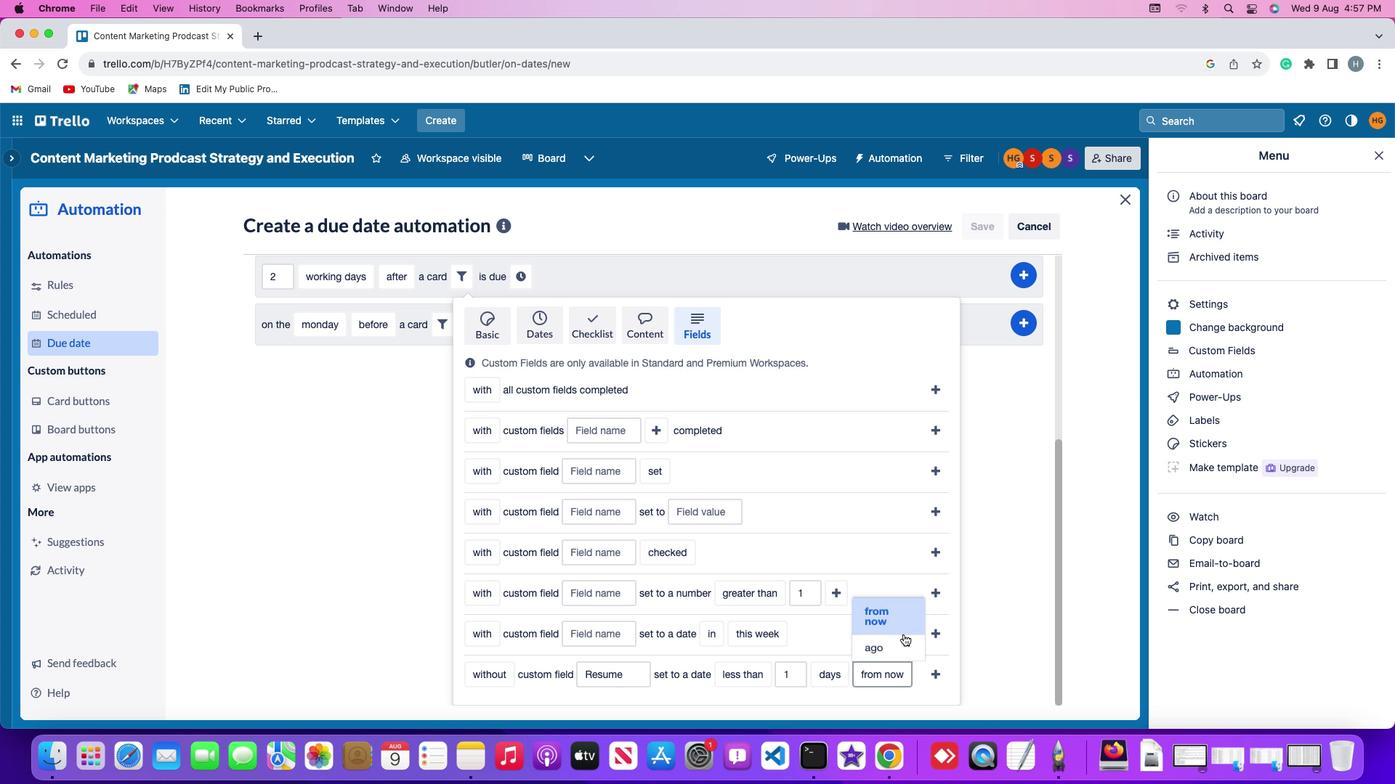 
Action: Mouse moved to (936, 674)
Screenshot: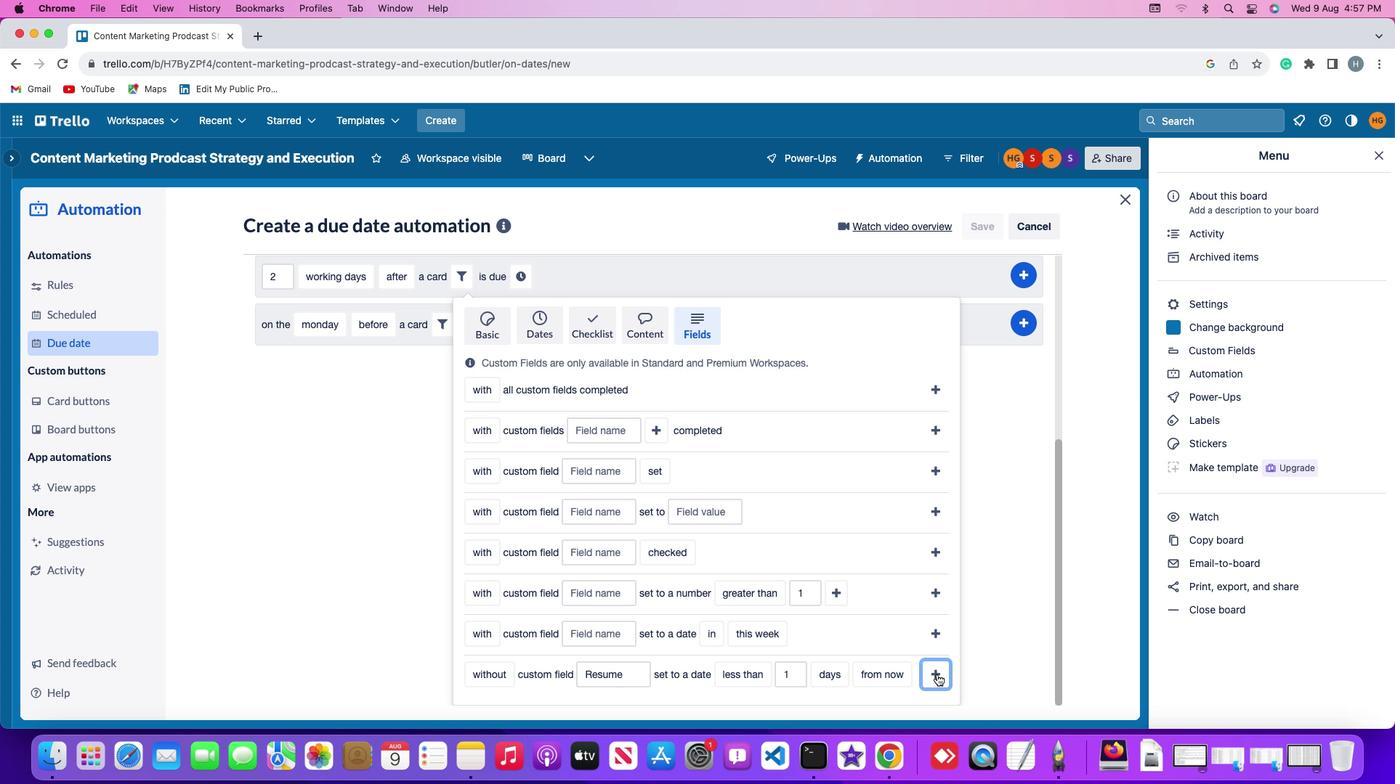 
Action: Mouse pressed left at (936, 674)
Screenshot: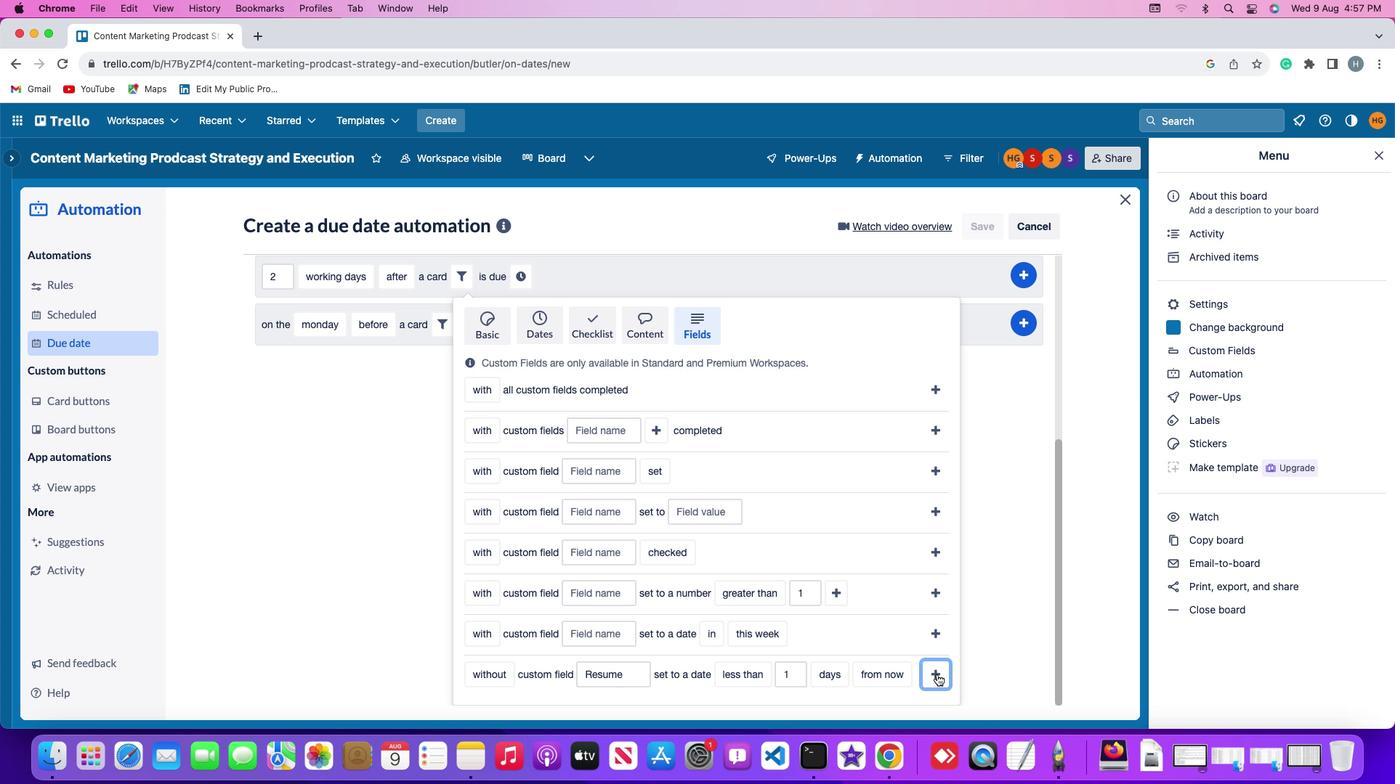 
Action: Mouse moved to (883, 579)
Screenshot: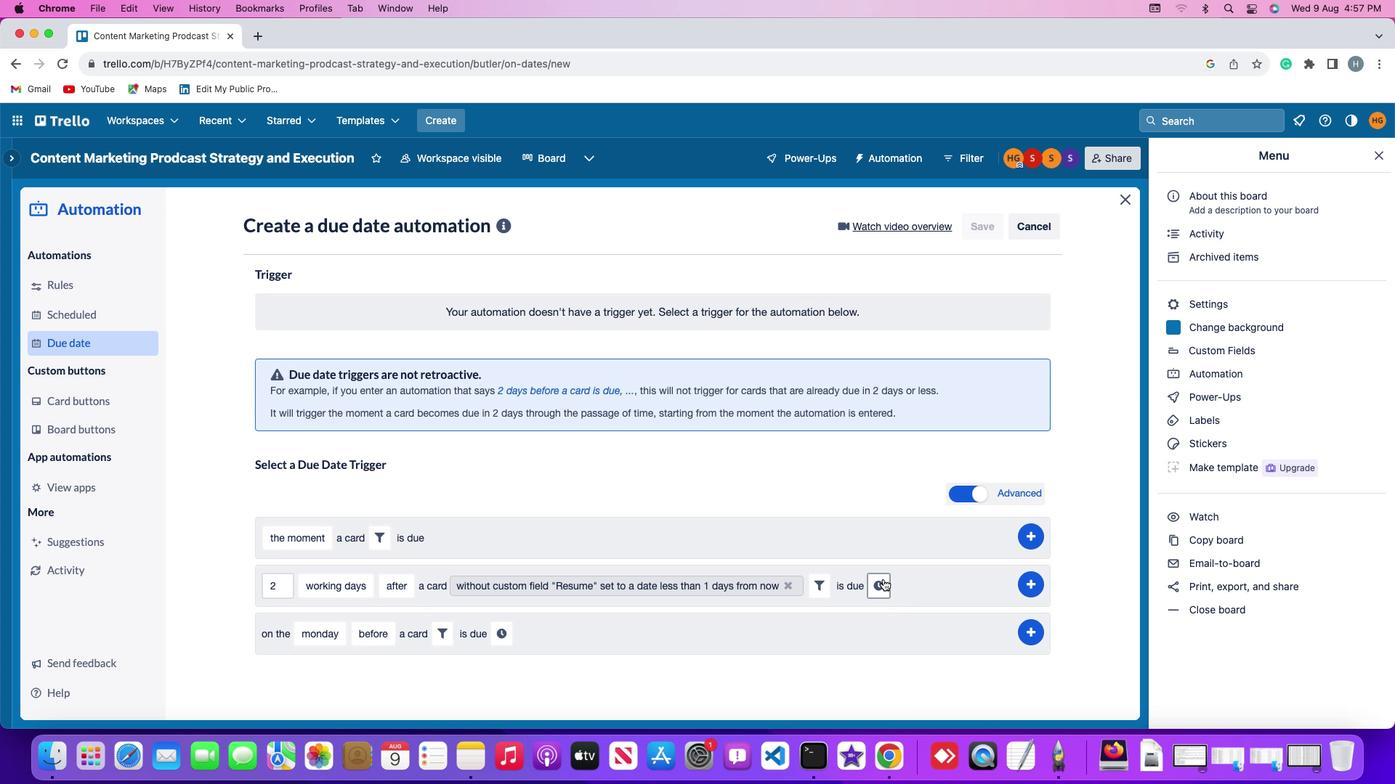 
Action: Mouse pressed left at (883, 579)
Screenshot: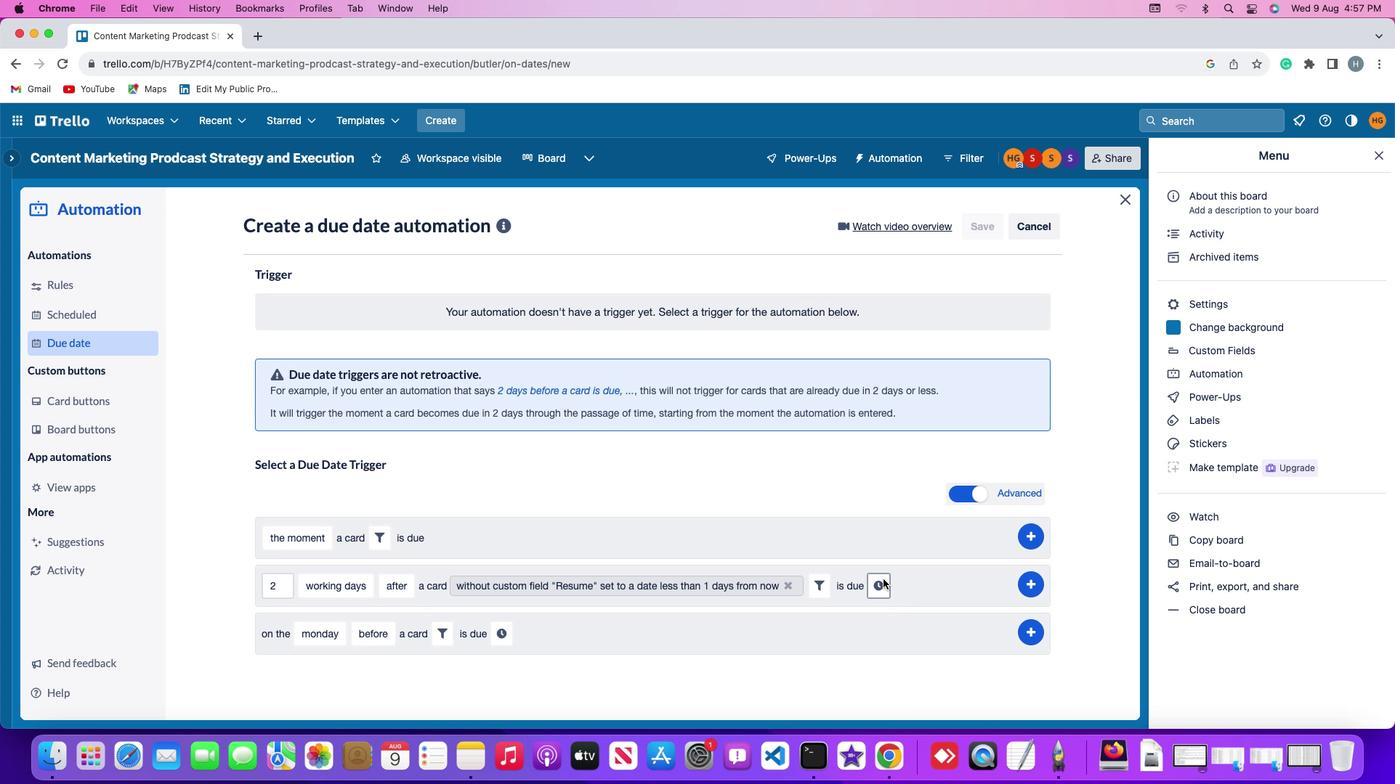 
Action: Mouse moved to (308, 619)
Screenshot: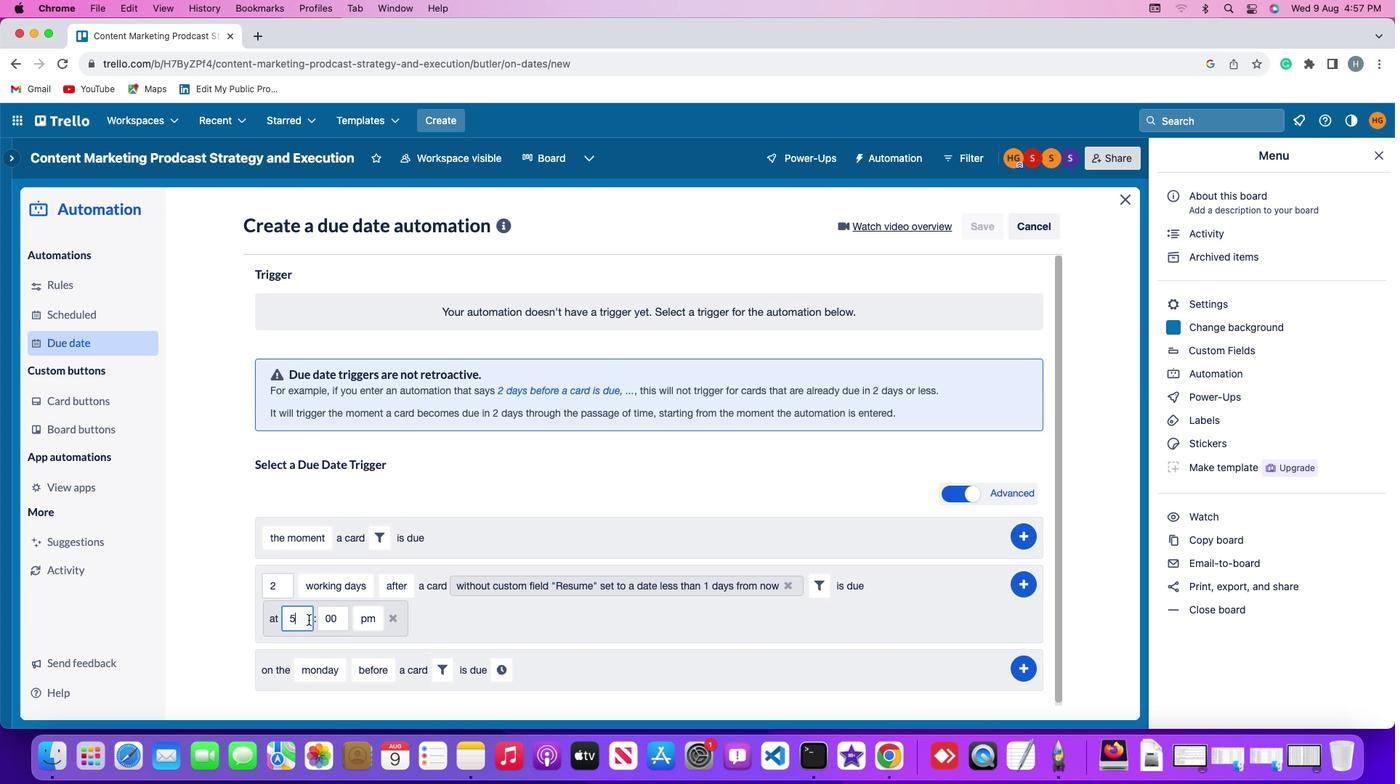 
Action: Mouse pressed left at (308, 619)
Screenshot: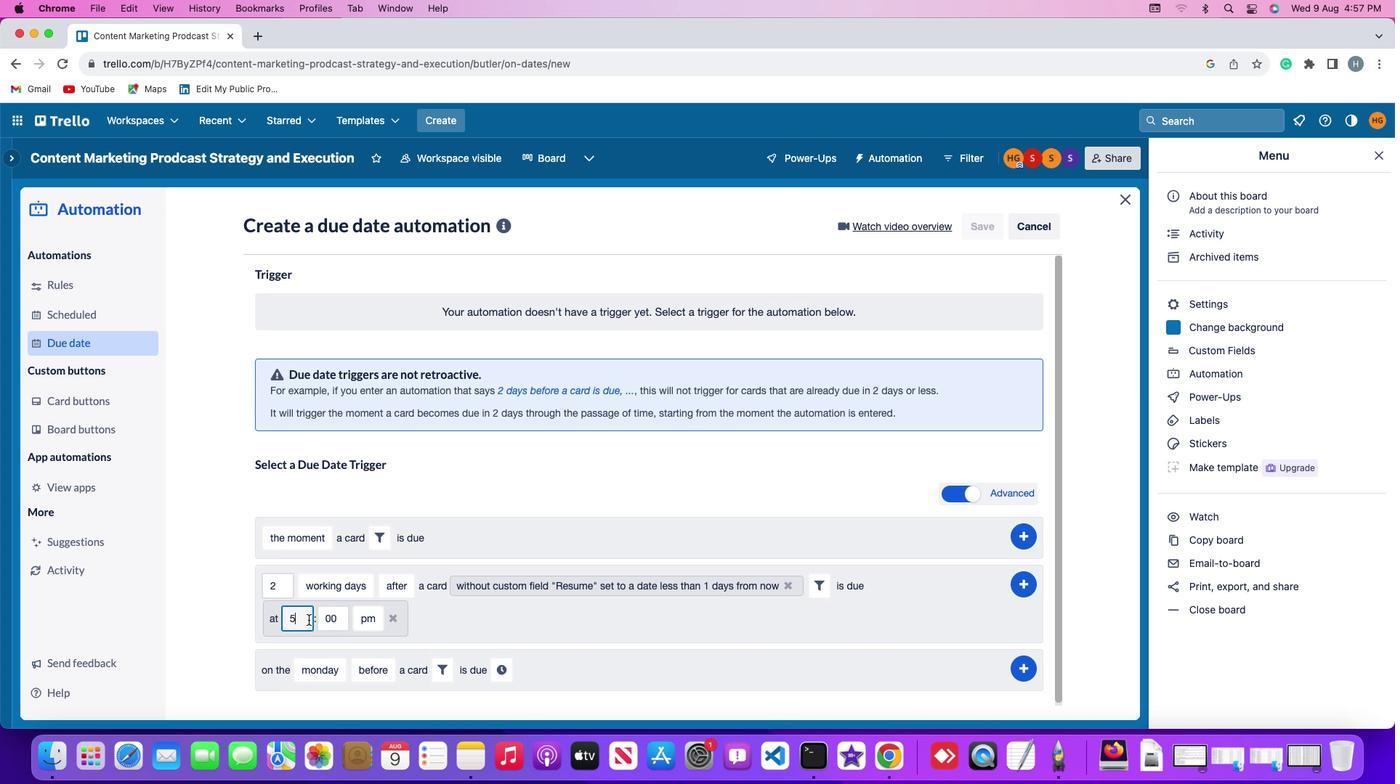 
Action: Key pressed Key.backspace'1''1'
Screenshot: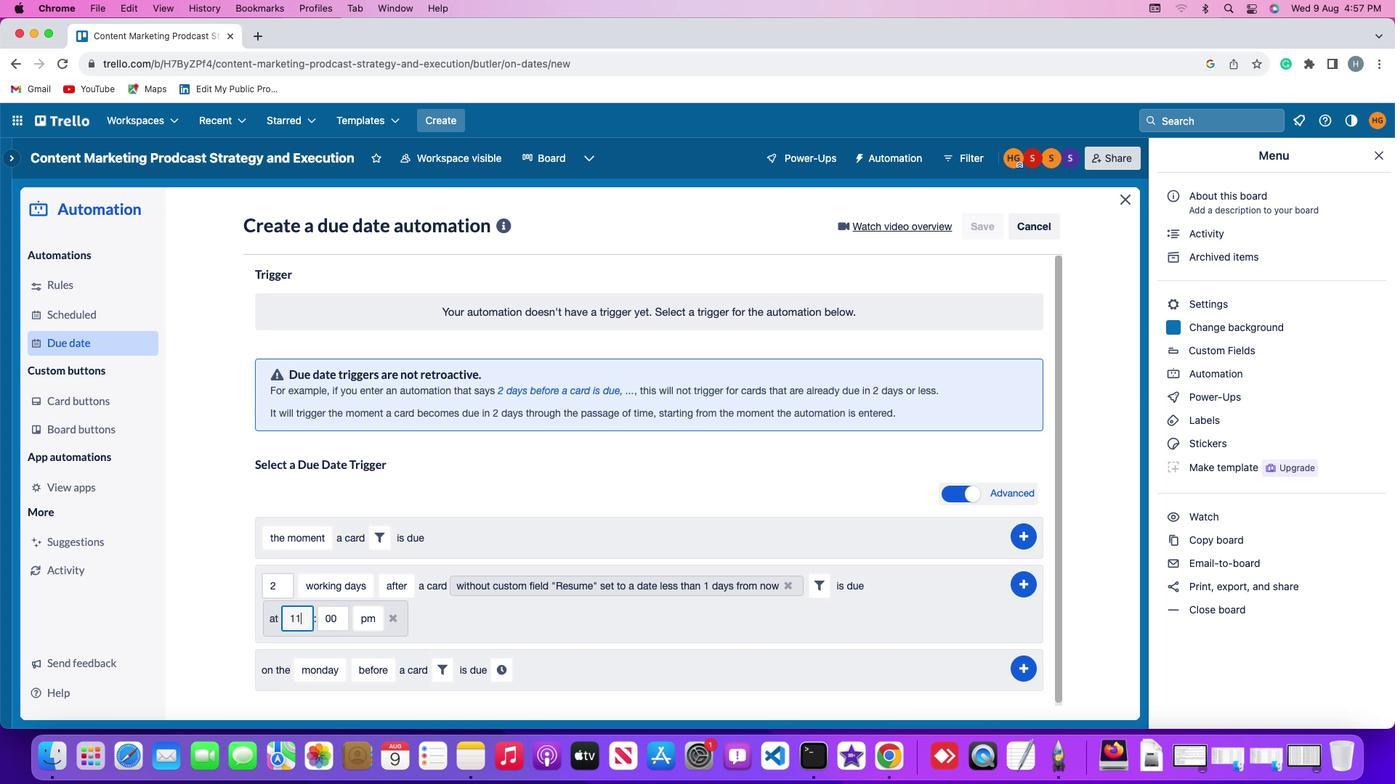 
Action: Mouse moved to (339, 617)
Screenshot: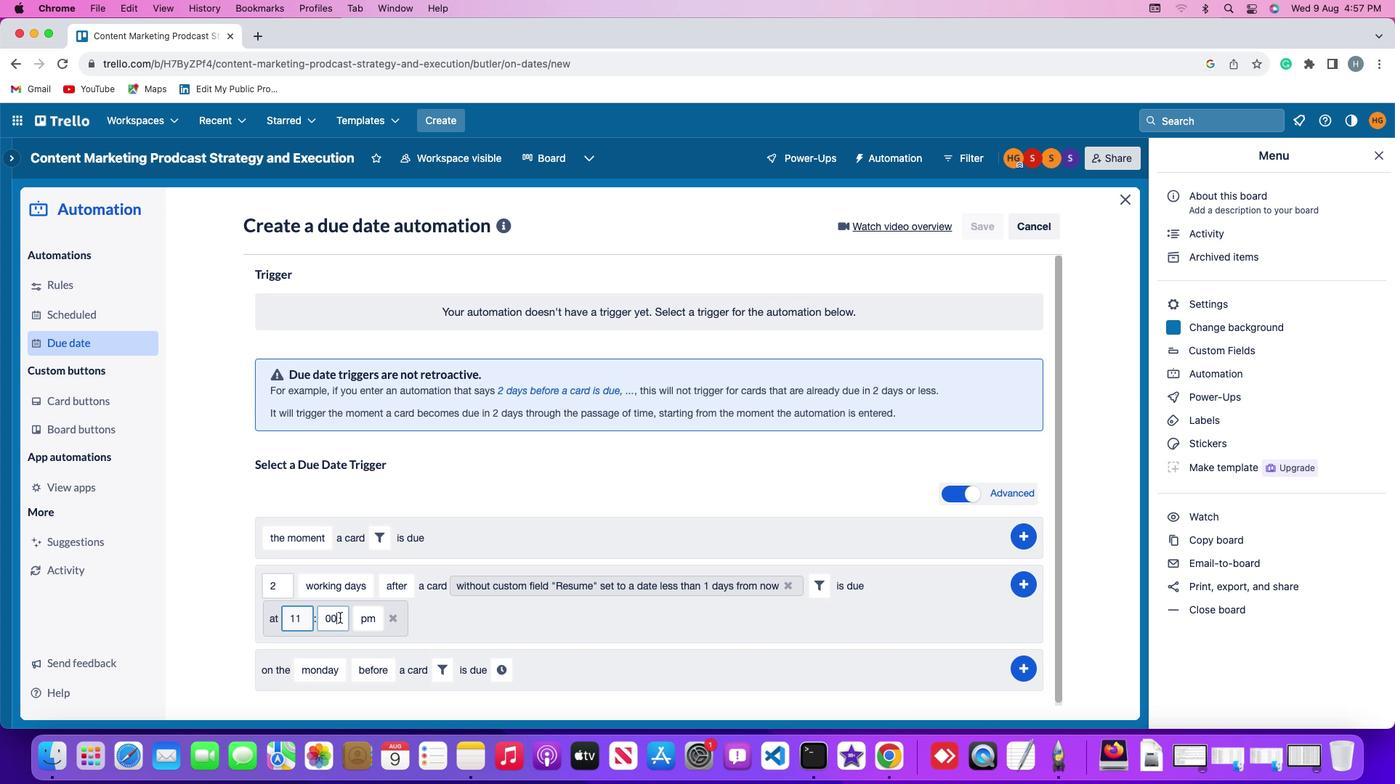 
Action: Mouse pressed left at (339, 617)
Screenshot: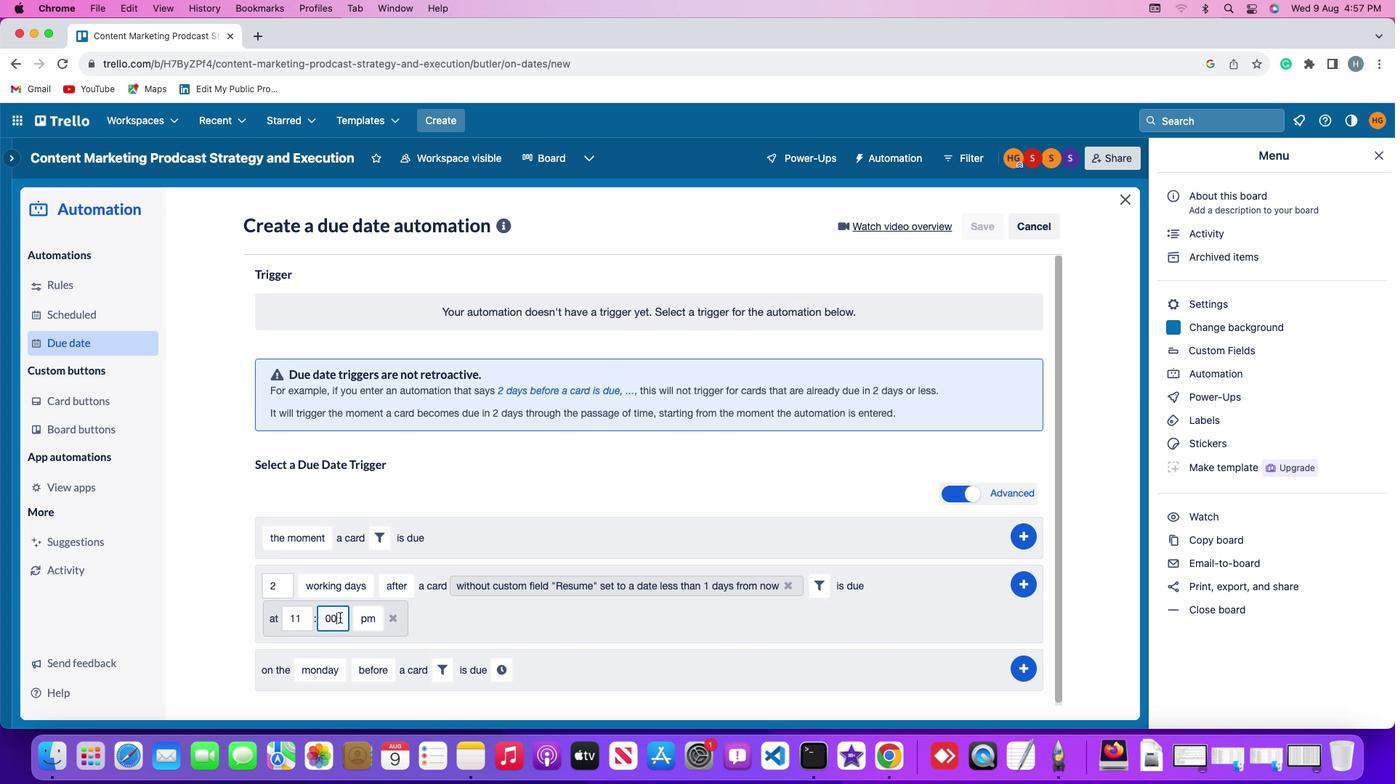 
Action: Key pressed Key.backspaceKey.backspace'0''0'
Screenshot: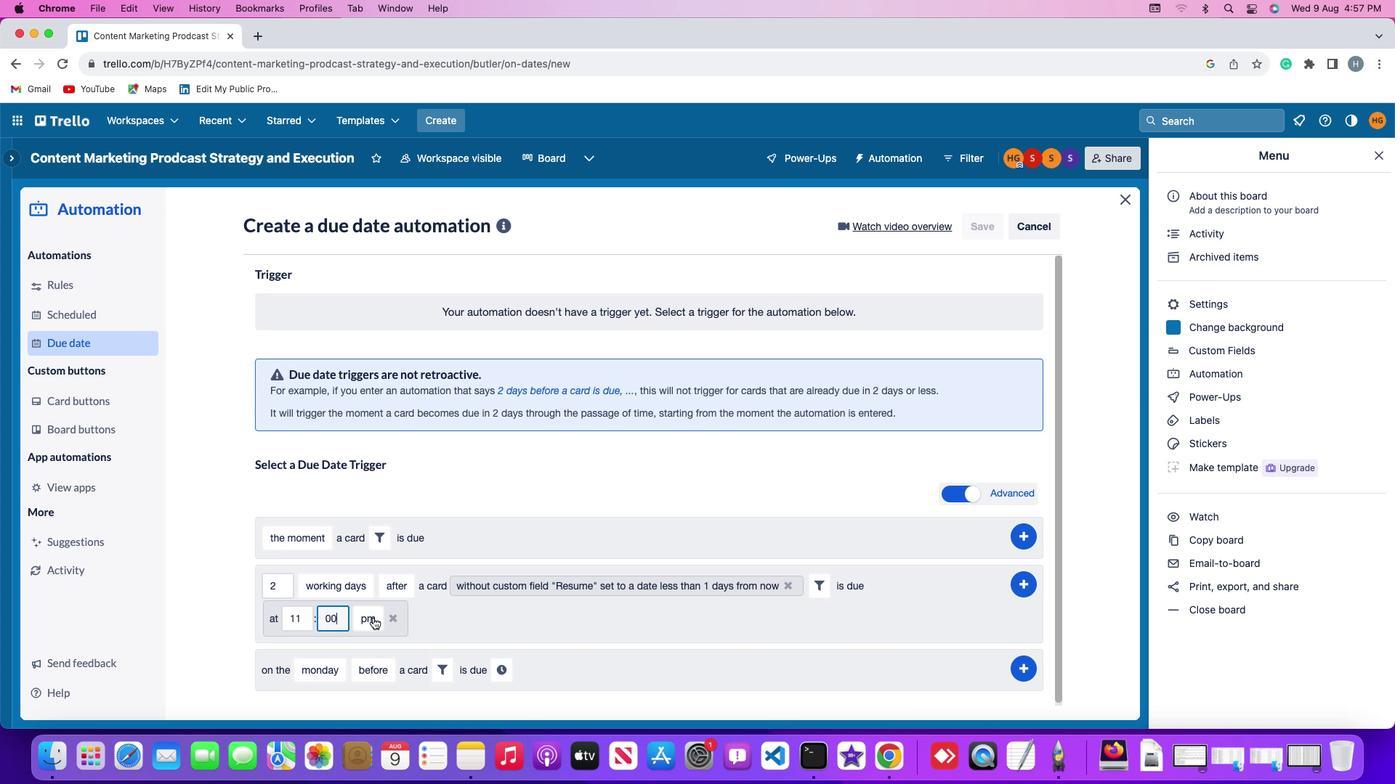 
Action: Mouse moved to (377, 617)
Screenshot: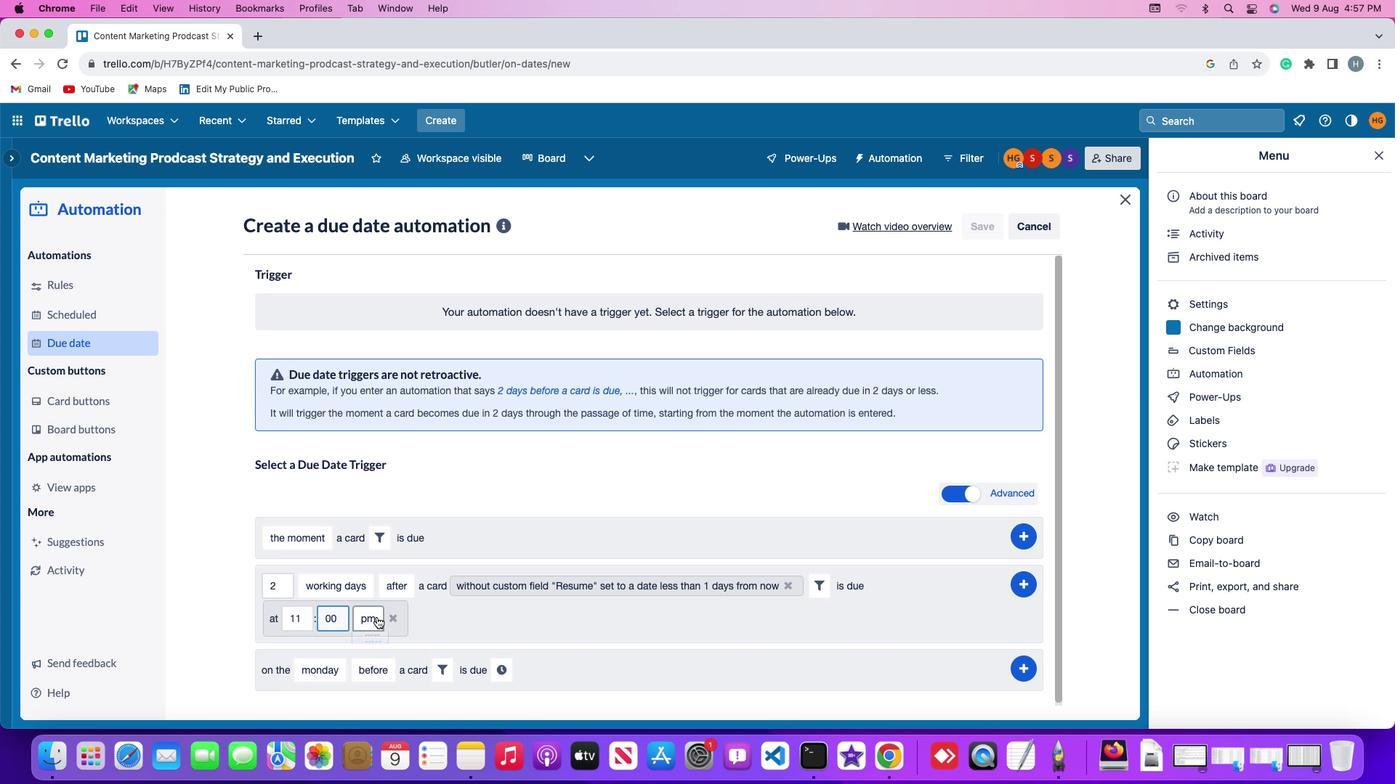 
Action: Mouse pressed left at (377, 617)
Screenshot: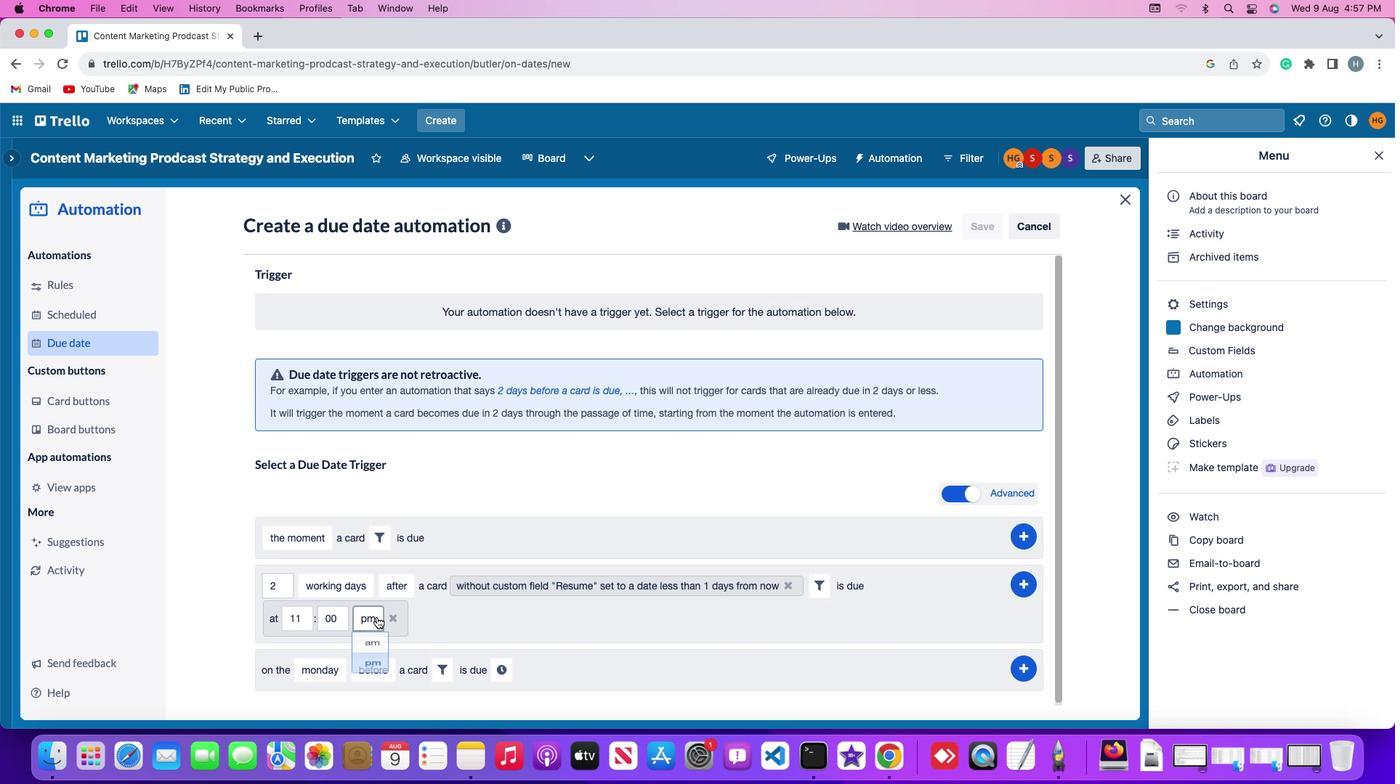 
Action: Mouse moved to (372, 648)
Screenshot: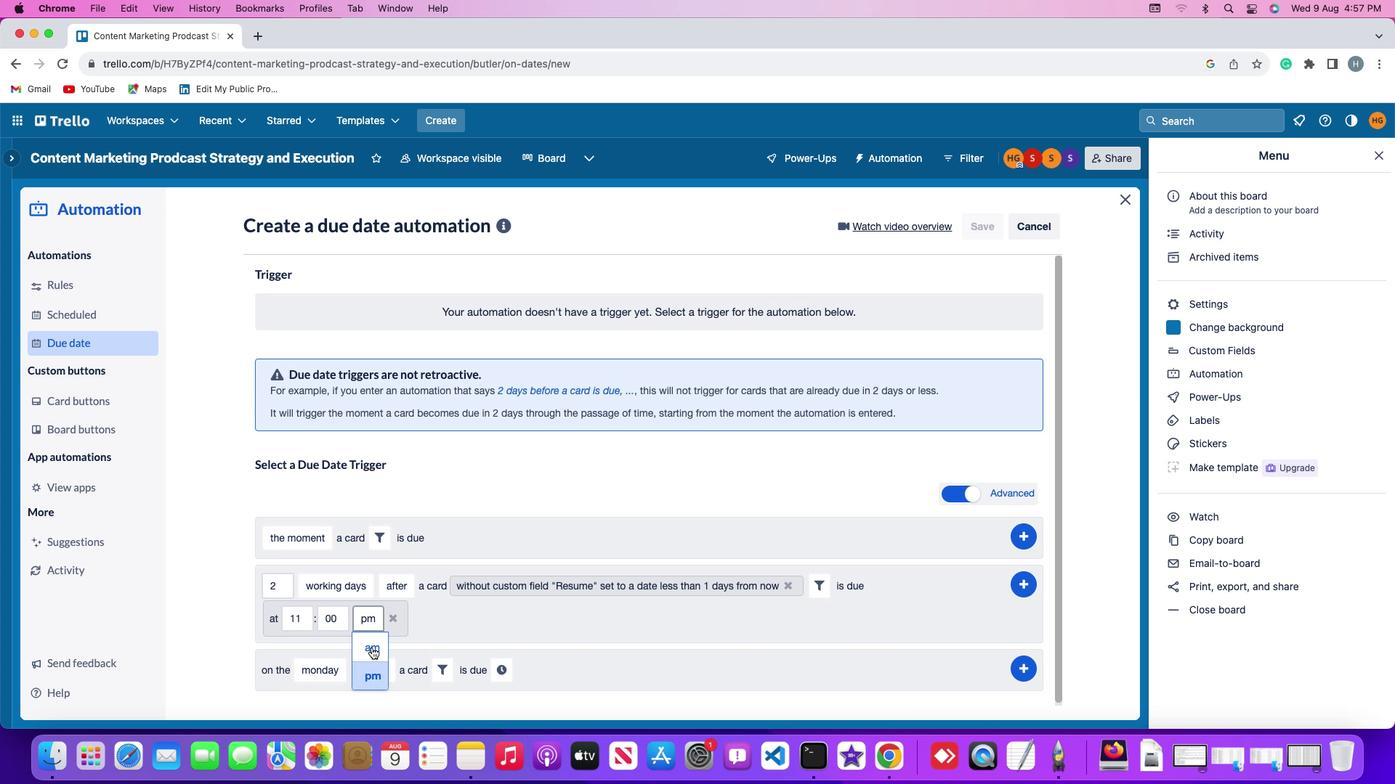 
Action: Mouse pressed left at (372, 648)
Screenshot: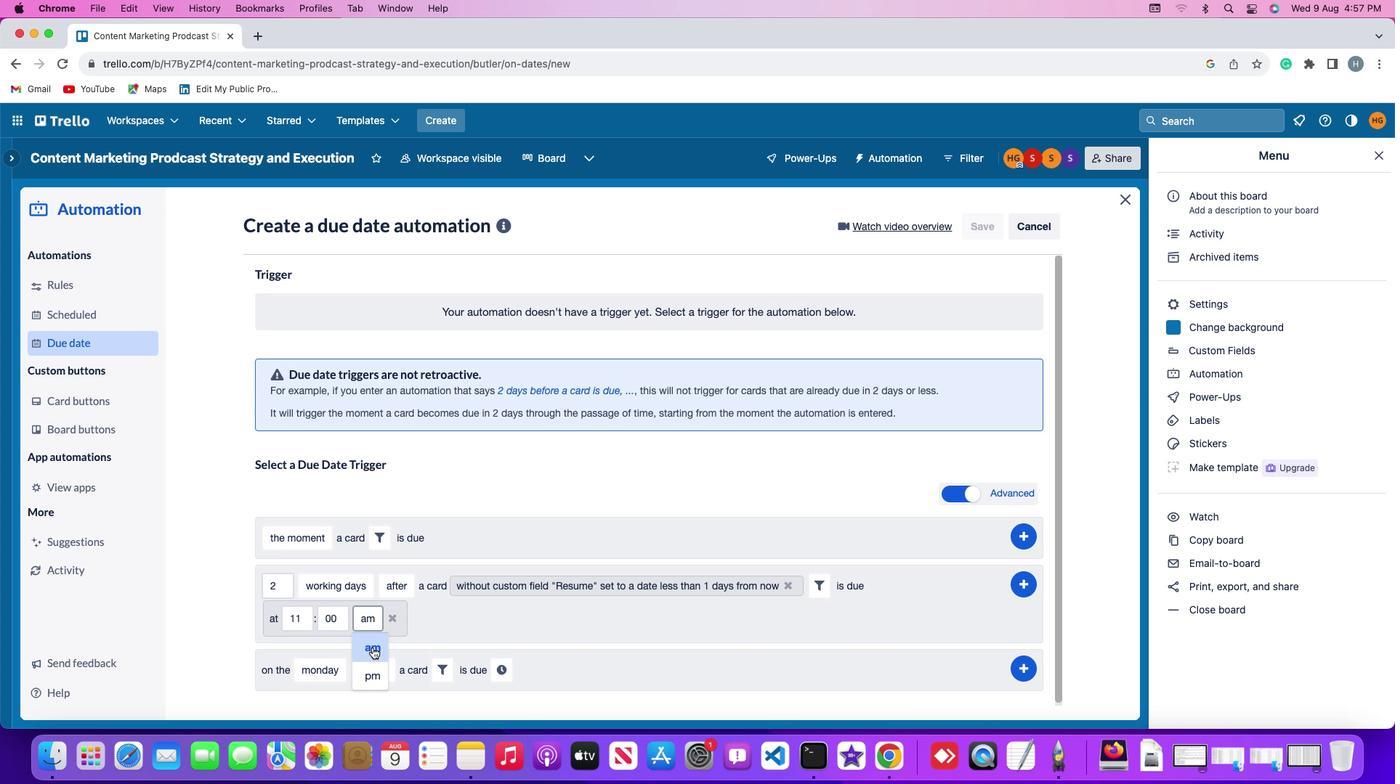 
Action: Mouse moved to (1023, 582)
Screenshot: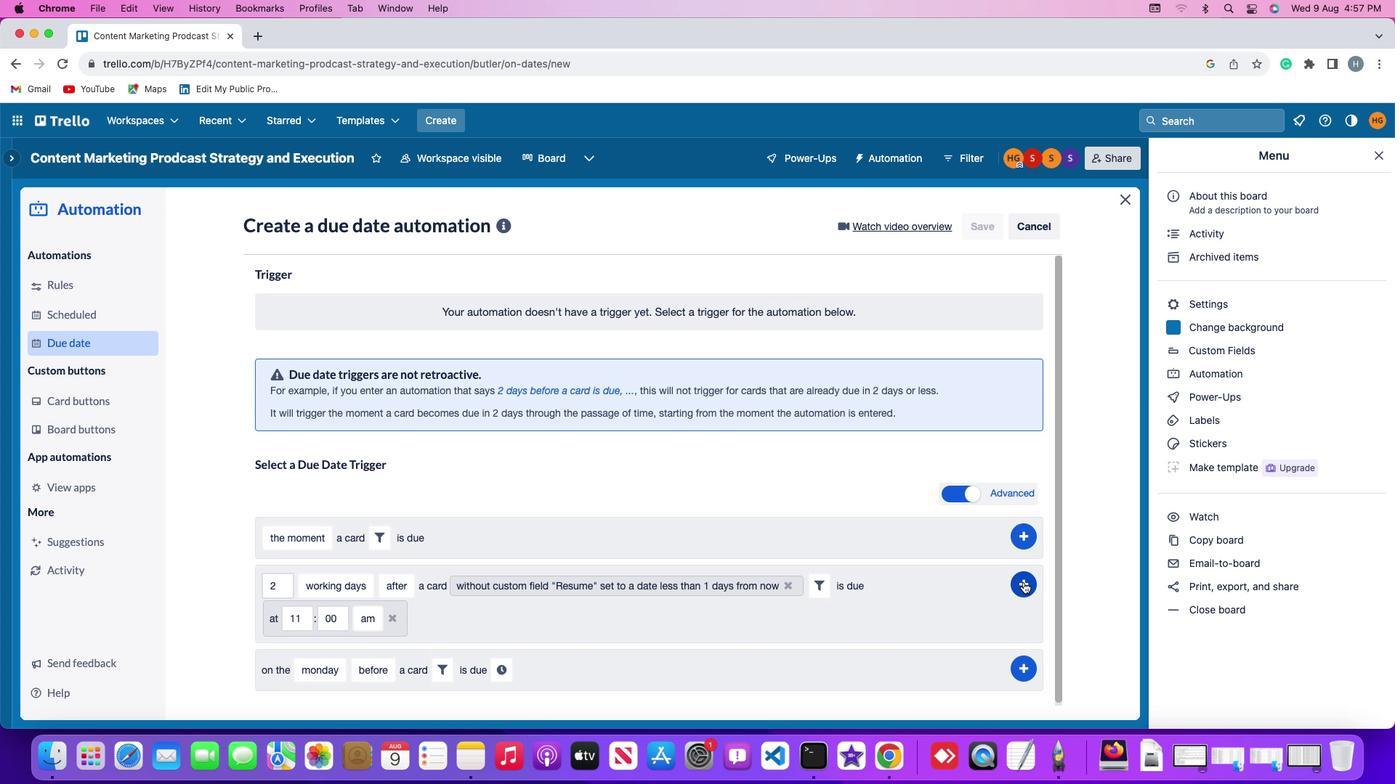 
Action: Mouse pressed left at (1023, 582)
Screenshot: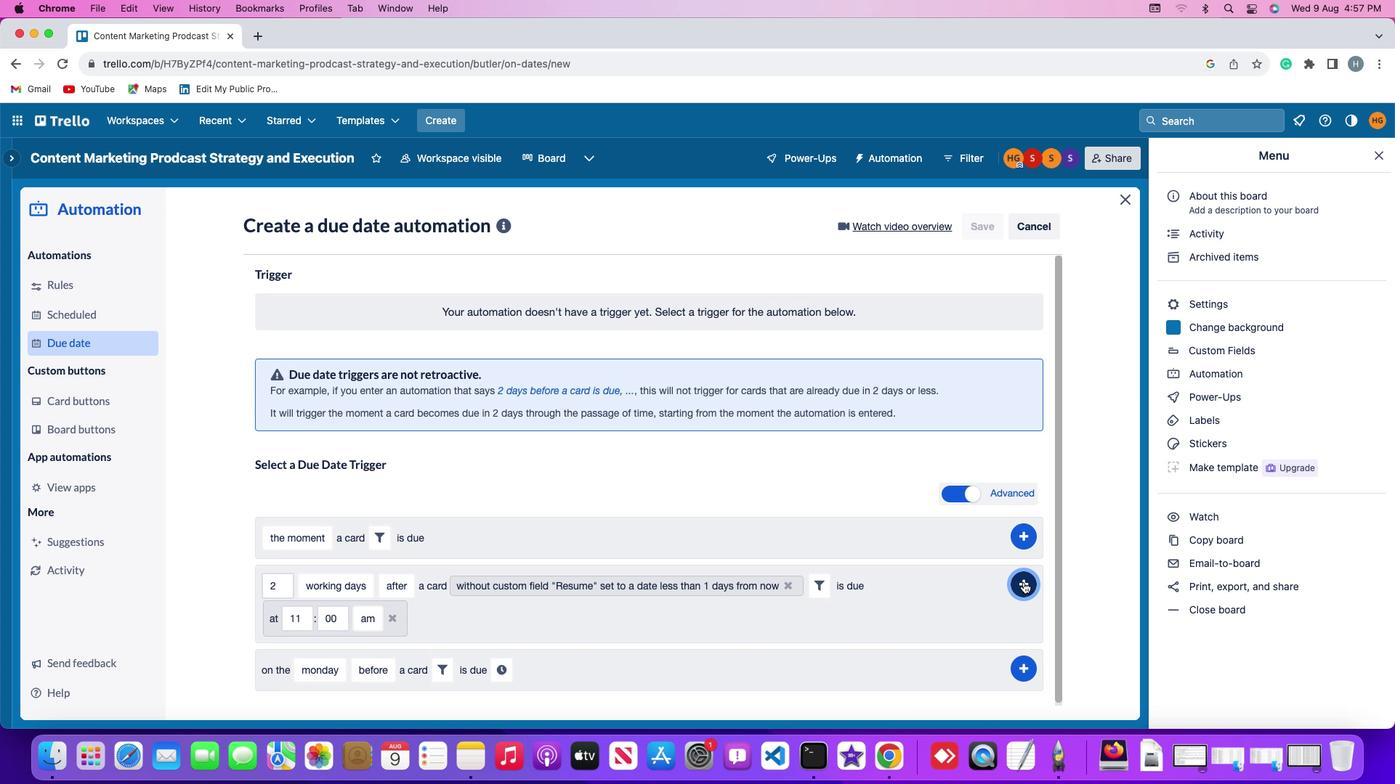 
Action: Mouse moved to (1096, 457)
Screenshot: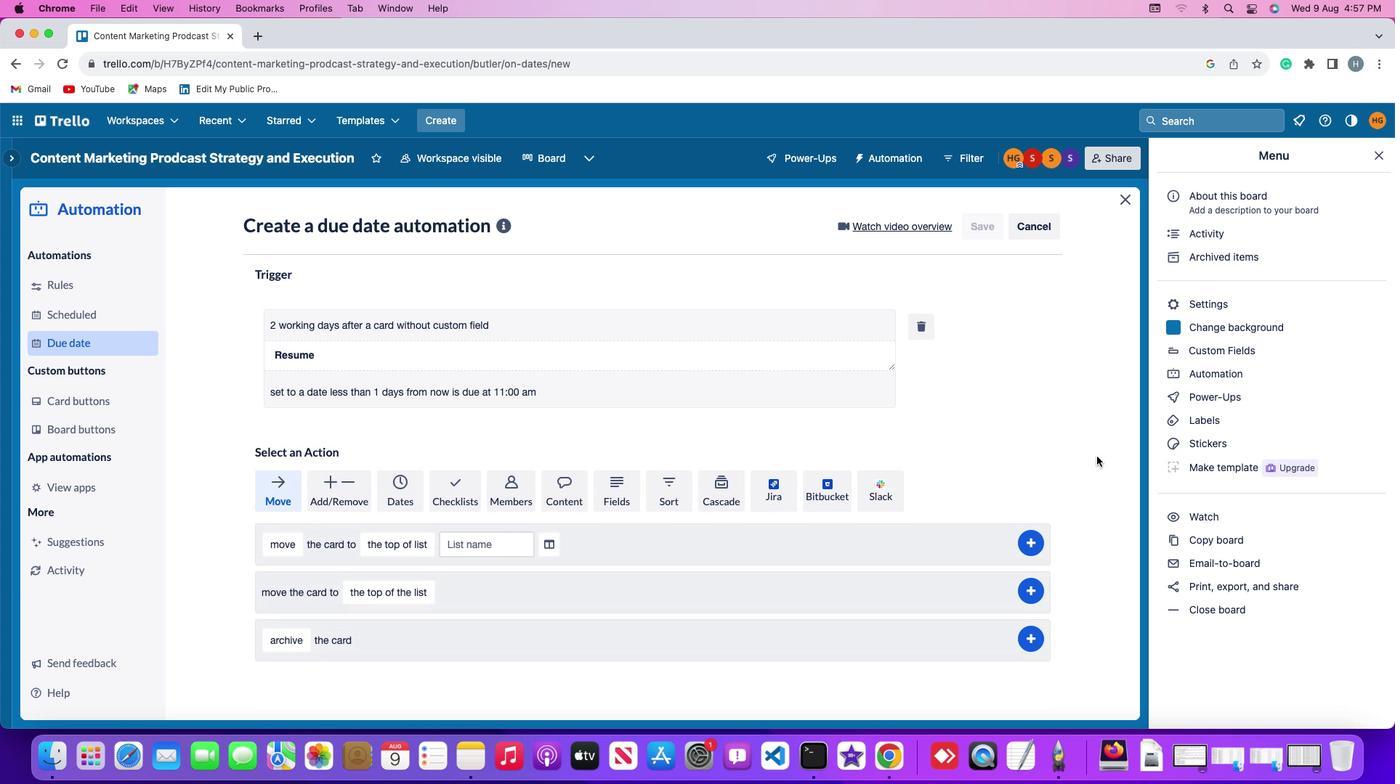 
